 Task: Find connections with filter location Daye with filter topic #Leadershipfirstwith filter profile language Potuguese with filter current company Bristlecone with filter school PSIT Kanpur (Pranveer Singh Institute of Technology) with filter industry Golf Courses and Country Clubs with filter service category Life Insurance with filter keywords title Copywriter
Action: Mouse moved to (676, 54)
Screenshot: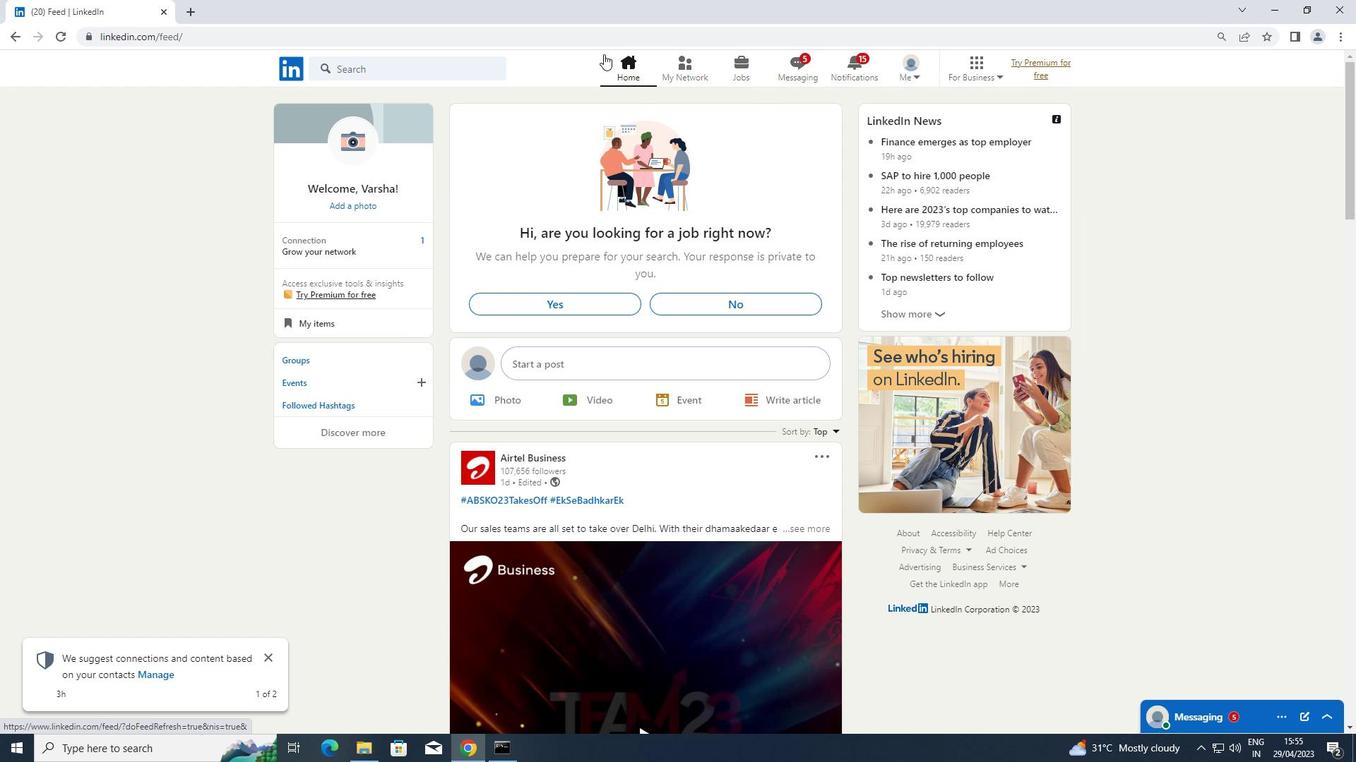 
Action: Mouse pressed left at (676, 54)
Screenshot: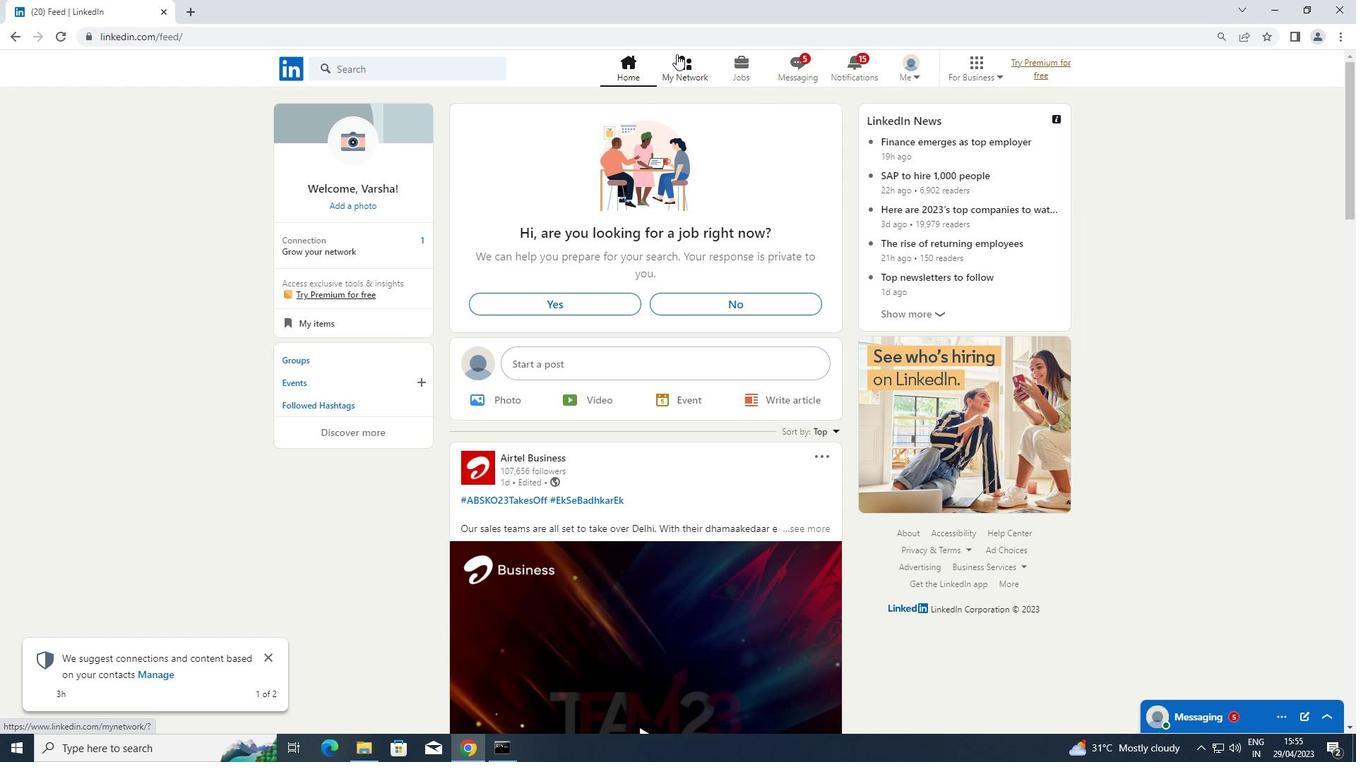 
Action: Mouse moved to (404, 143)
Screenshot: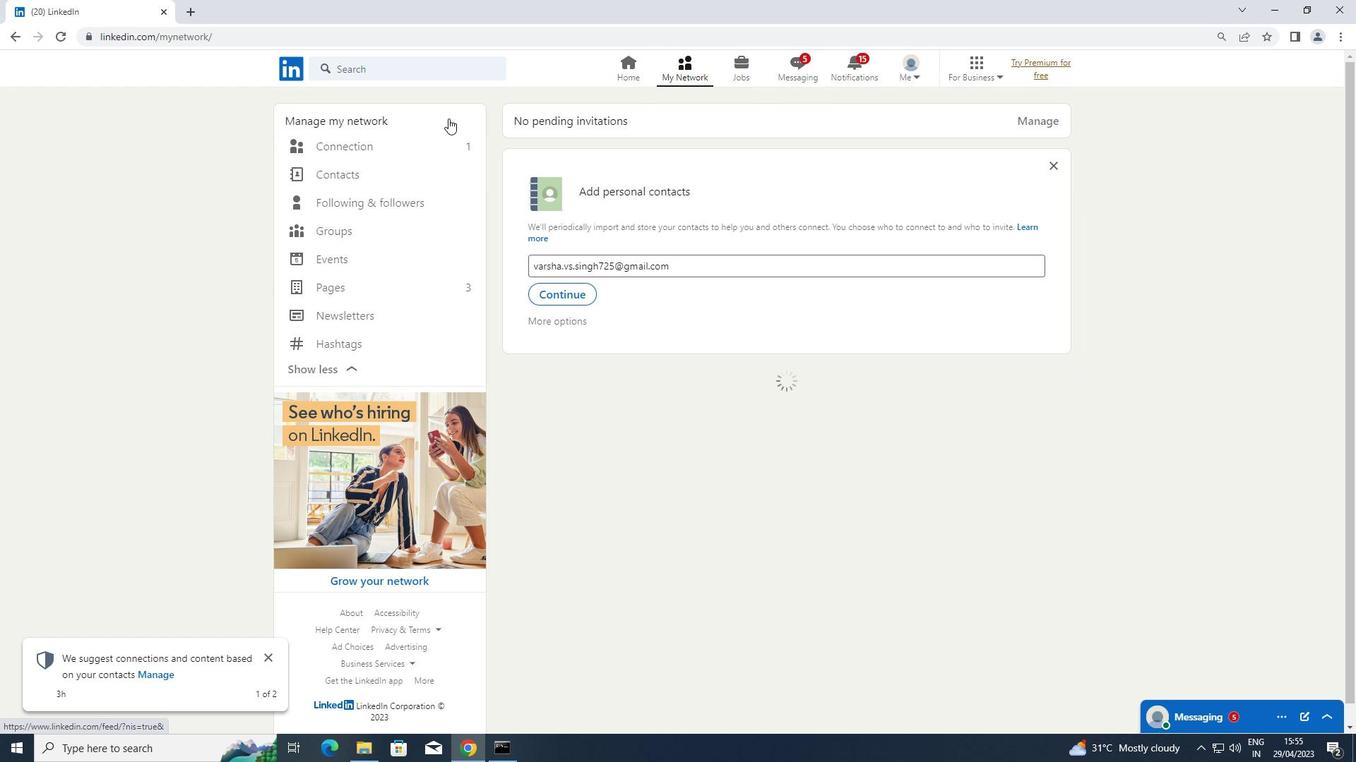 
Action: Mouse pressed left at (404, 143)
Screenshot: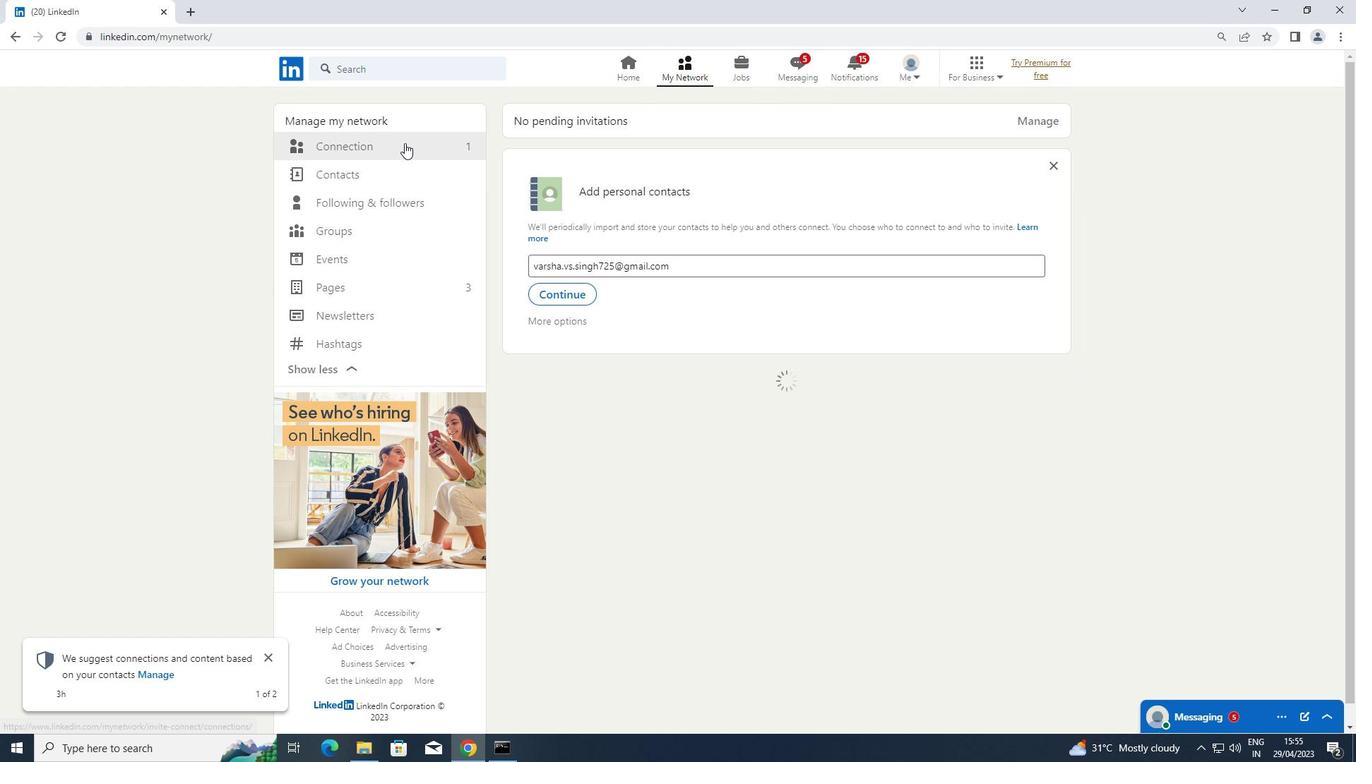 
Action: Mouse moved to (780, 149)
Screenshot: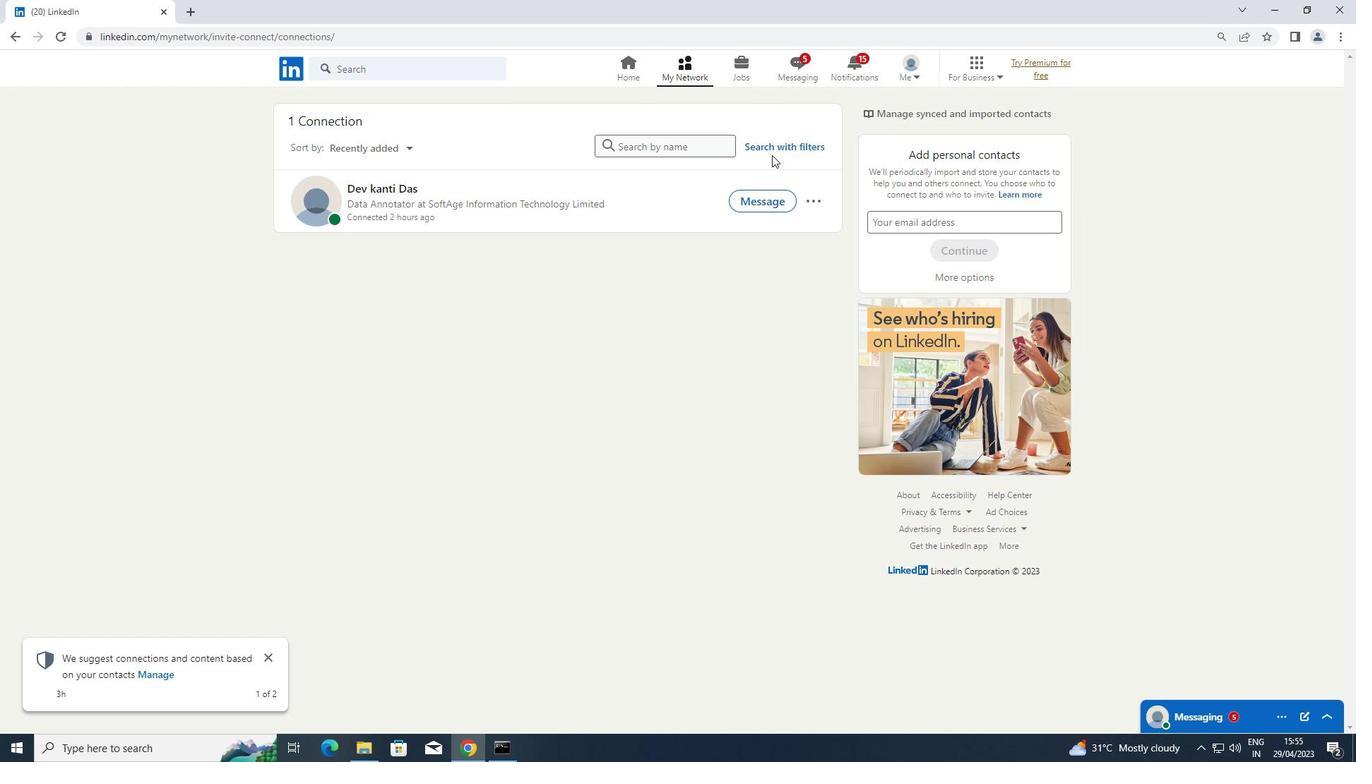 
Action: Mouse pressed left at (780, 149)
Screenshot: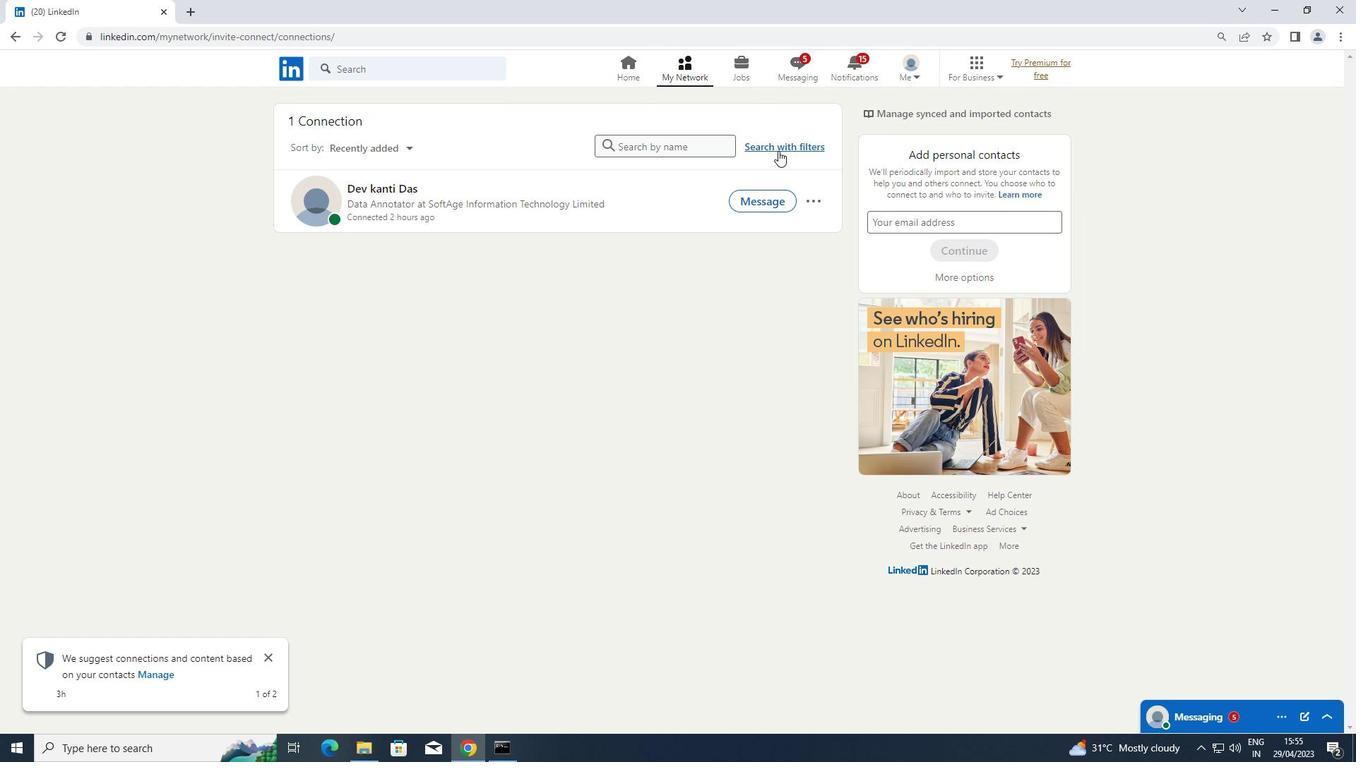 
Action: Mouse moved to (725, 110)
Screenshot: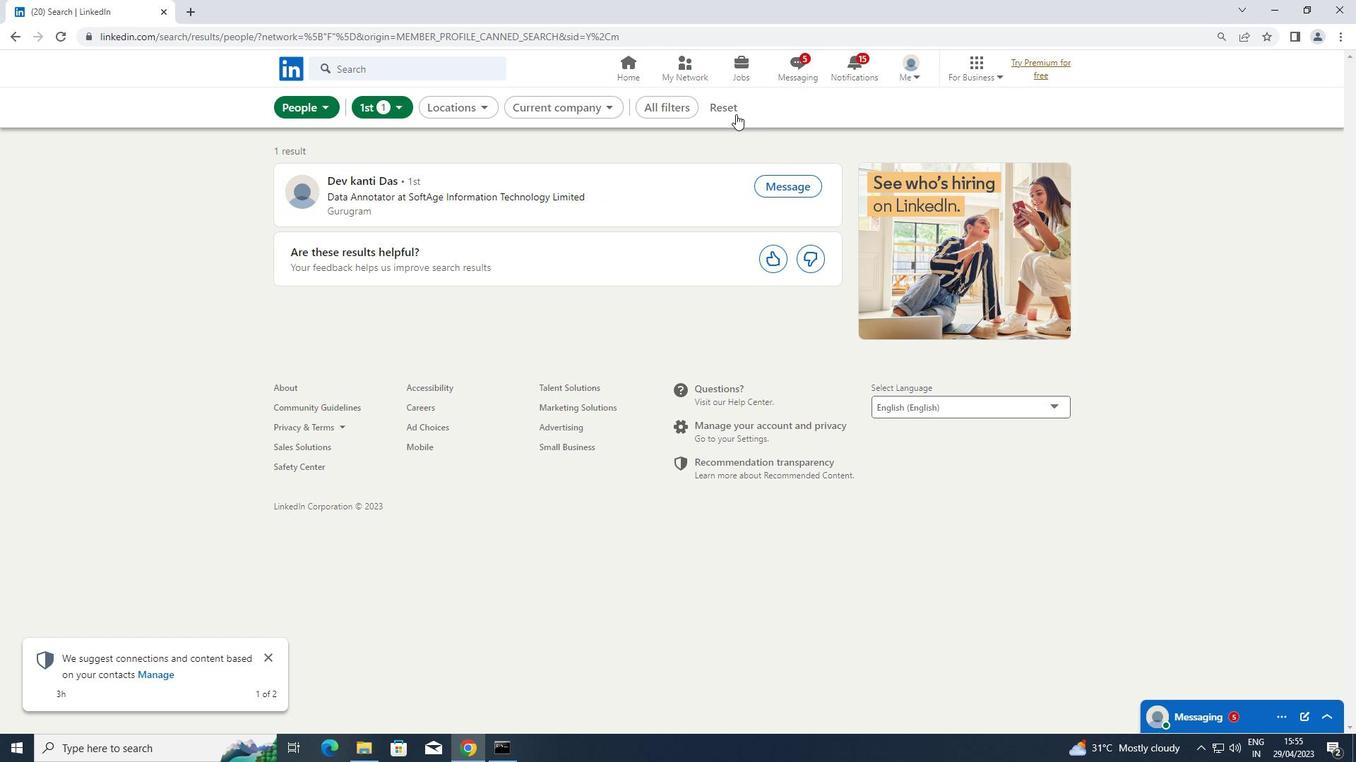 
Action: Mouse pressed left at (725, 110)
Screenshot: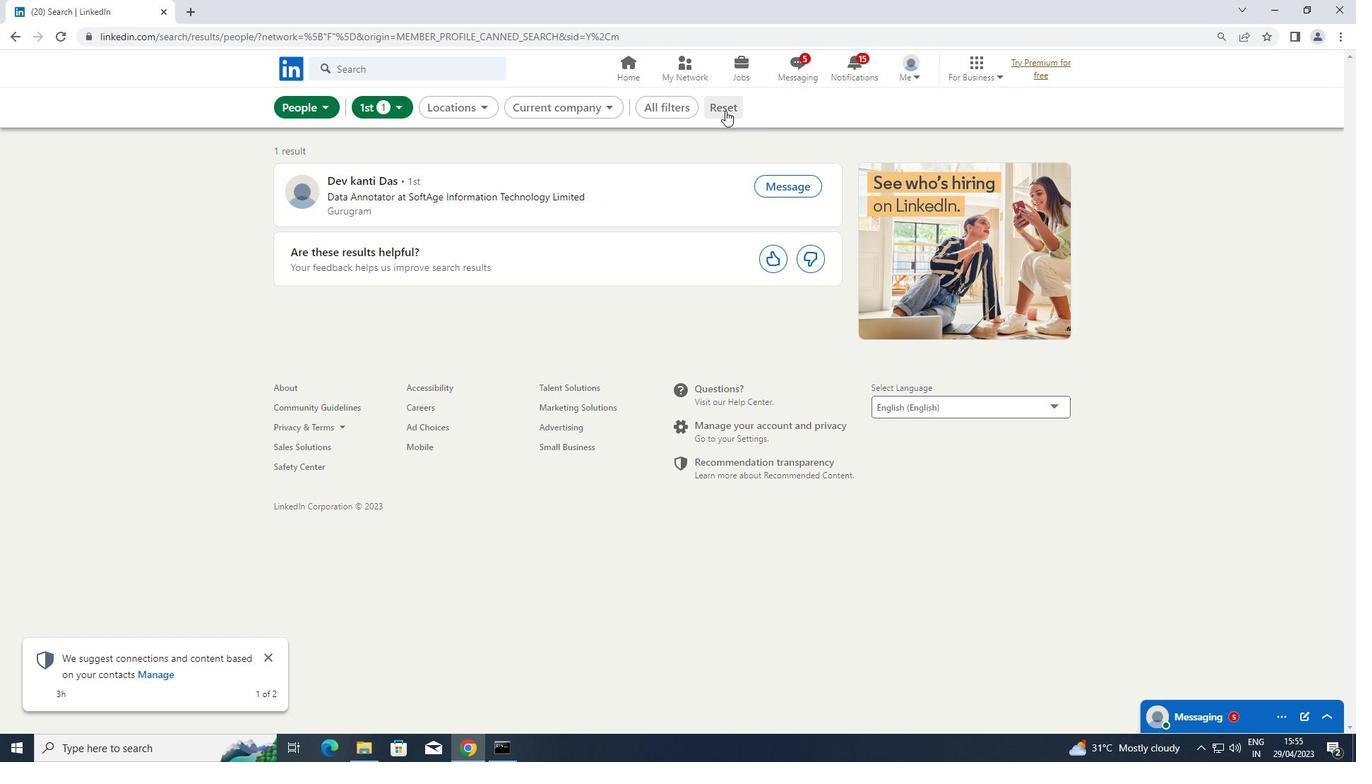 
Action: Mouse moved to (713, 110)
Screenshot: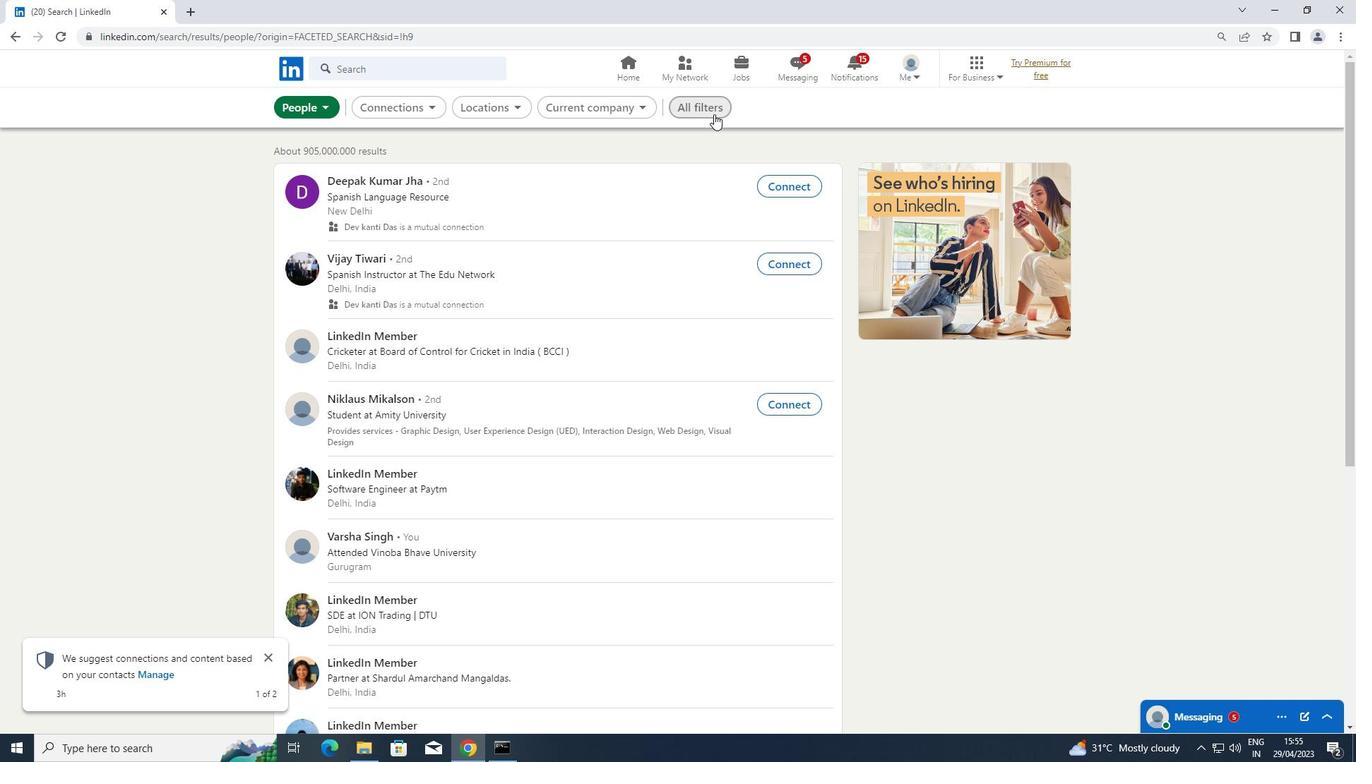 
Action: Mouse pressed left at (713, 110)
Screenshot: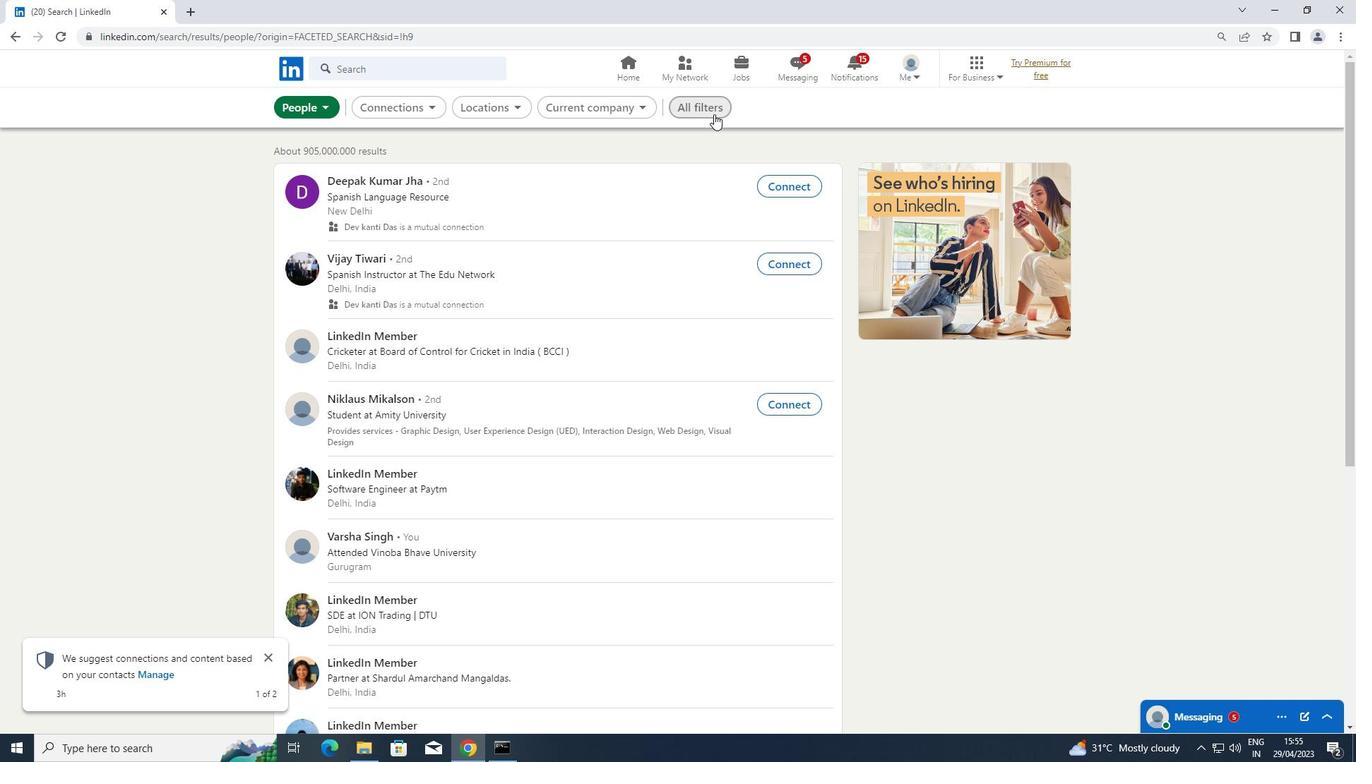 
Action: Mouse moved to (1057, 341)
Screenshot: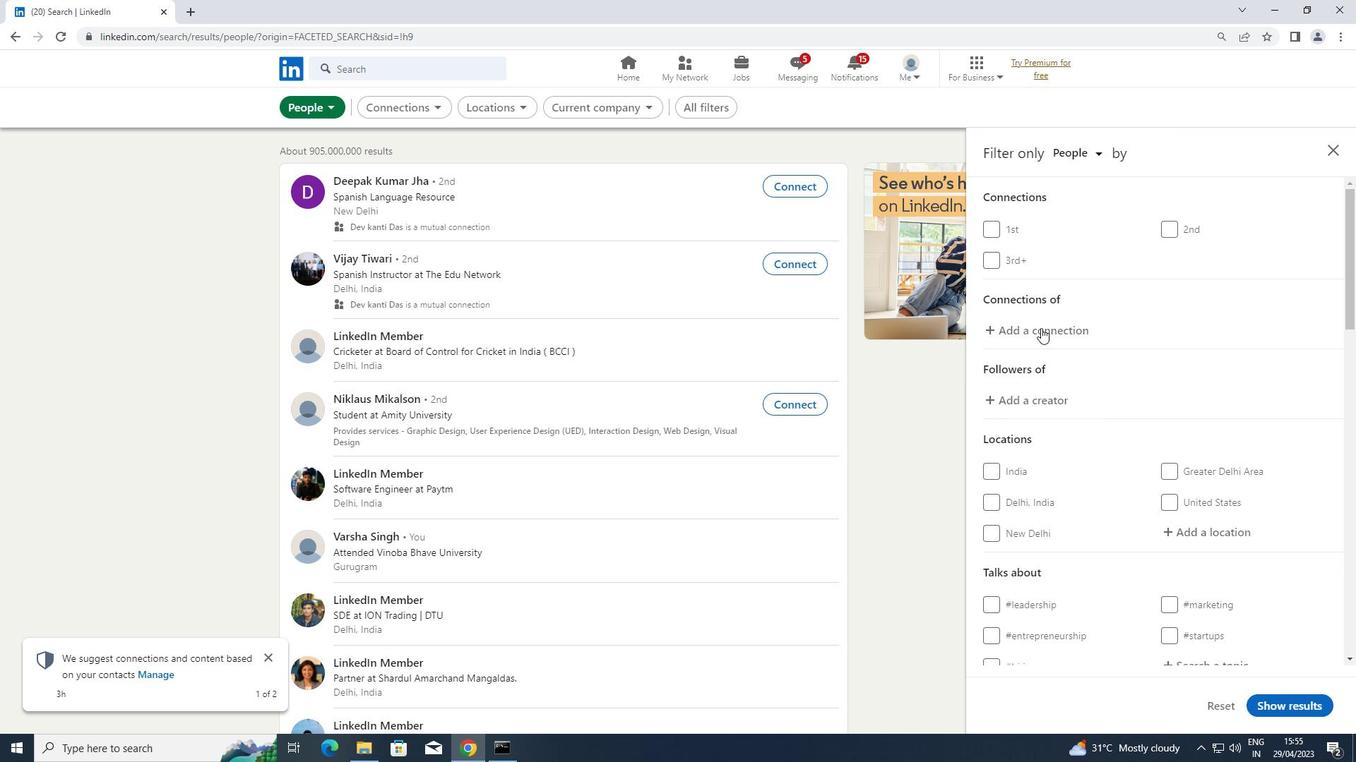 
Action: Mouse scrolled (1057, 341) with delta (0, 0)
Screenshot: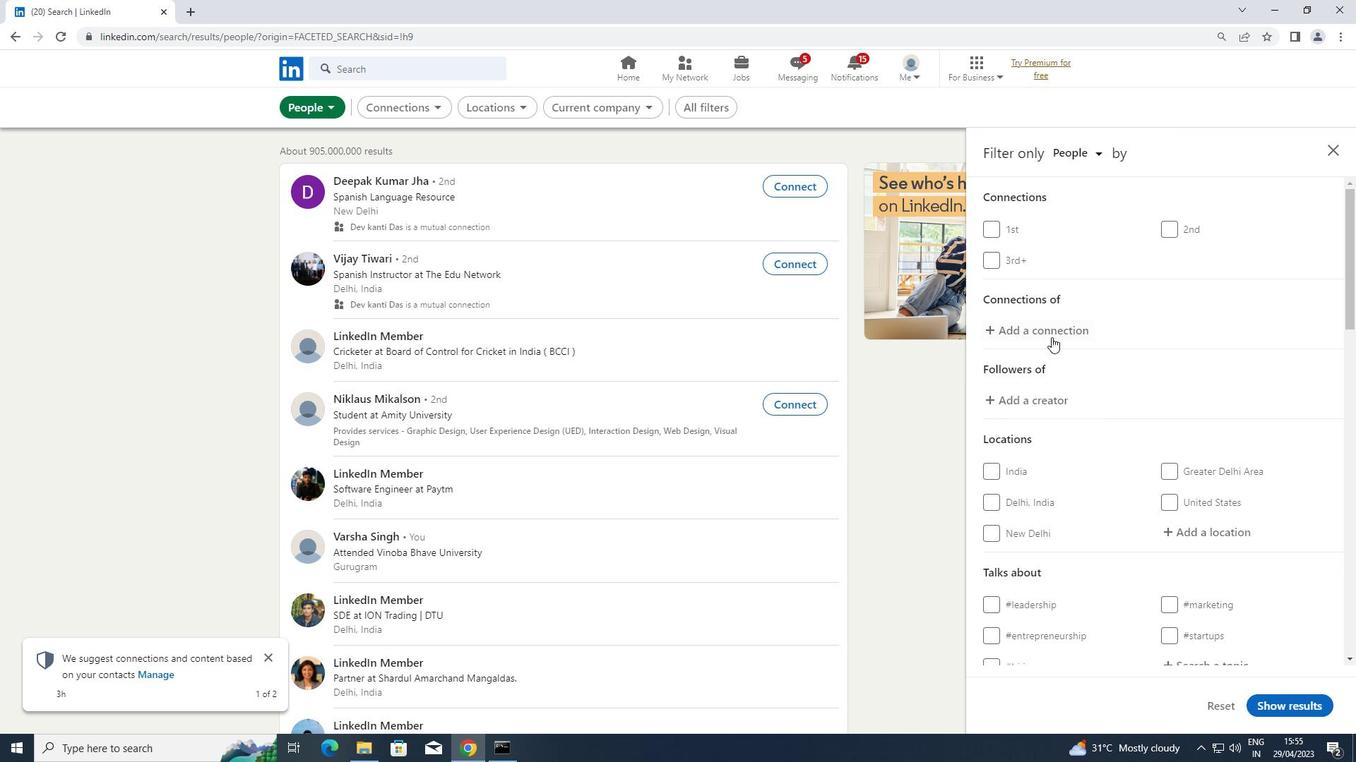 
Action: Mouse moved to (1058, 342)
Screenshot: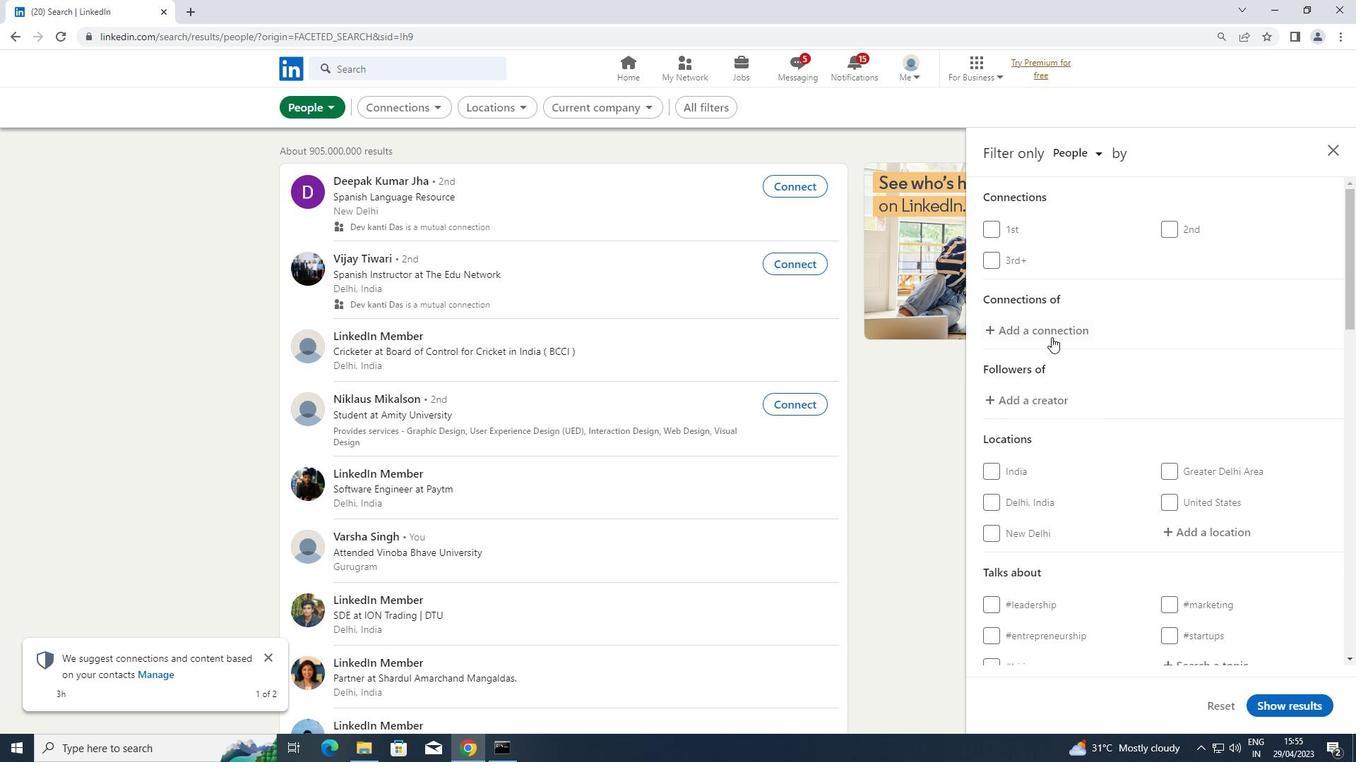 
Action: Mouse scrolled (1058, 341) with delta (0, 0)
Screenshot: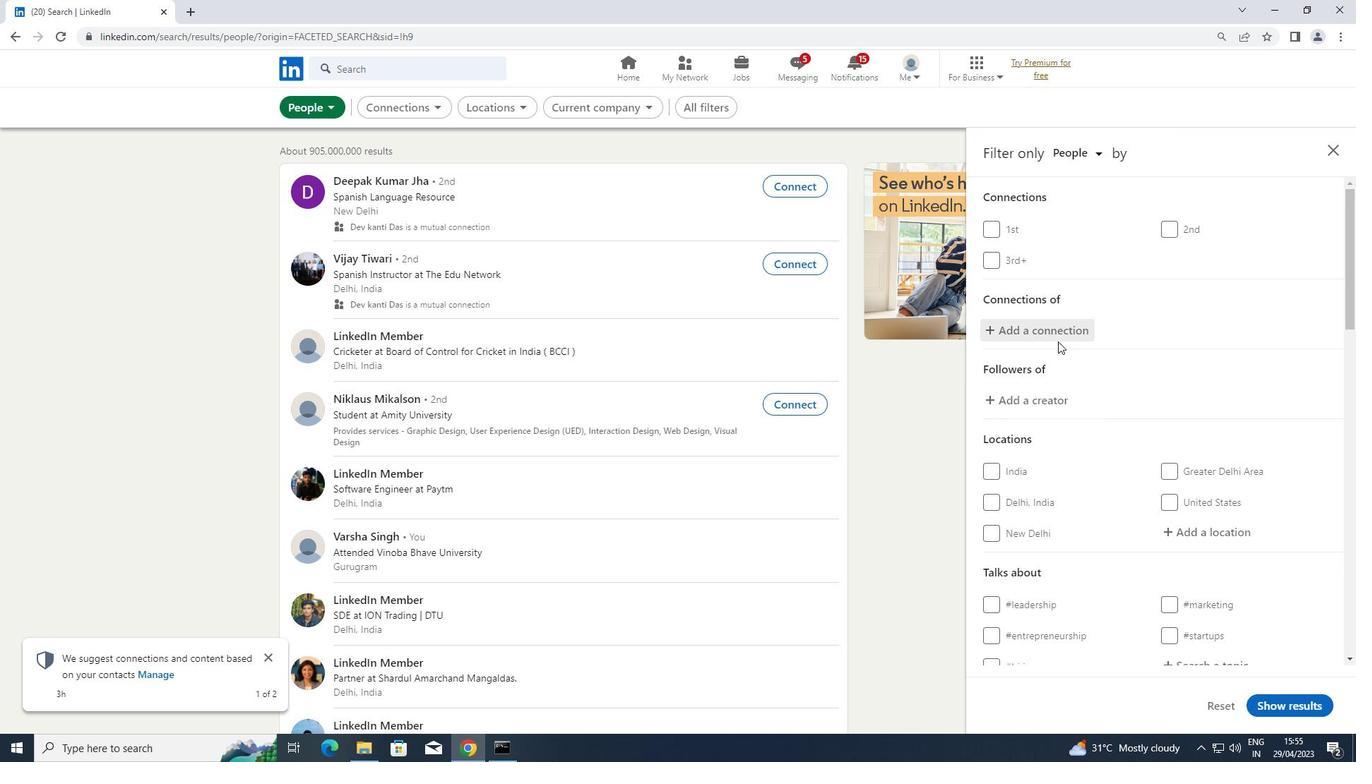 
Action: Mouse moved to (1168, 398)
Screenshot: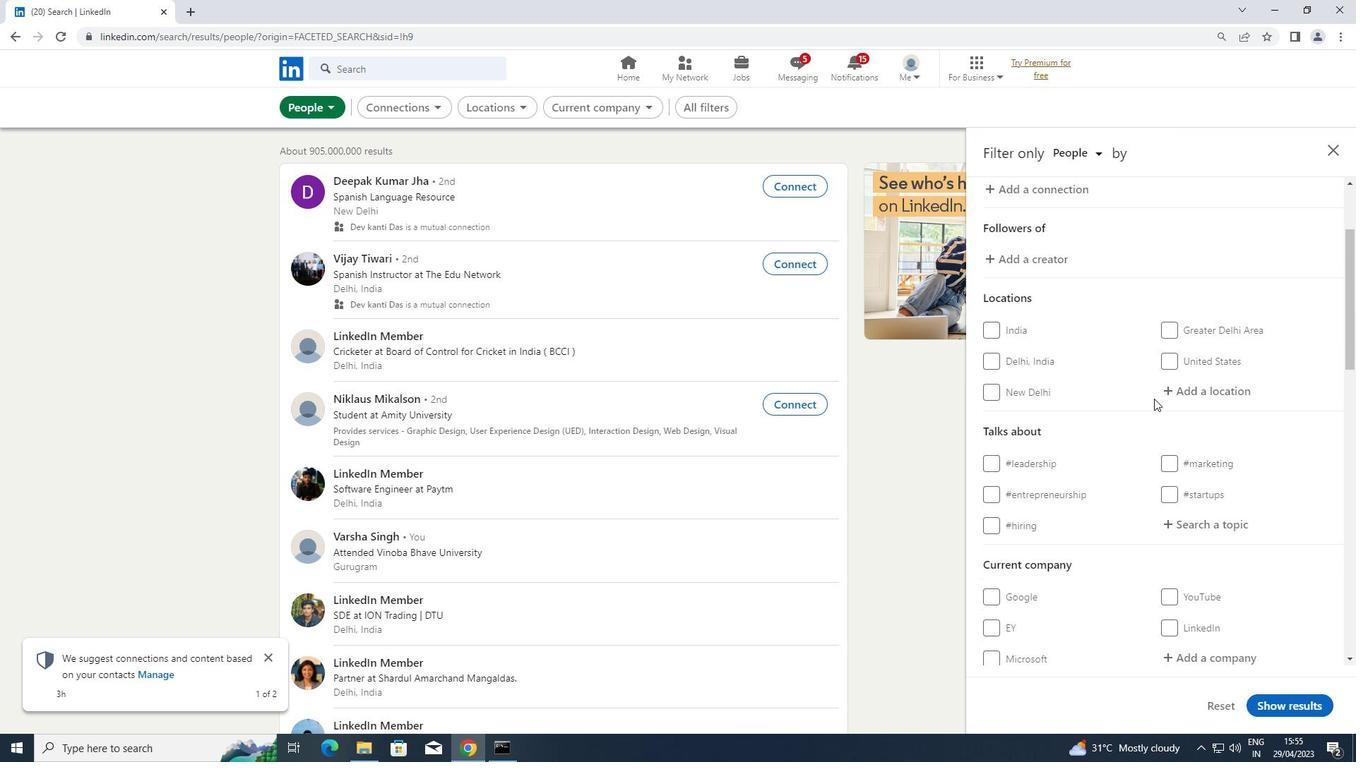 
Action: Mouse pressed left at (1168, 398)
Screenshot: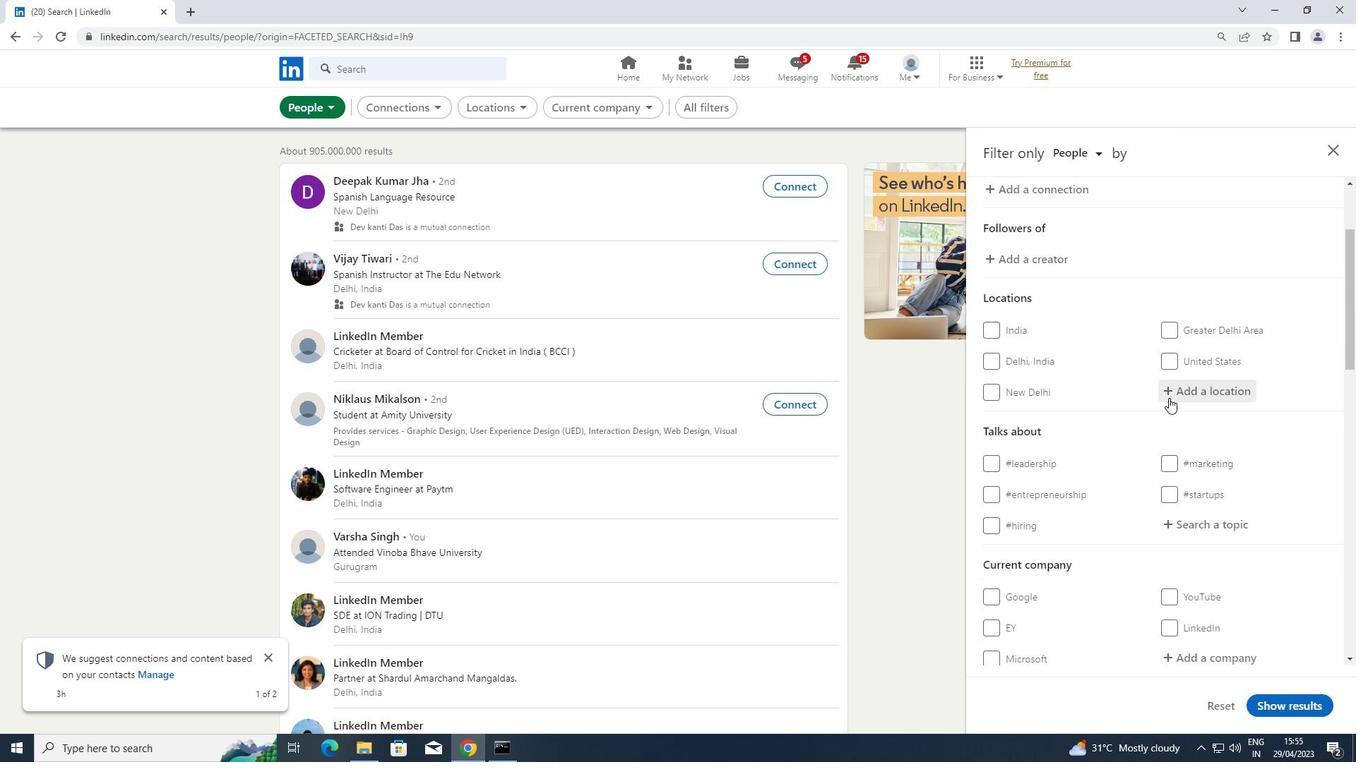 
Action: Key pressed <Key.shift>DAYE
Screenshot: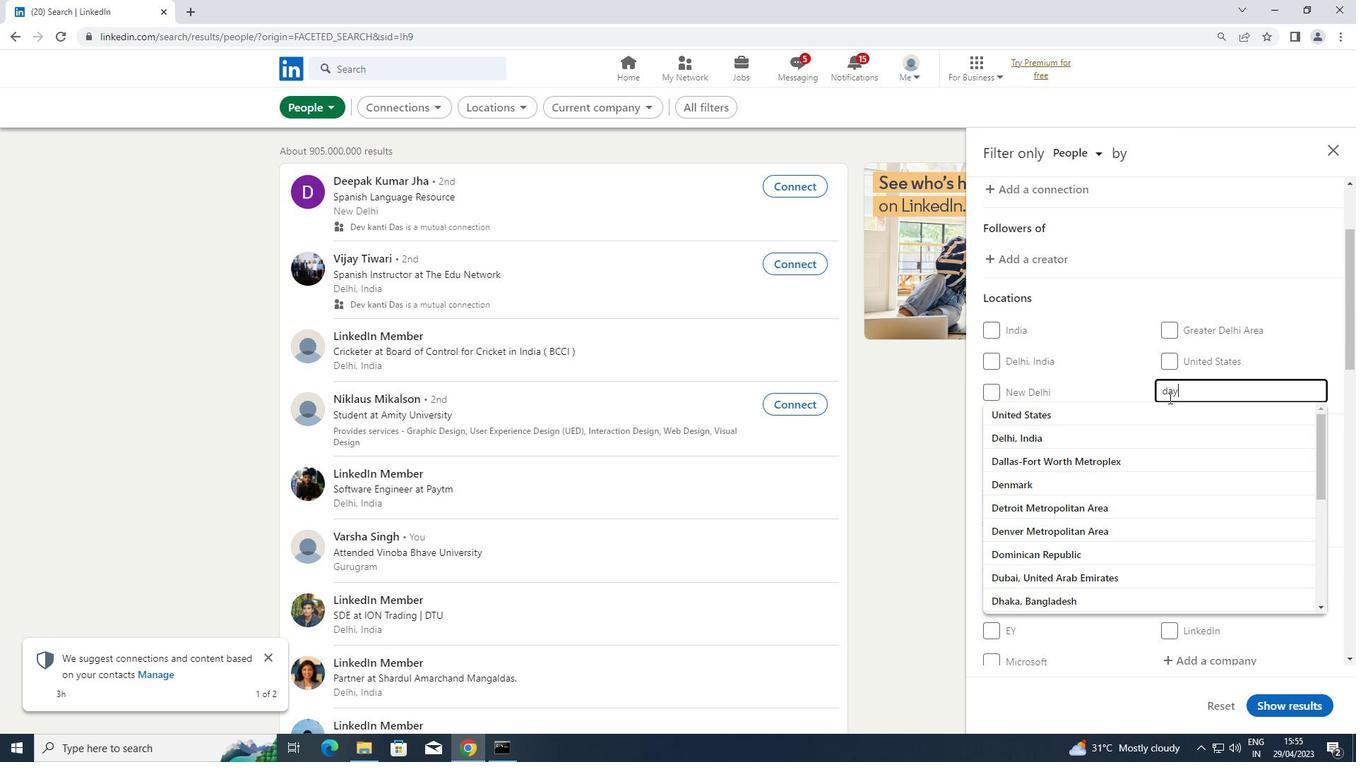 
Action: Mouse moved to (1170, 399)
Screenshot: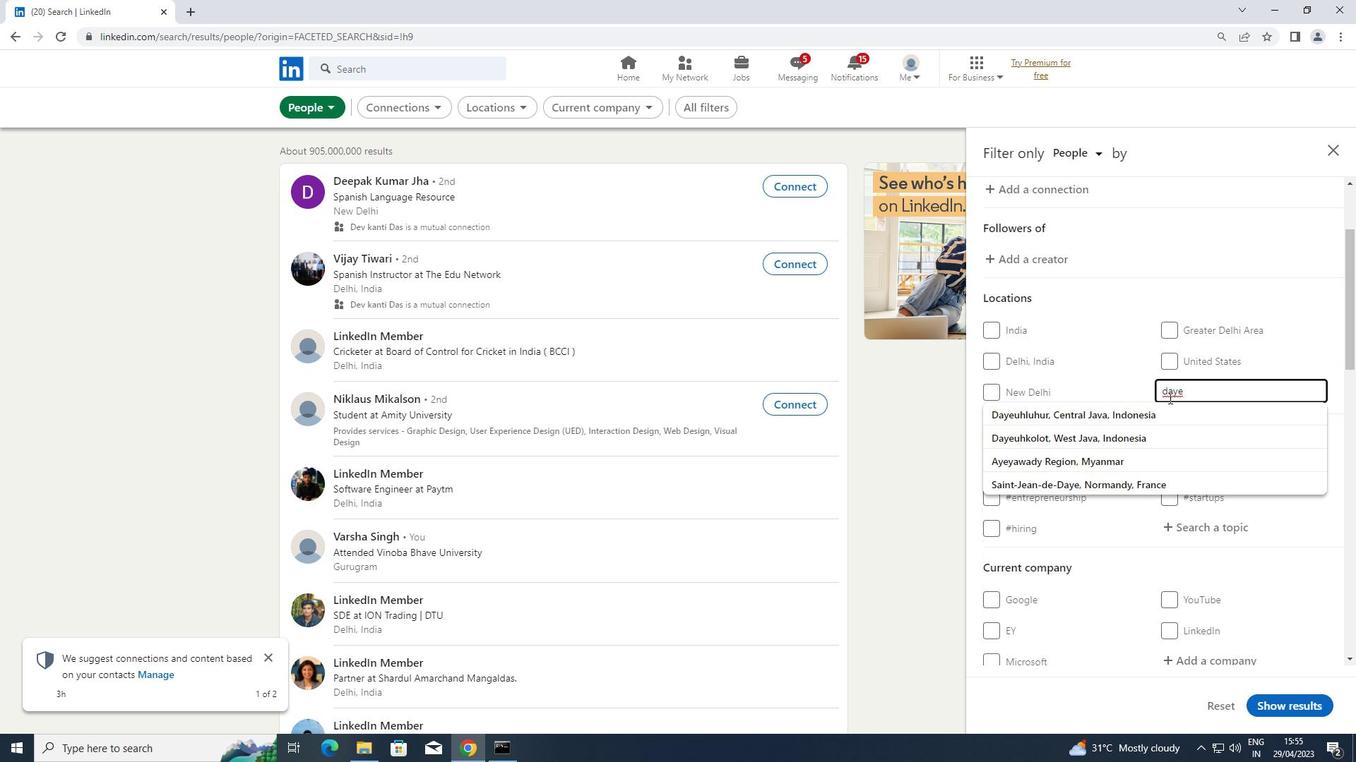 
Action: Mouse scrolled (1170, 399) with delta (0, 0)
Screenshot: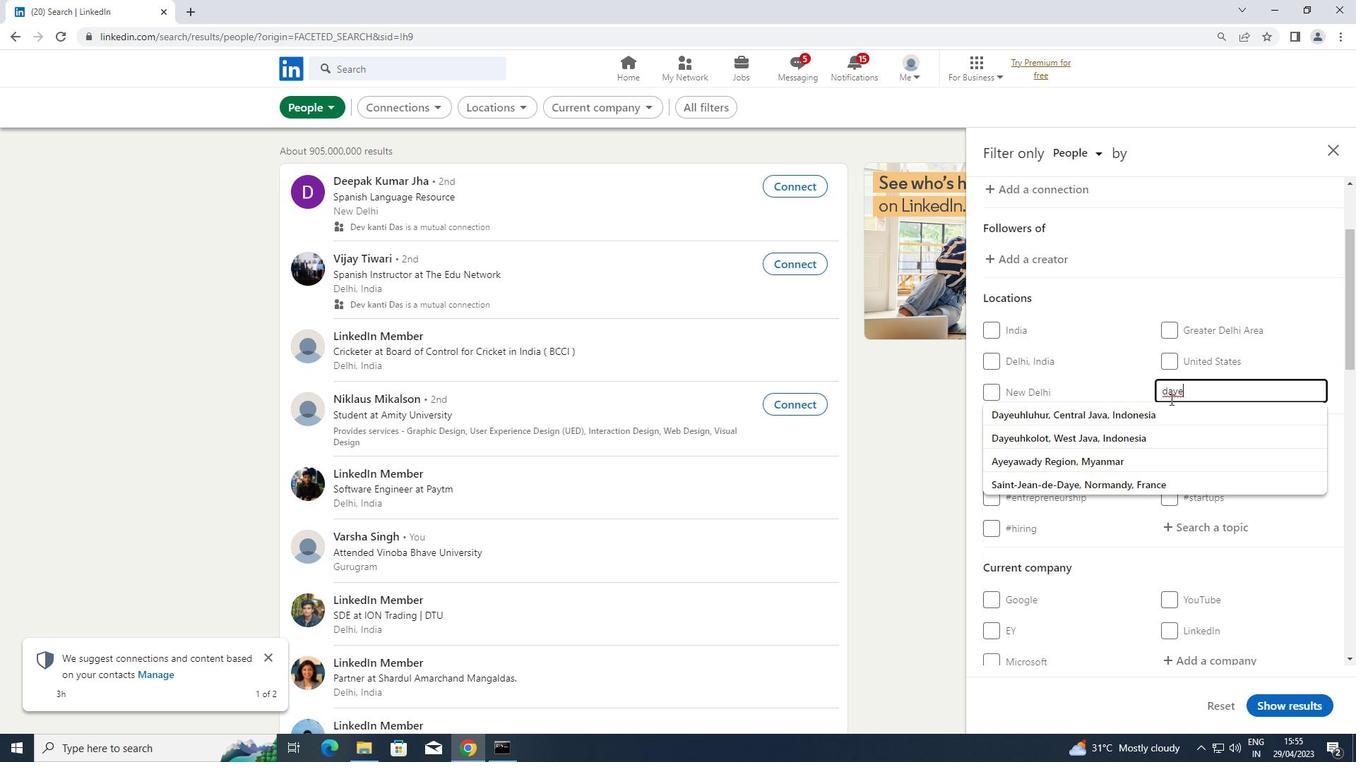 
Action: Mouse scrolled (1170, 399) with delta (0, 0)
Screenshot: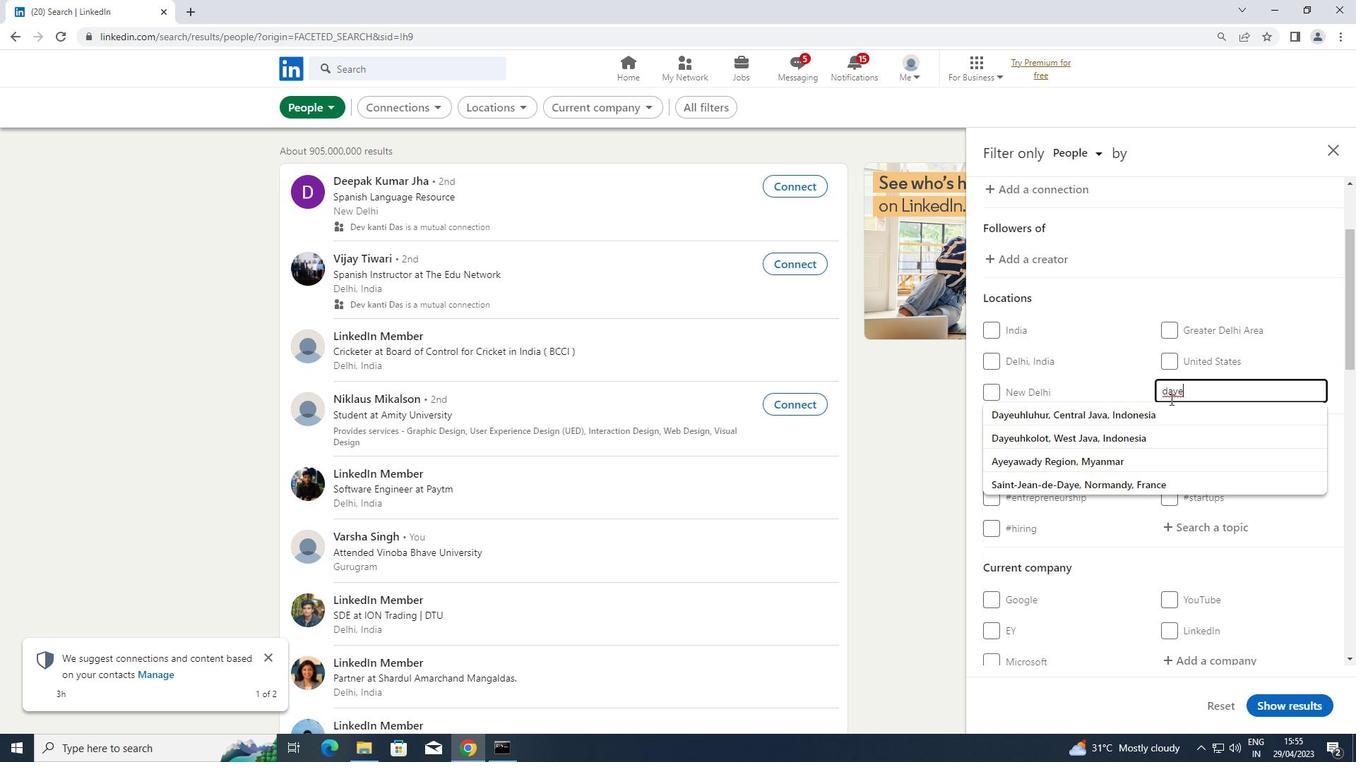 
Action: Mouse moved to (1189, 390)
Screenshot: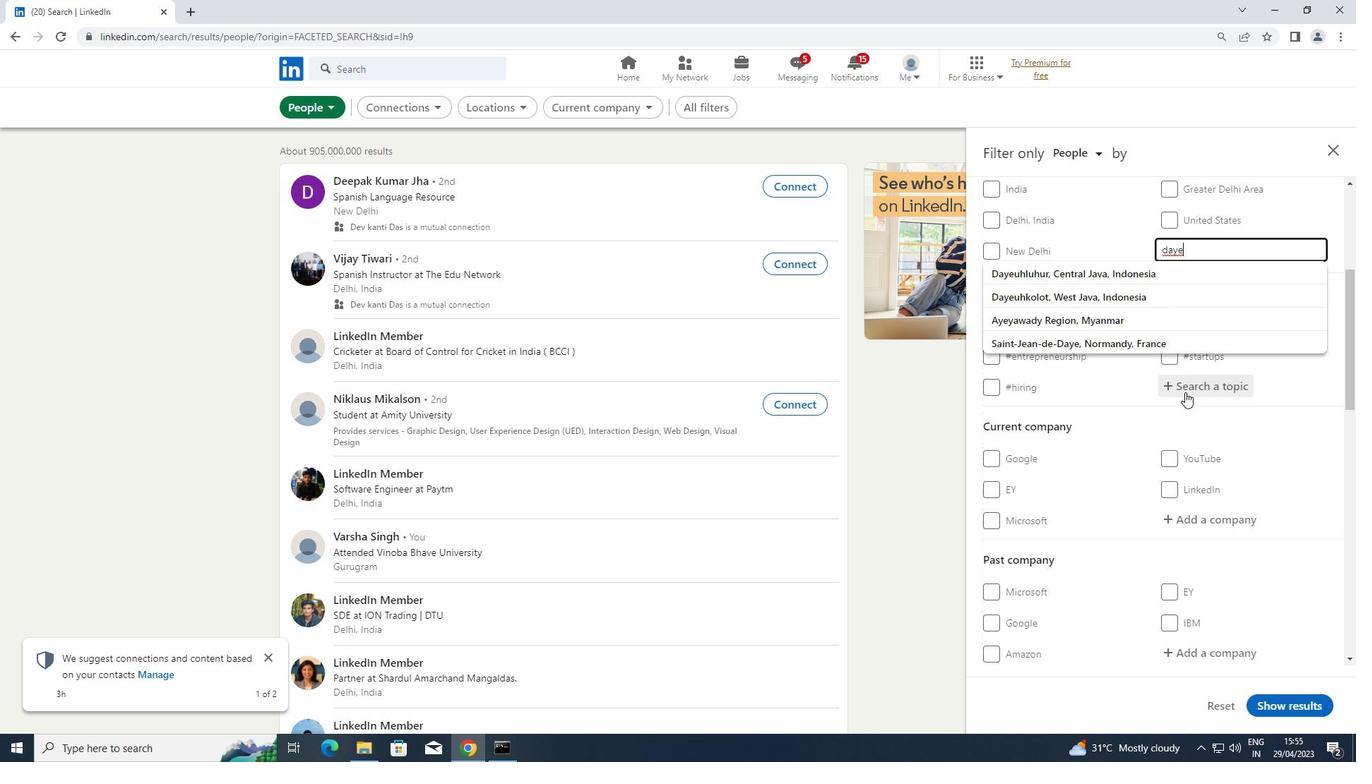 
Action: Mouse pressed left at (1189, 390)
Screenshot: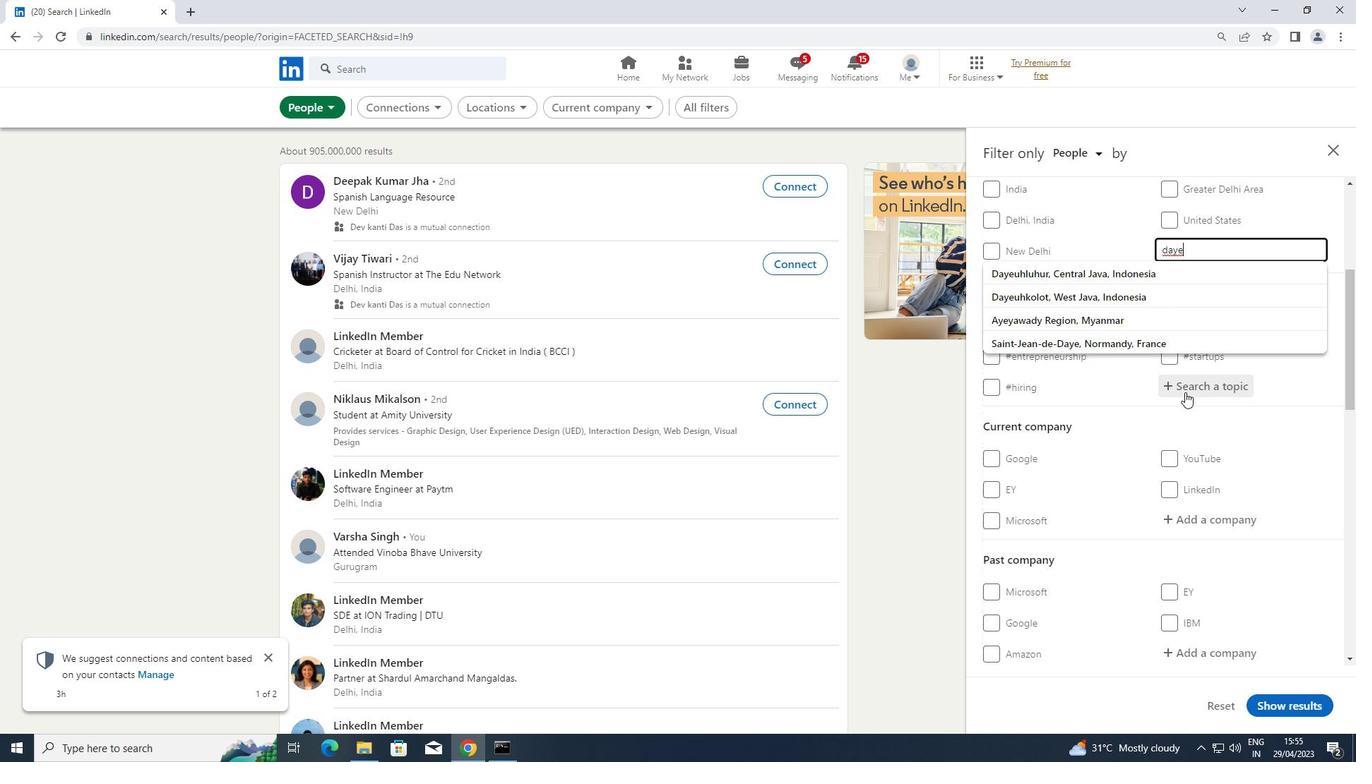 
Action: Key pressed <Key.shift><Key.shift><Key.shift><Key.shift><Key.shift><Key.shift><Key.shift><Key.shift><Key.shift><Key.shift><Key.shift><Key.shift><Key.shift><Key.shift><Key.shift><Key.shift><Key.shift><Key.shift><Key.shift>#<Key.shift>LEADERSHIPFIRST
Screenshot: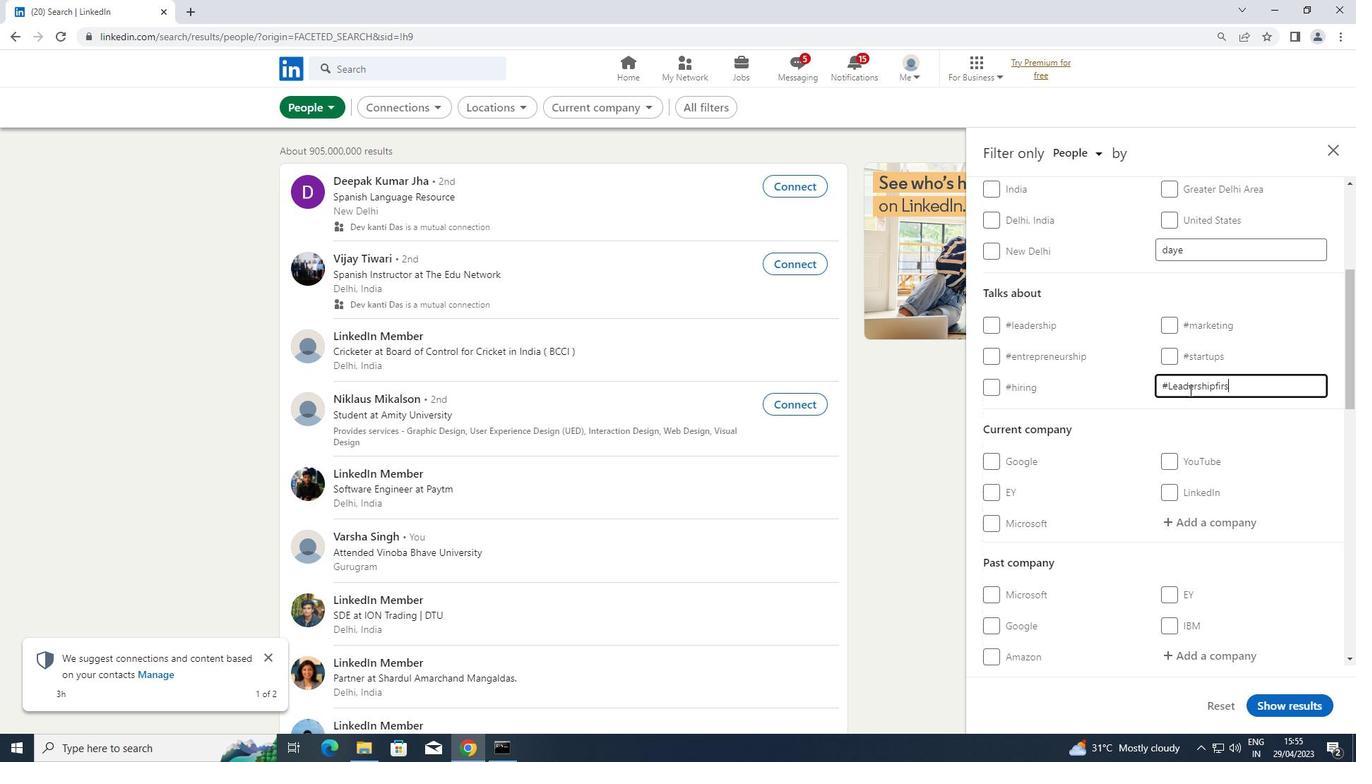 
Action: Mouse moved to (1058, 447)
Screenshot: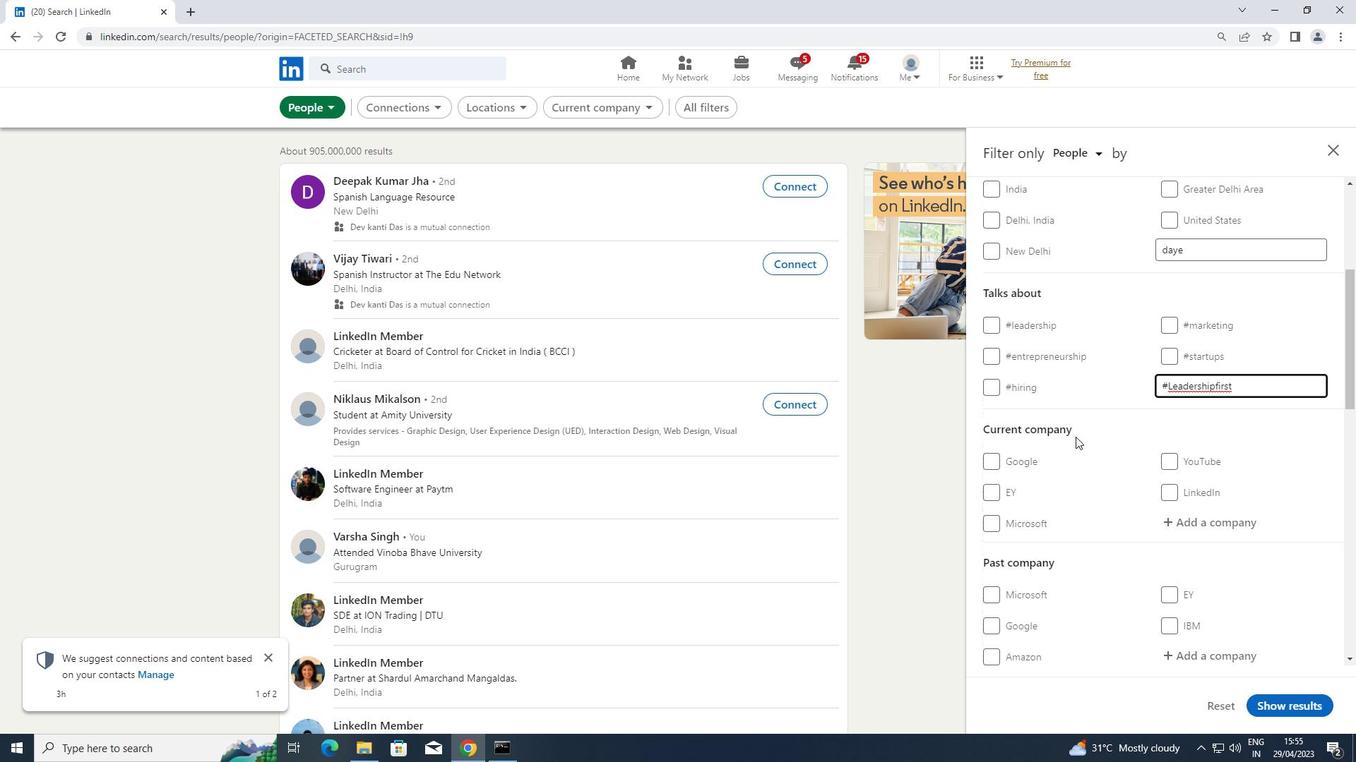 
Action: Mouse scrolled (1058, 446) with delta (0, 0)
Screenshot: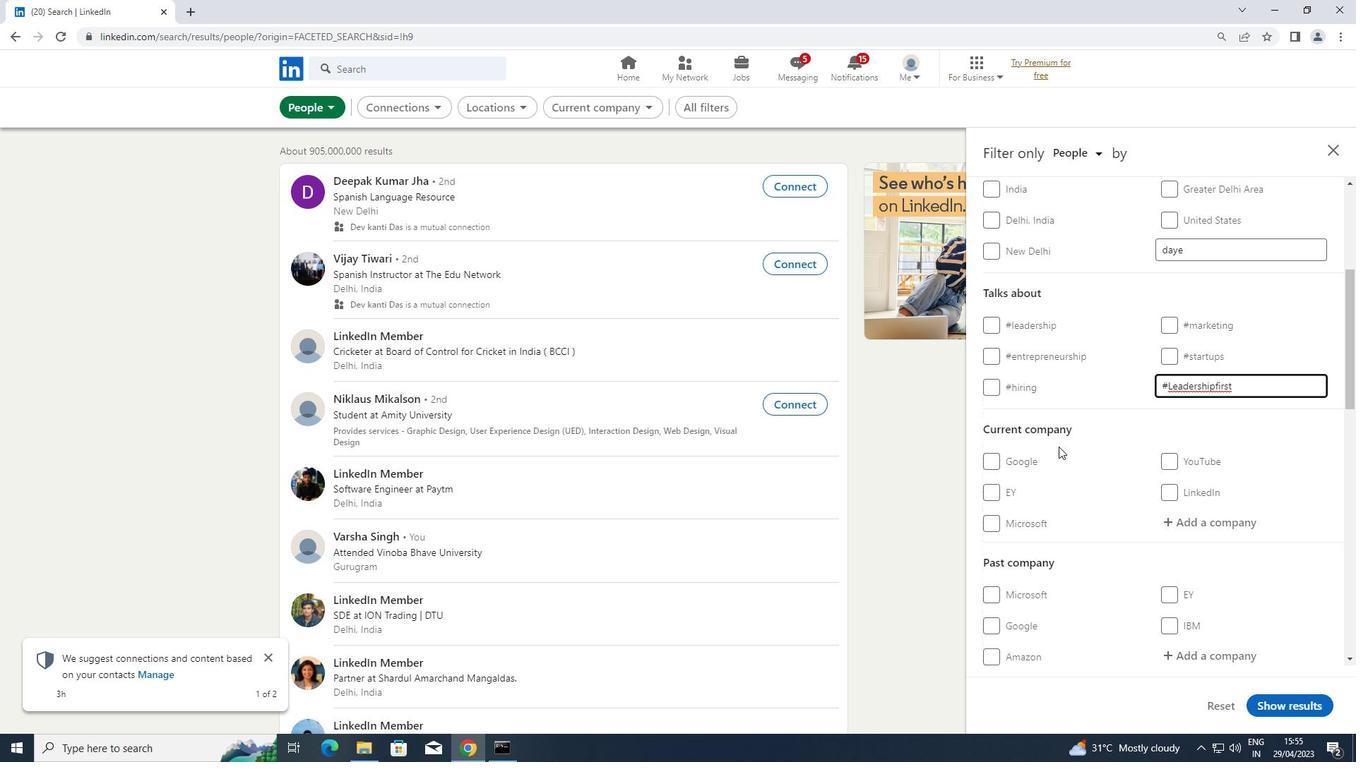 
Action: Mouse scrolled (1058, 446) with delta (0, 0)
Screenshot: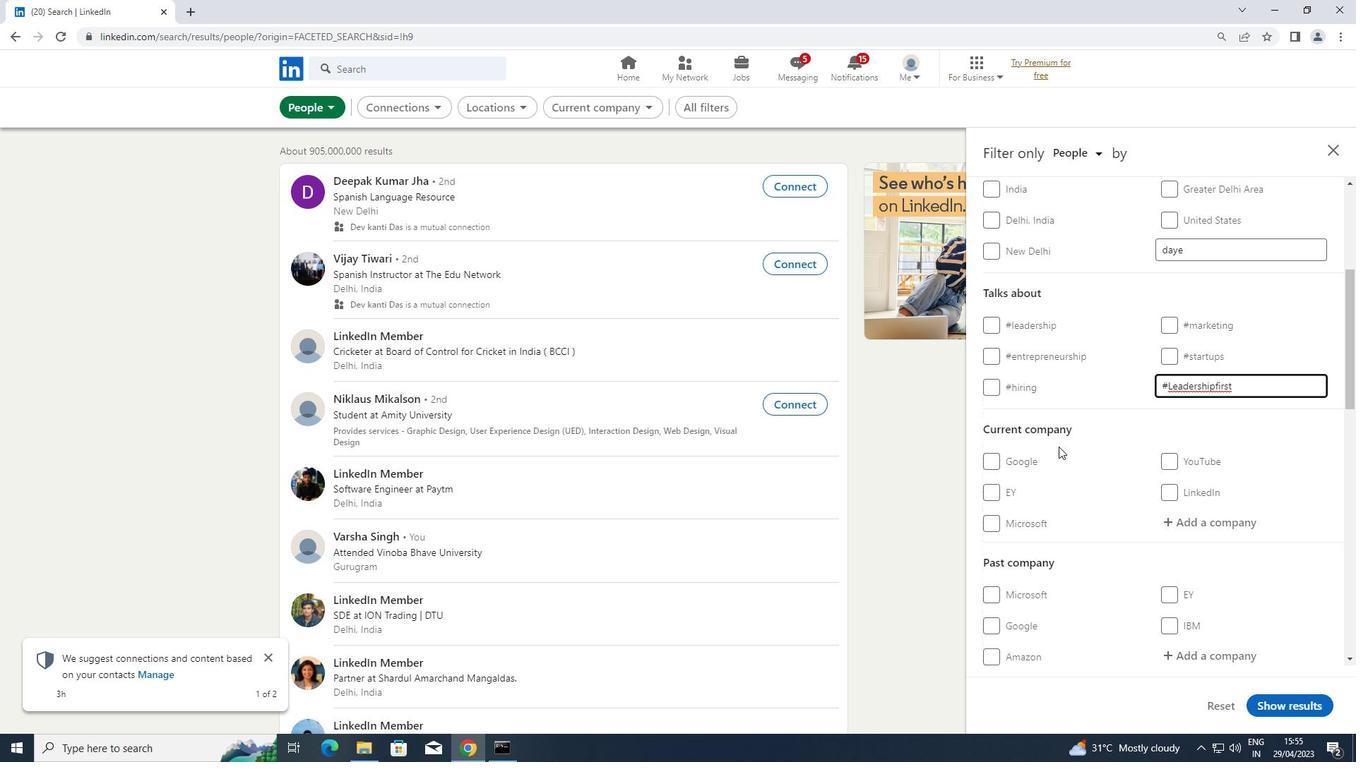 
Action: Mouse scrolled (1058, 446) with delta (0, 0)
Screenshot: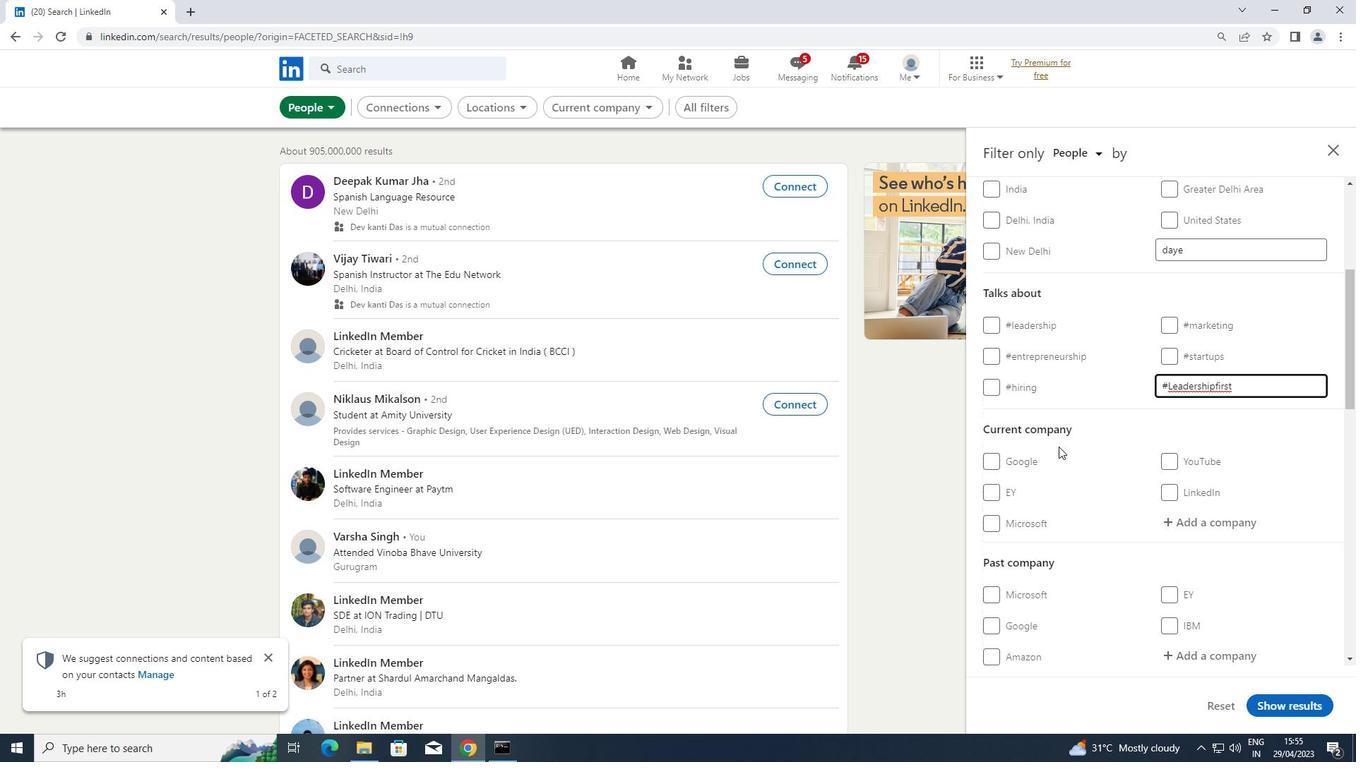 
Action: Mouse scrolled (1058, 446) with delta (0, 0)
Screenshot: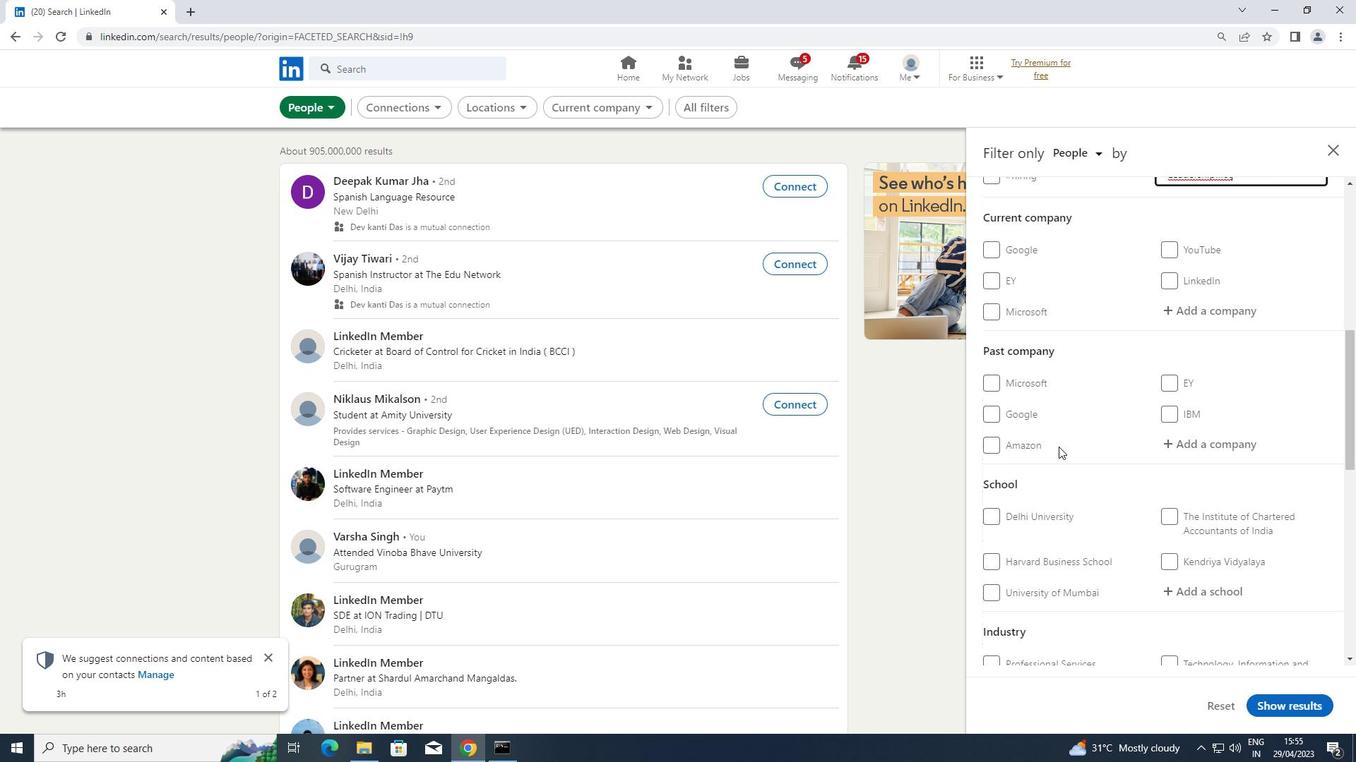 
Action: Mouse scrolled (1058, 446) with delta (0, 0)
Screenshot: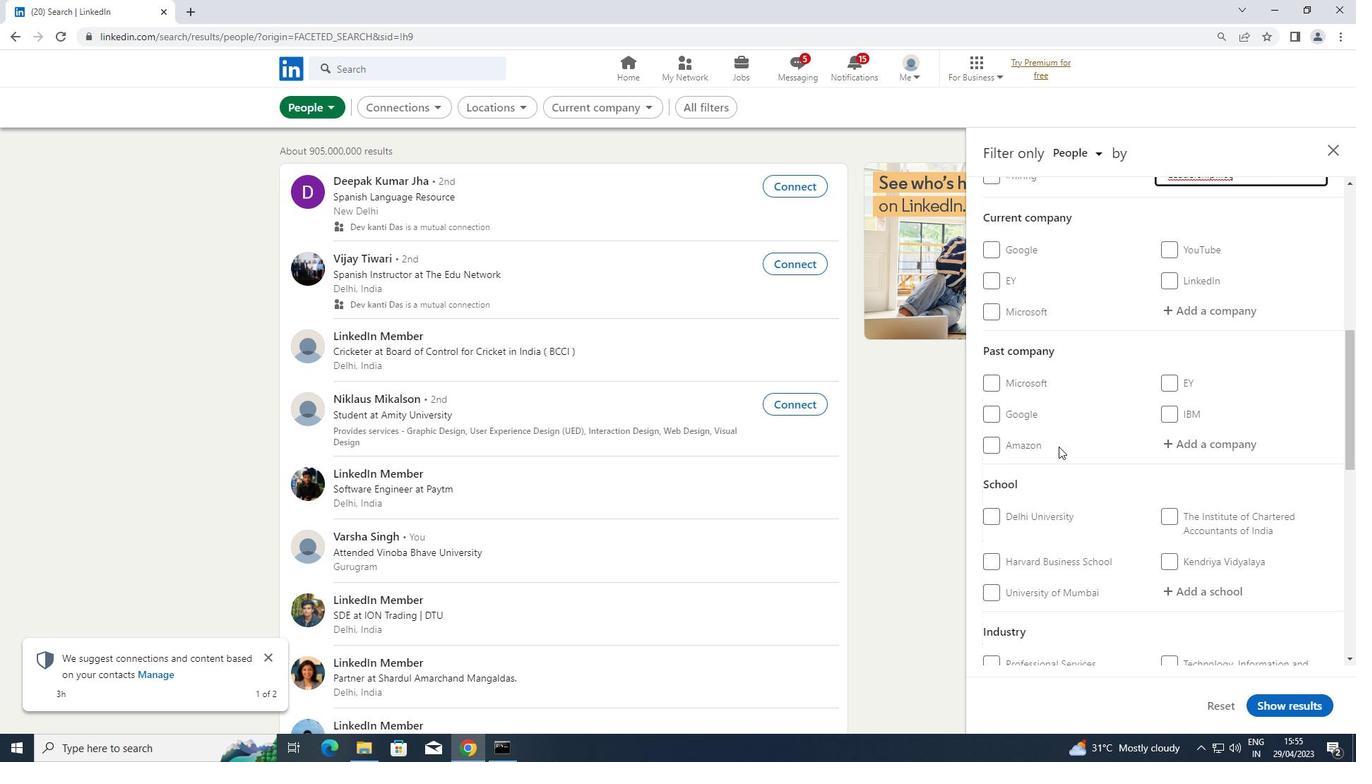 
Action: Mouse scrolled (1058, 446) with delta (0, 0)
Screenshot: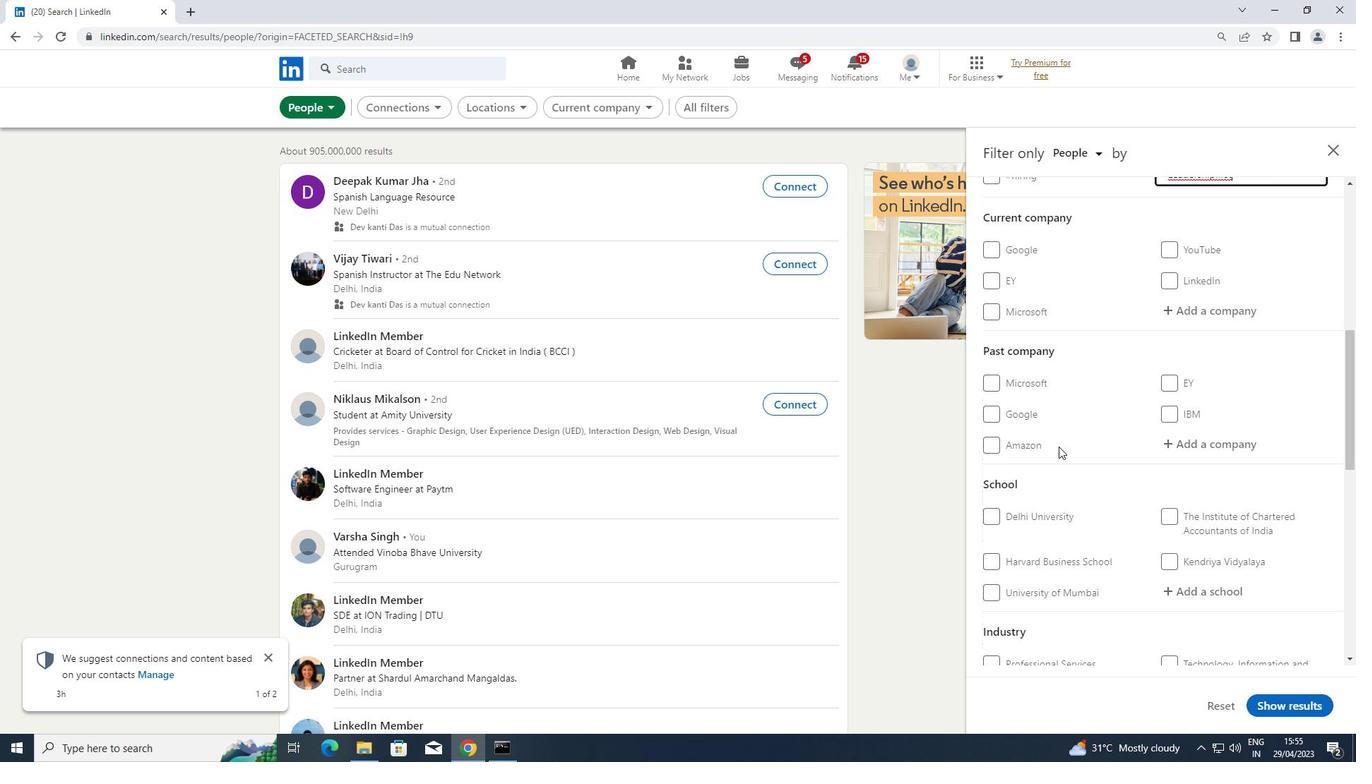 
Action: Mouse scrolled (1058, 446) with delta (0, 0)
Screenshot: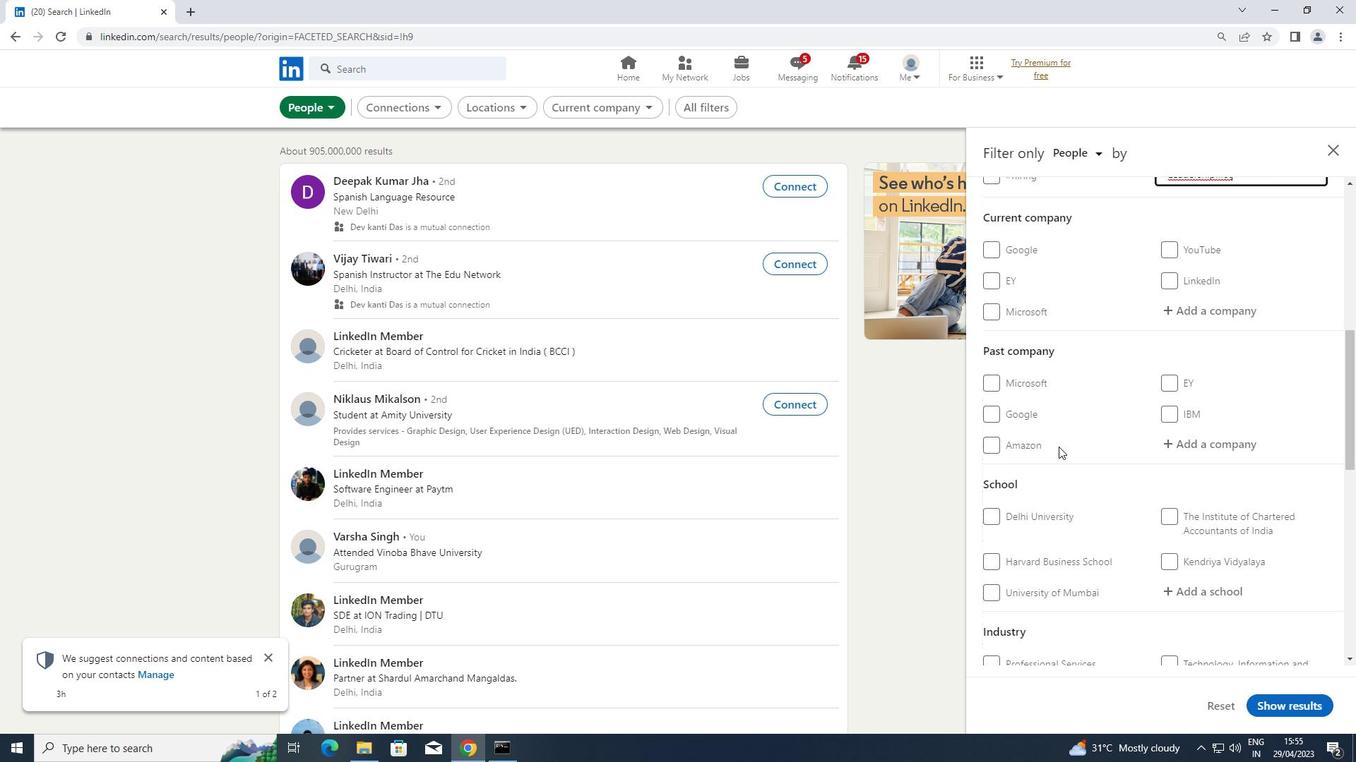 
Action: Mouse moved to (1170, 572)
Screenshot: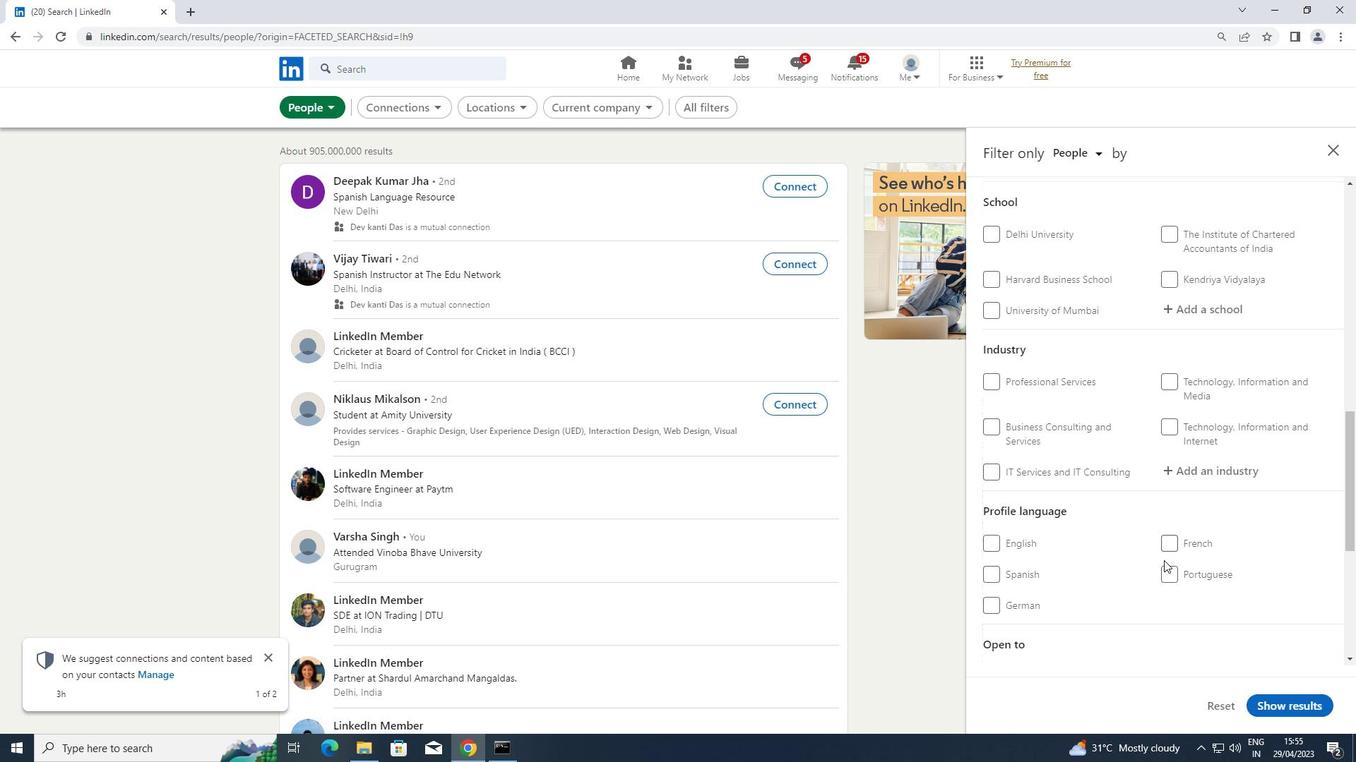 
Action: Mouse pressed left at (1170, 572)
Screenshot: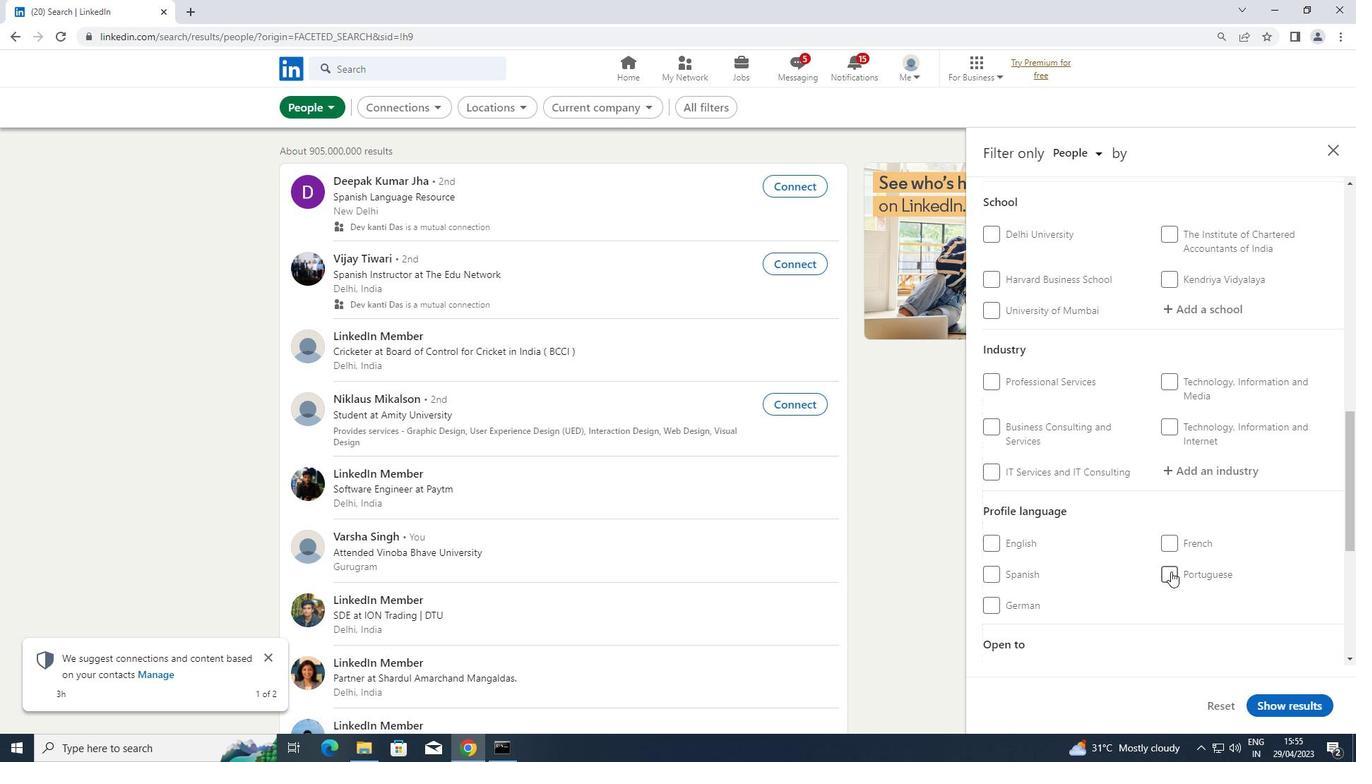 
Action: Mouse moved to (1173, 548)
Screenshot: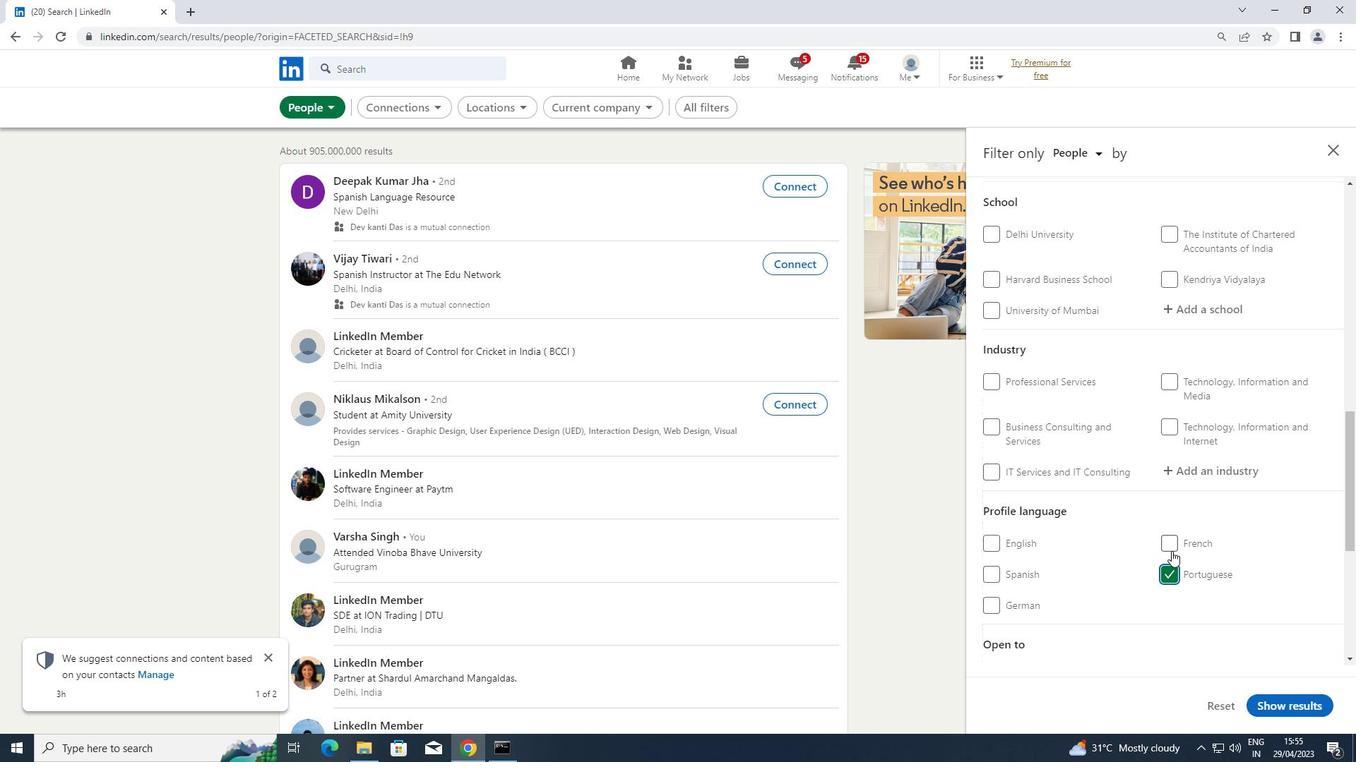 
Action: Mouse scrolled (1173, 548) with delta (0, 0)
Screenshot: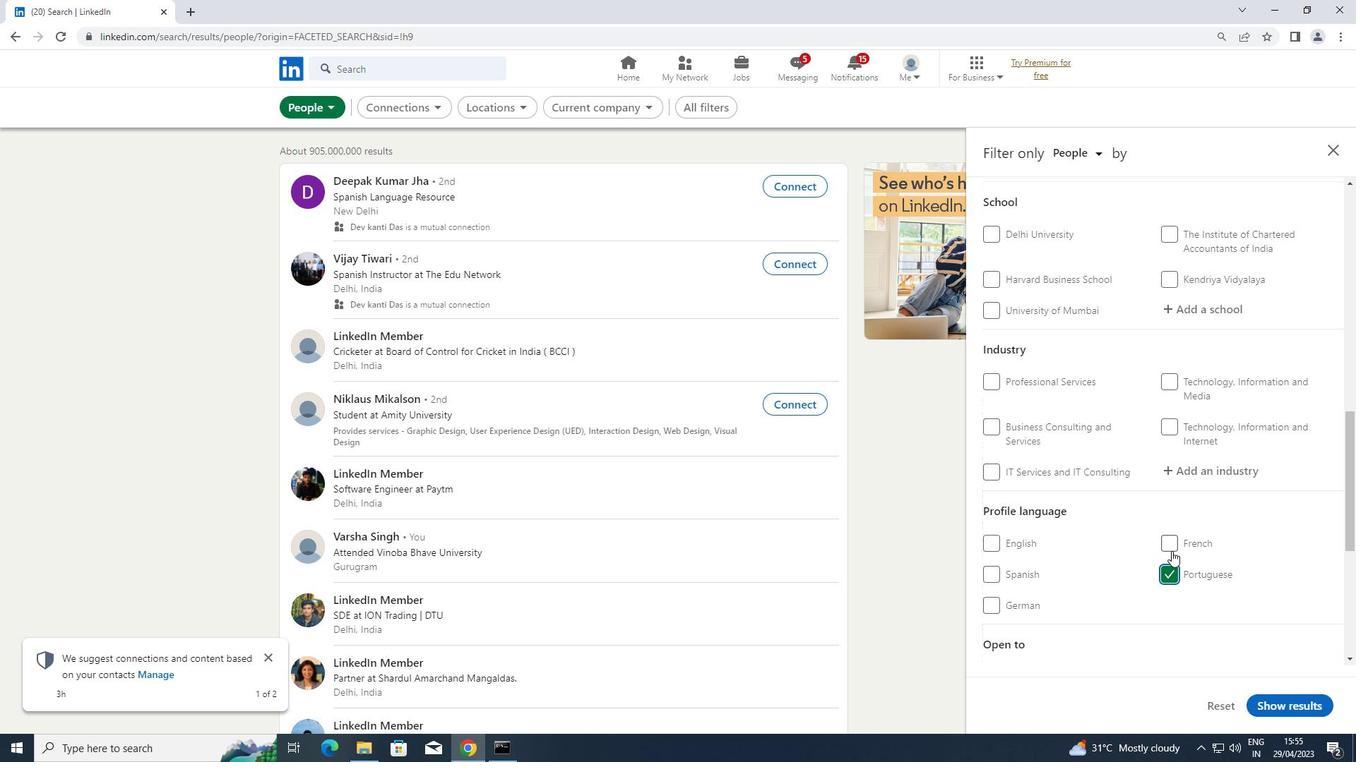 
Action: Mouse moved to (1173, 548)
Screenshot: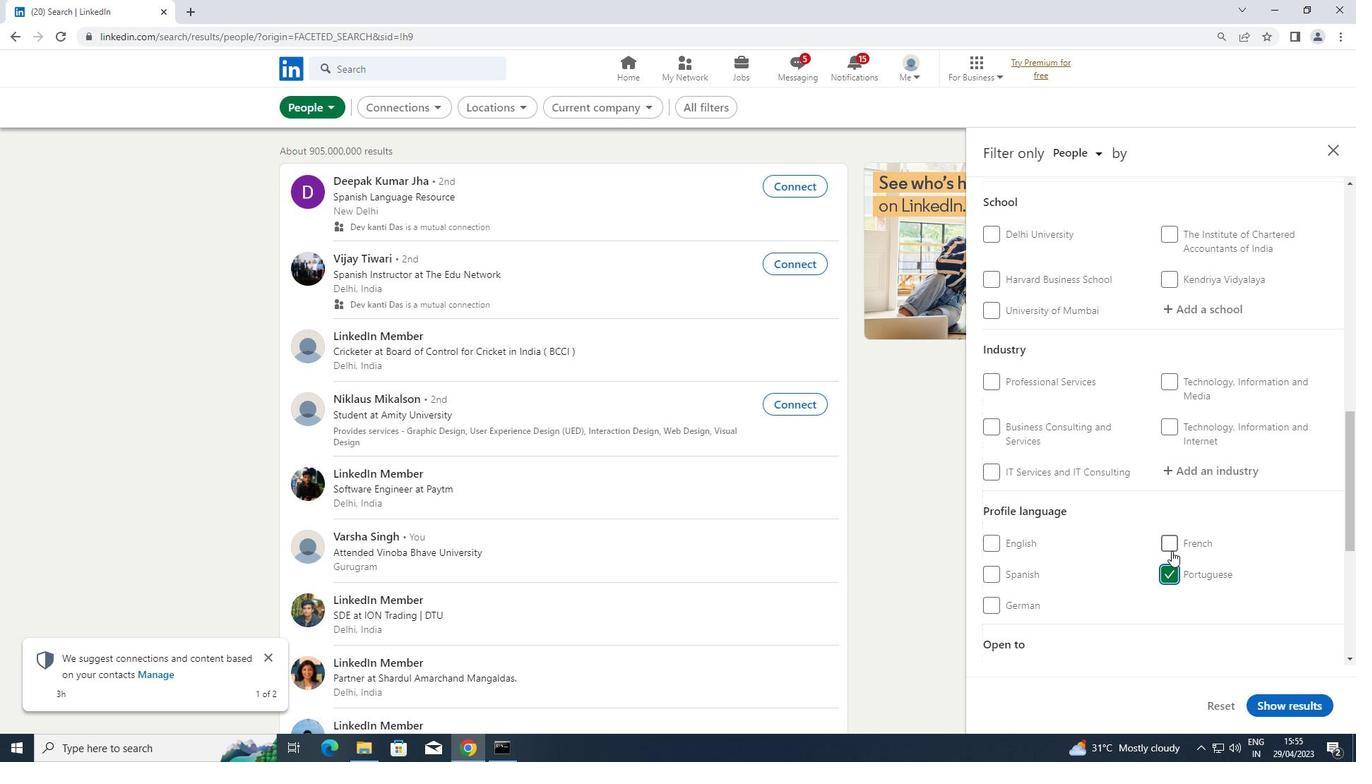 
Action: Mouse scrolled (1173, 548) with delta (0, 0)
Screenshot: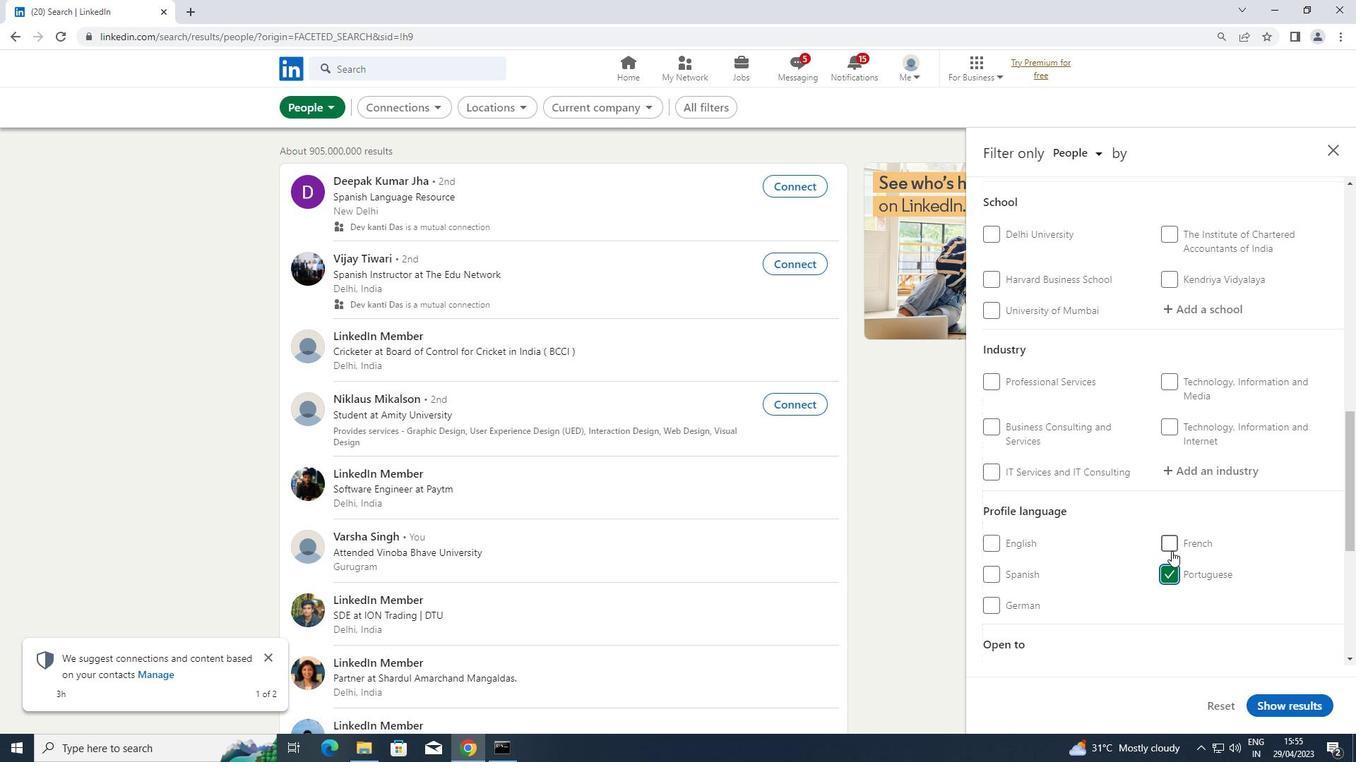 
Action: Mouse scrolled (1173, 548) with delta (0, 0)
Screenshot: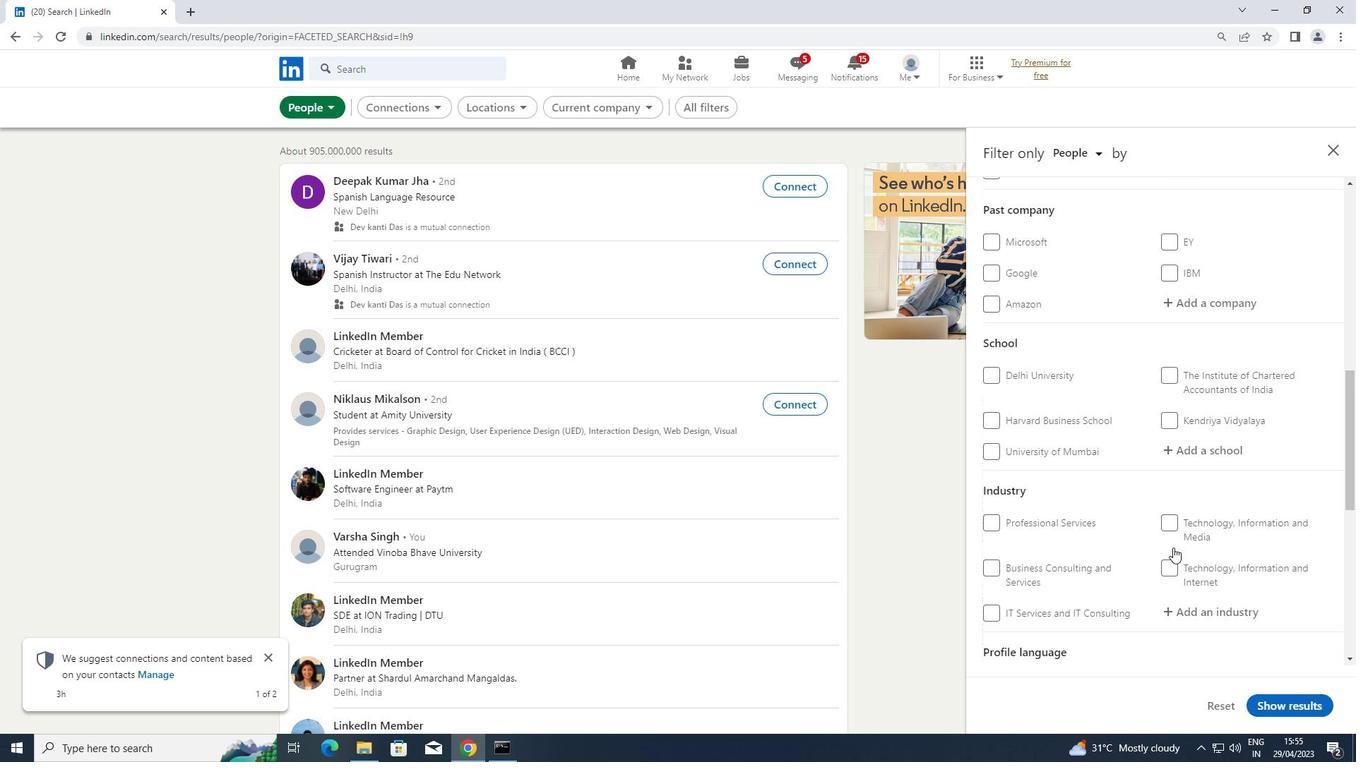 
Action: Mouse scrolled (1173, 548) with delta (0, 0)
Screenshot: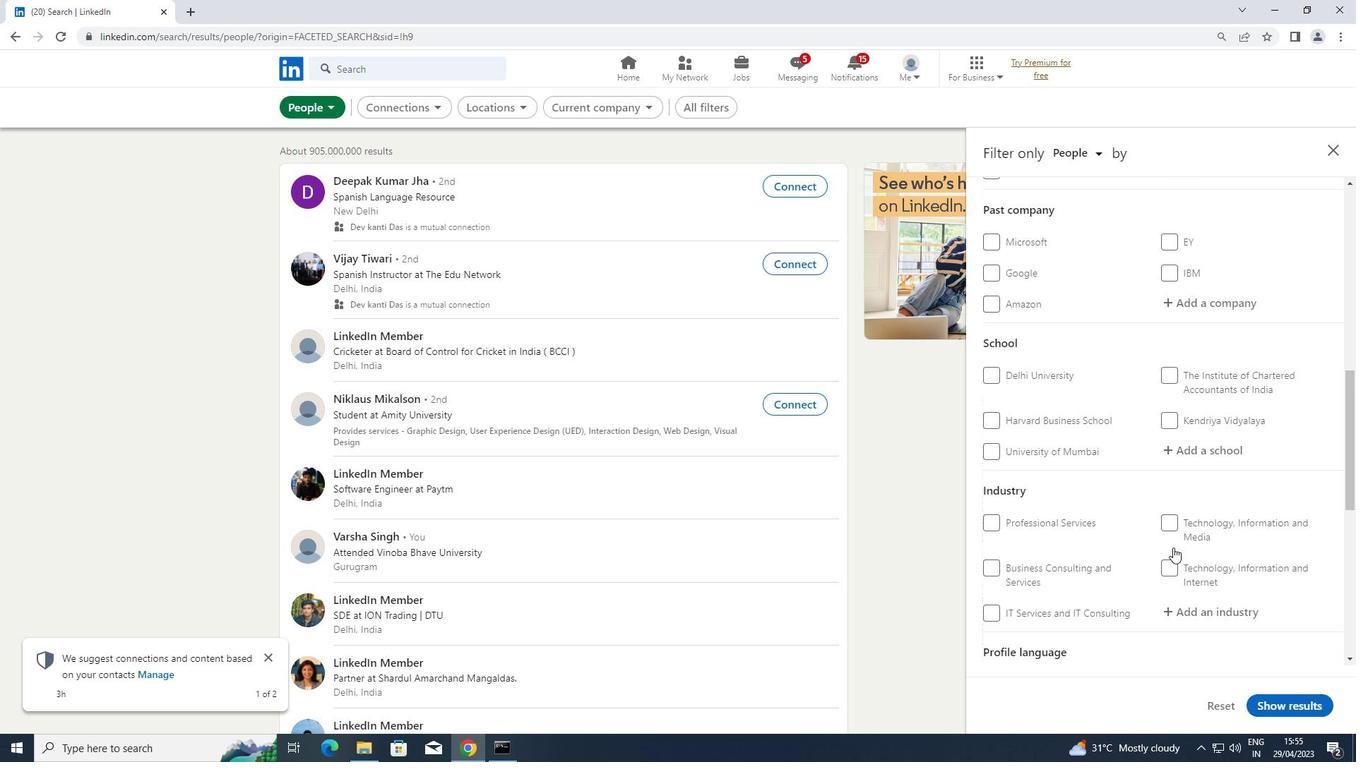 
Action: Mouse moved to (1235, 322)
Screenshot: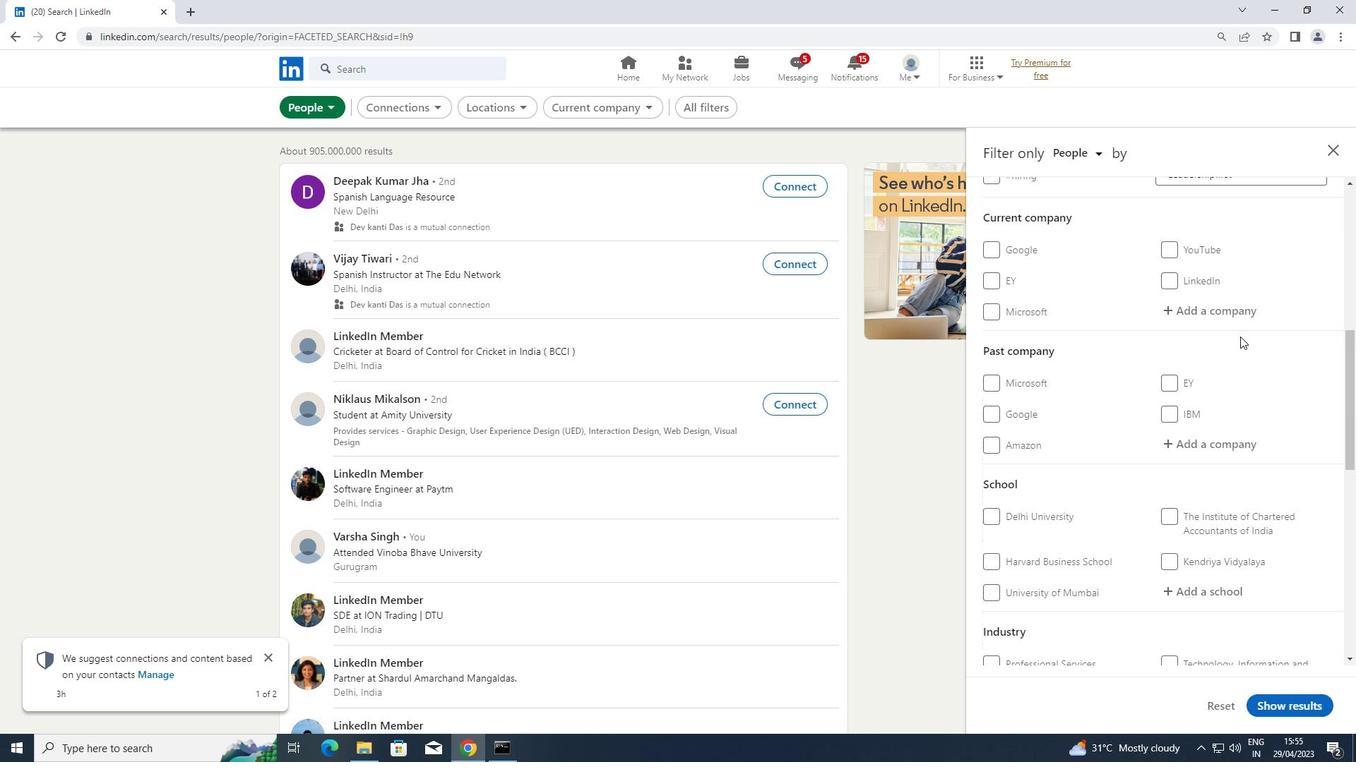 
Action: Mouse pressed left at (1235, 322)
Screenshot: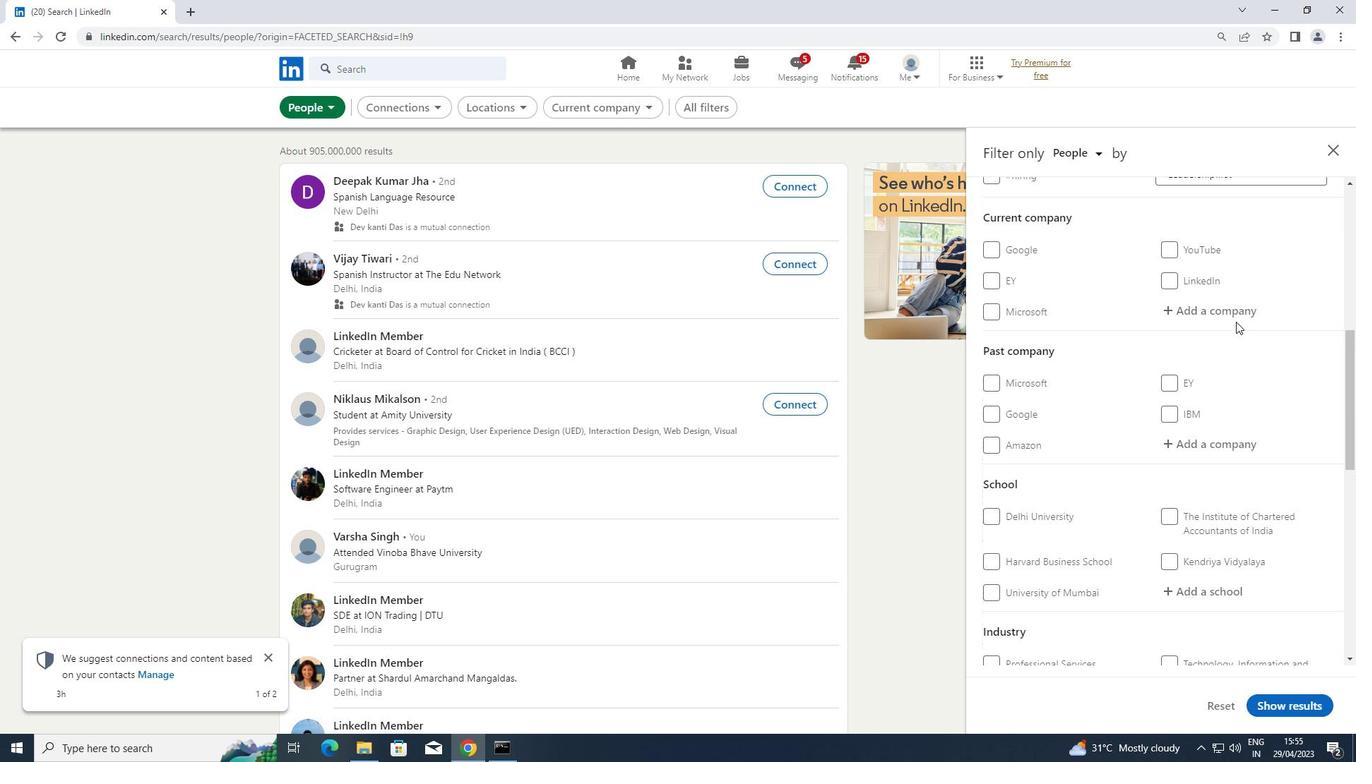 
Action: Mouse moved to (1222, 312)
Screenshot: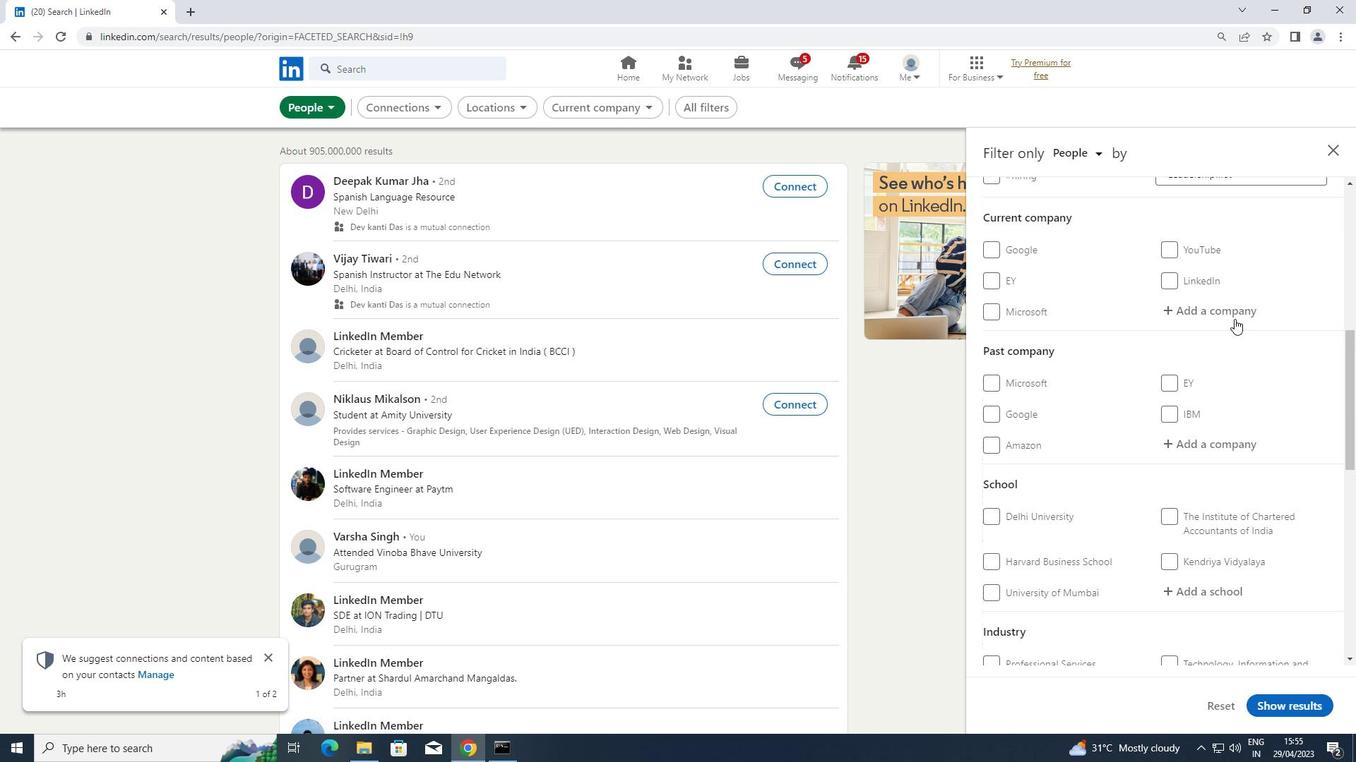 
Action: Mouse pressed left at (1222, 312)
Screenshot: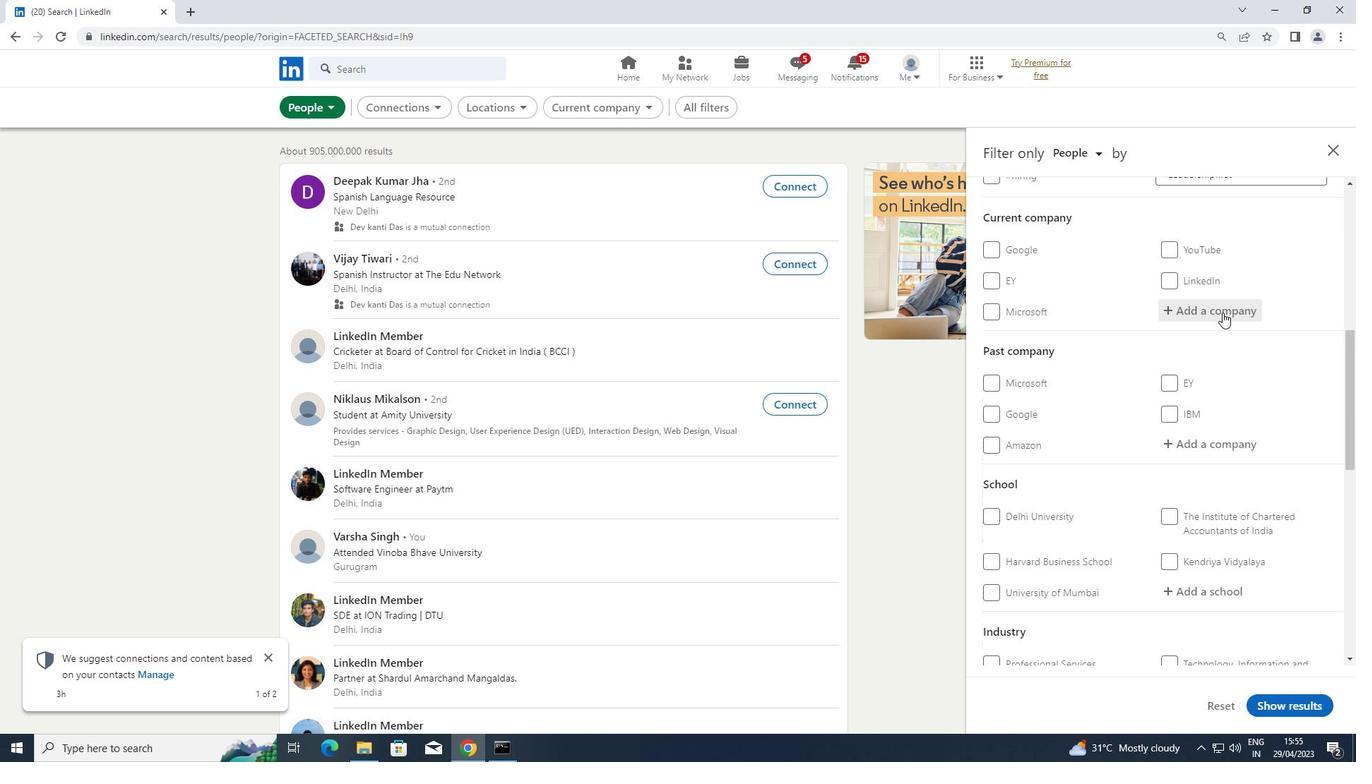 
Action: Key pressed <Key.shift>BRISTLE
Screenshot: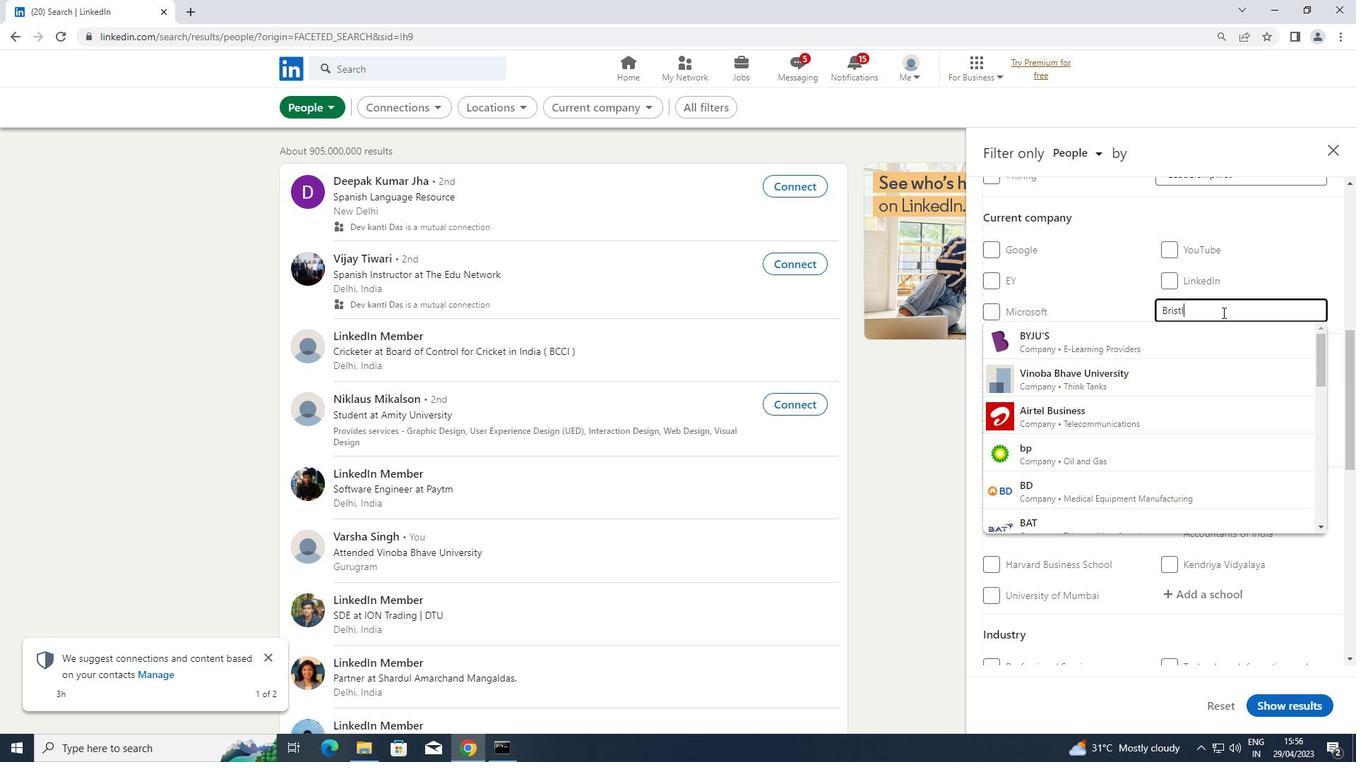 
Action: Mouse moved to (1156, 346)
Screenshot: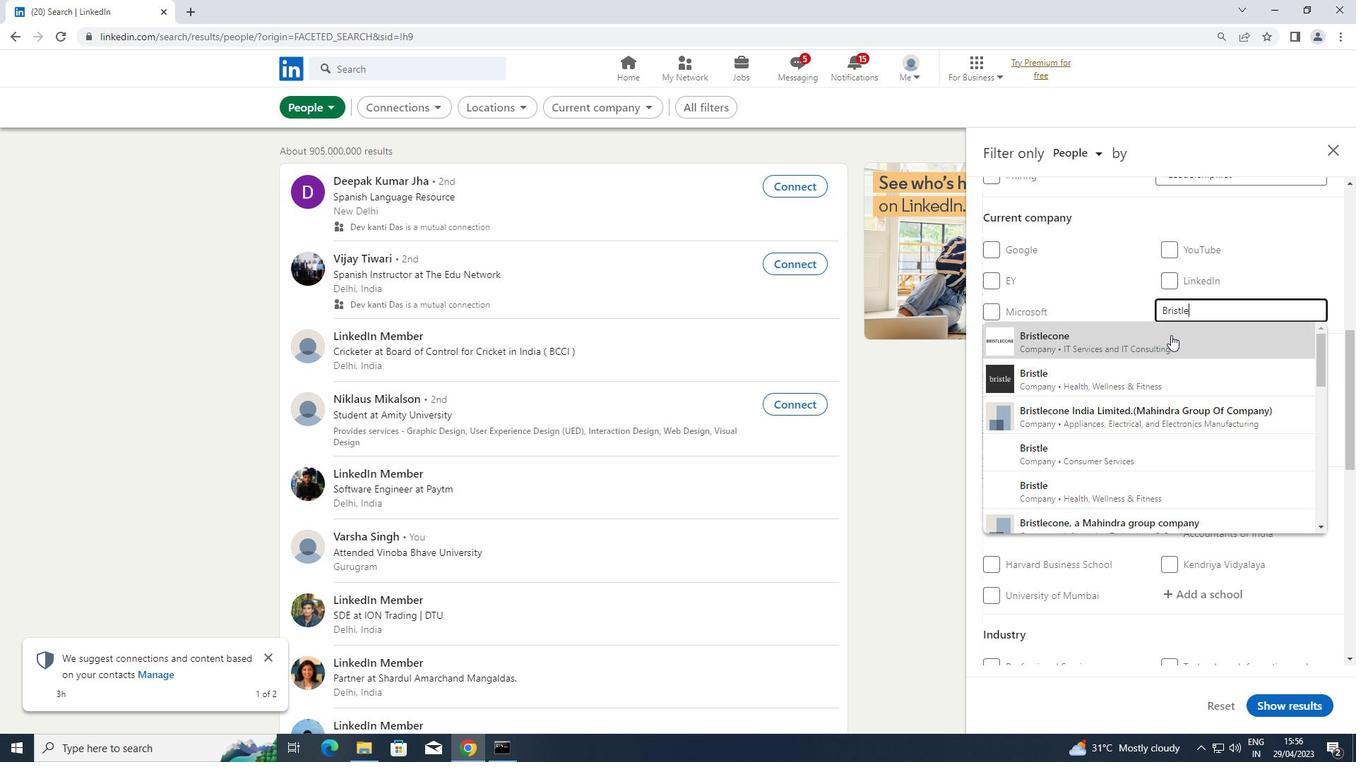 
Action: Mouse pressed left at (1156, 346)
Screenshot: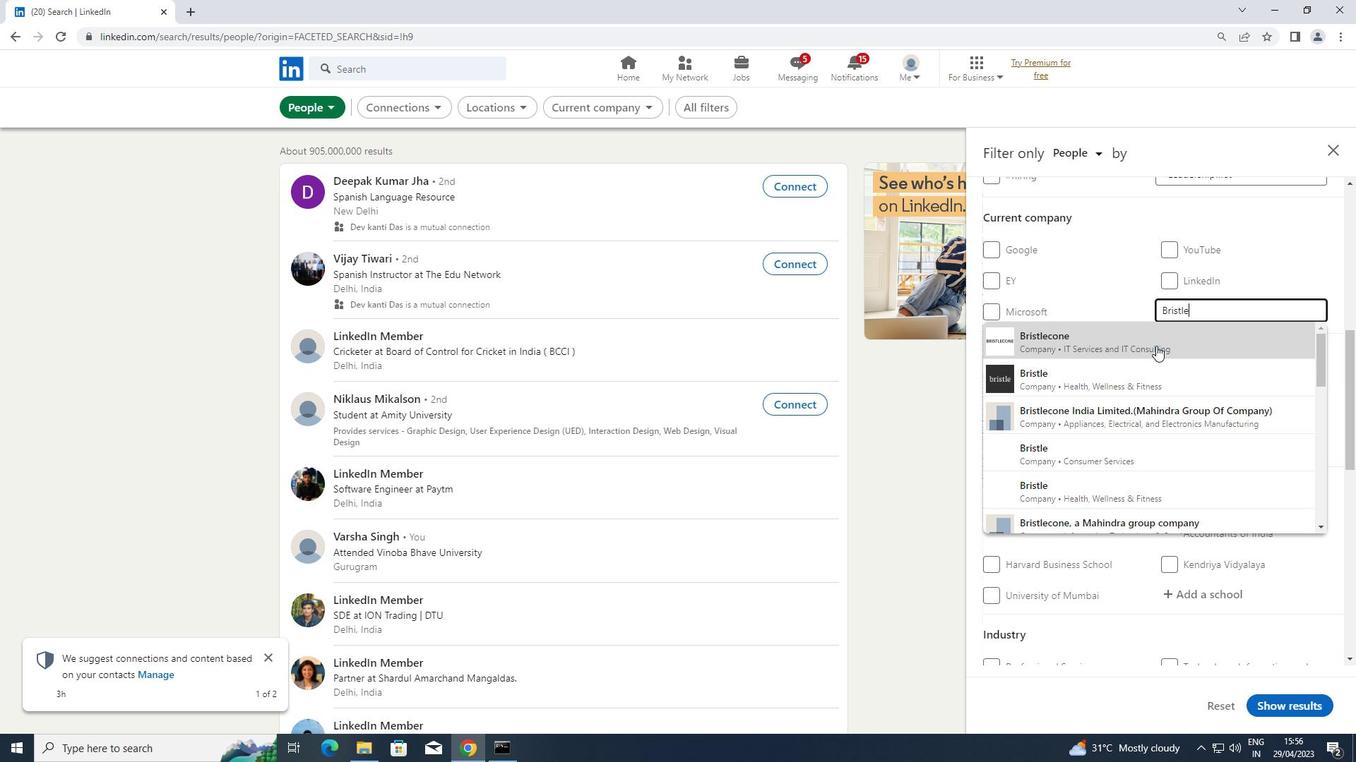 
Action: Mouse moved to (1142, 367)
Screenshot: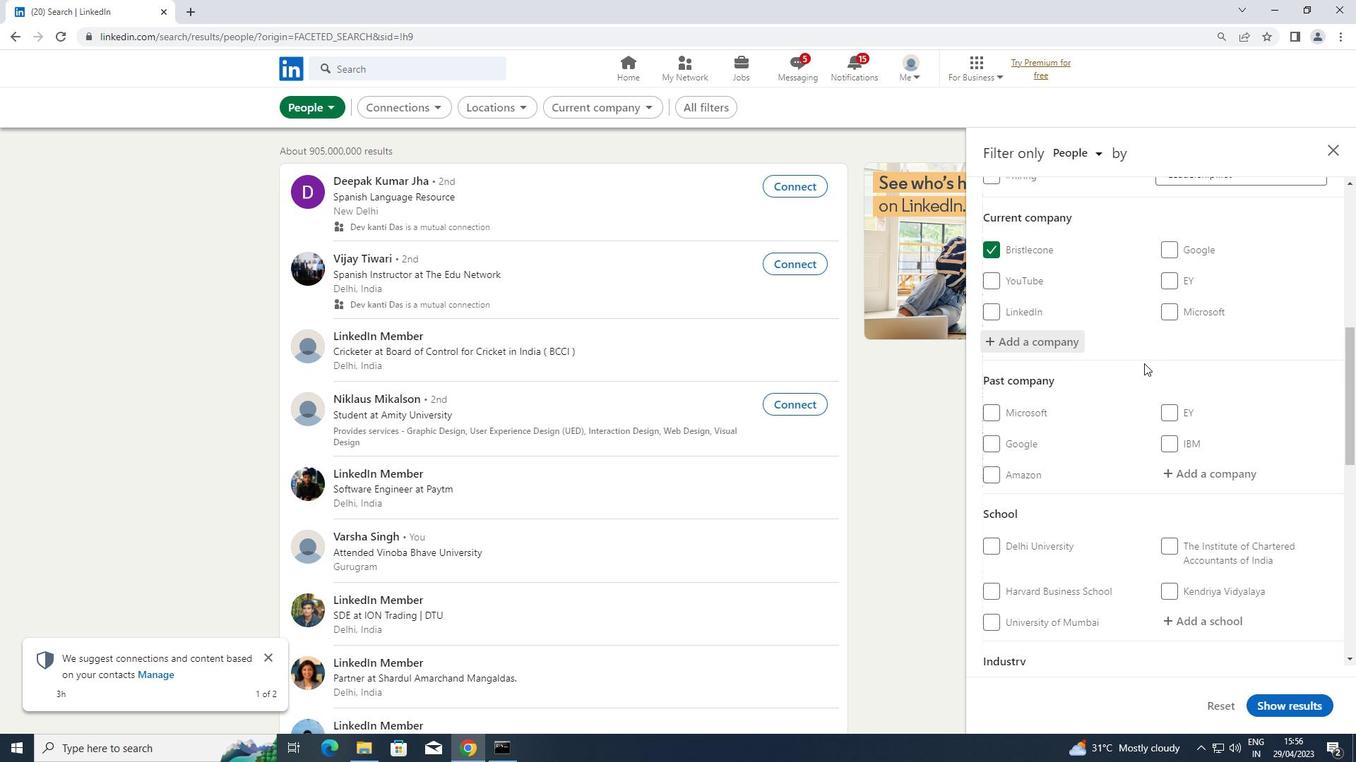 
Action: Mouse scrolled (1142, 366) with delta (0, 0)
Screenshot: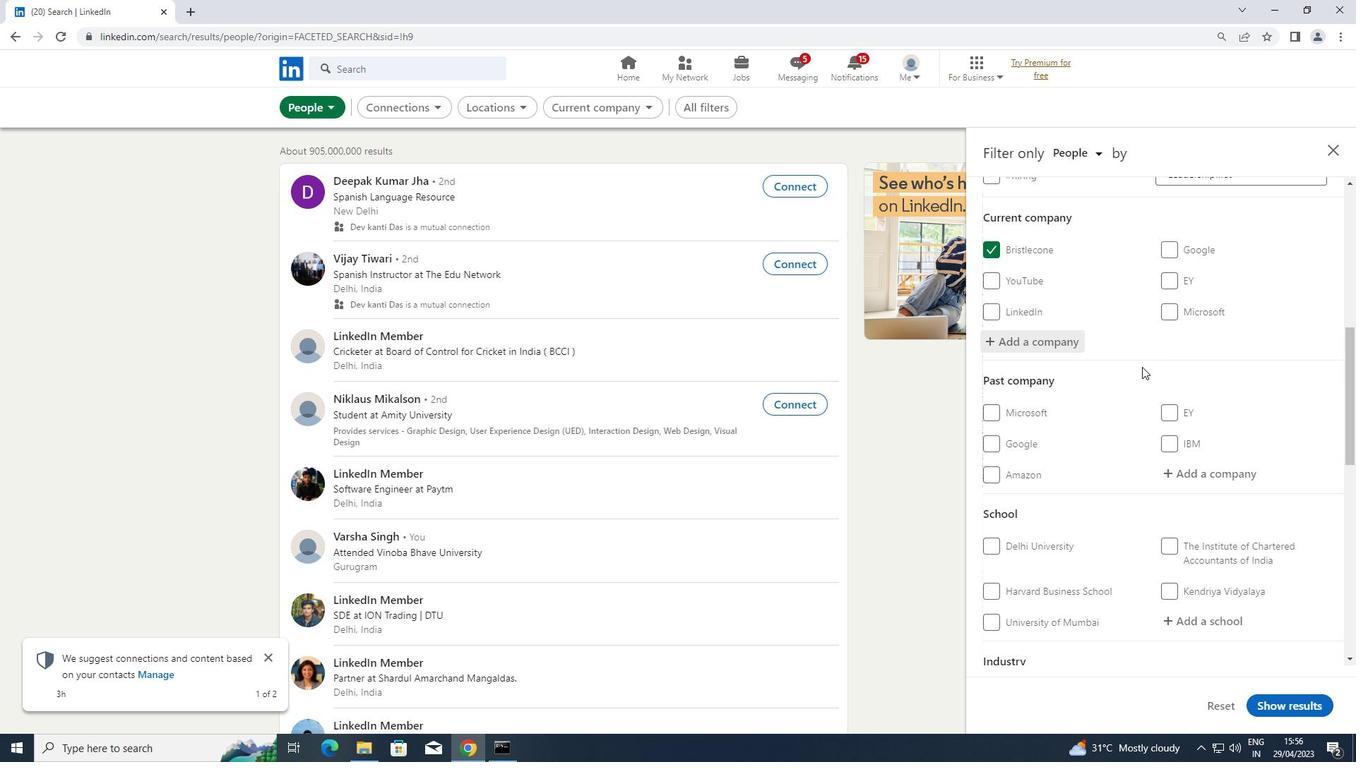 
Action: Mouse scrolled (1142, 366) with delta (0, 0)
Screenshot: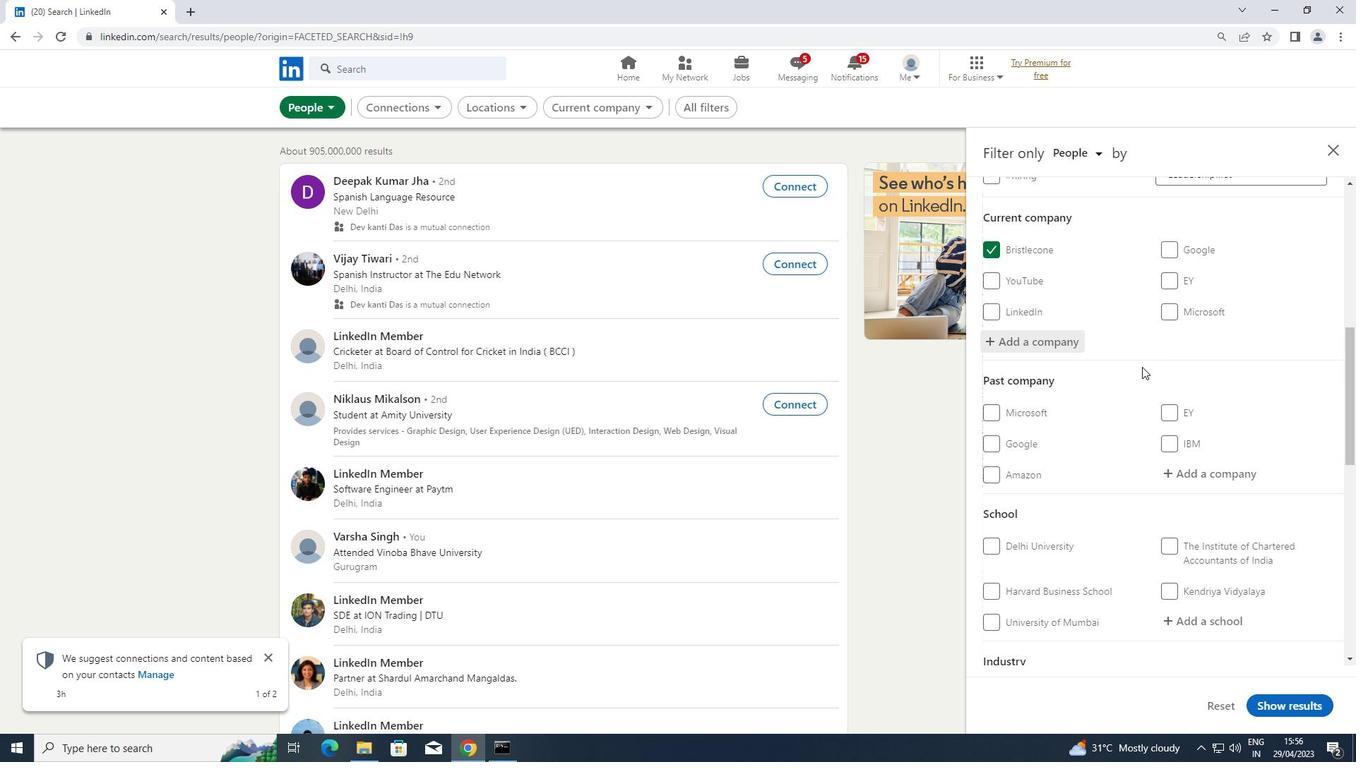 
Action: Mouse scrolled (1142, 366) with delta (0, 0)
Screenshot: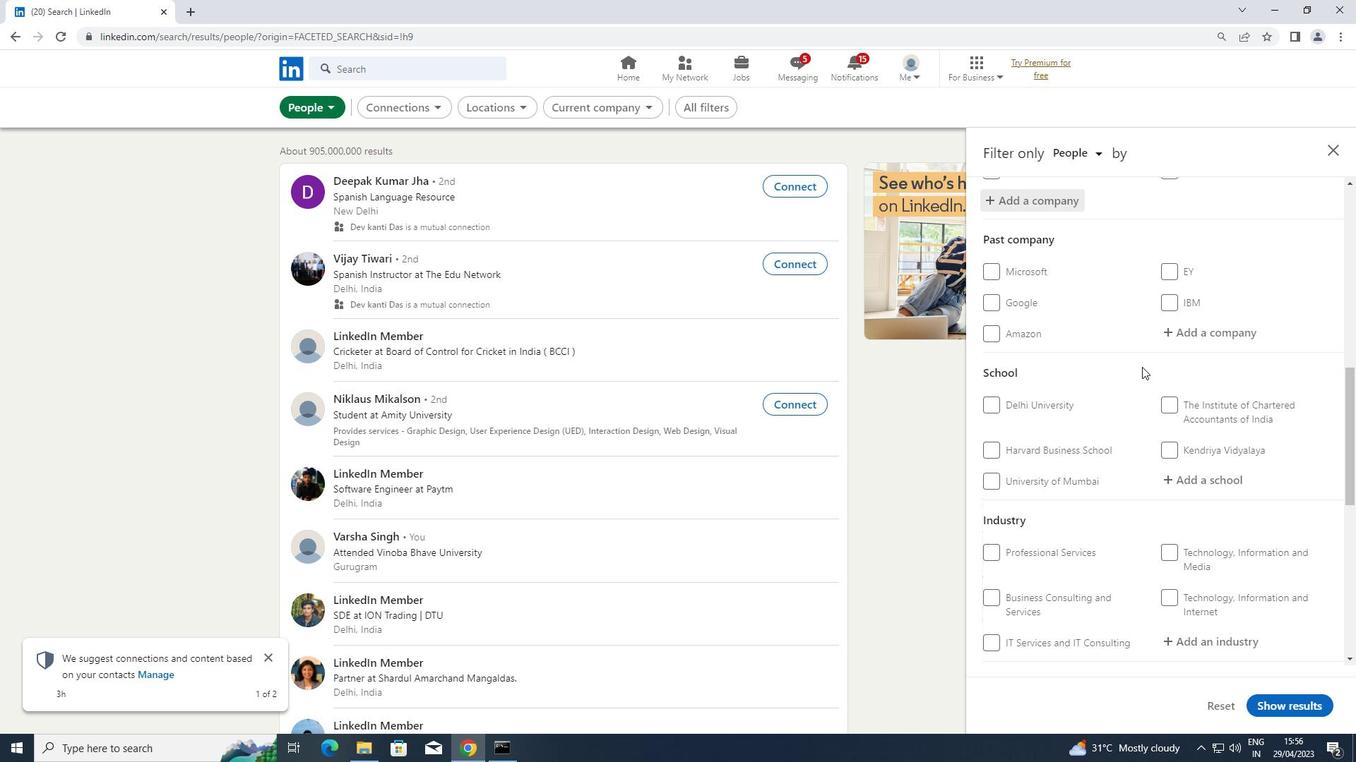 
Action: Mouse moved to (1165, 406)
Screenshot: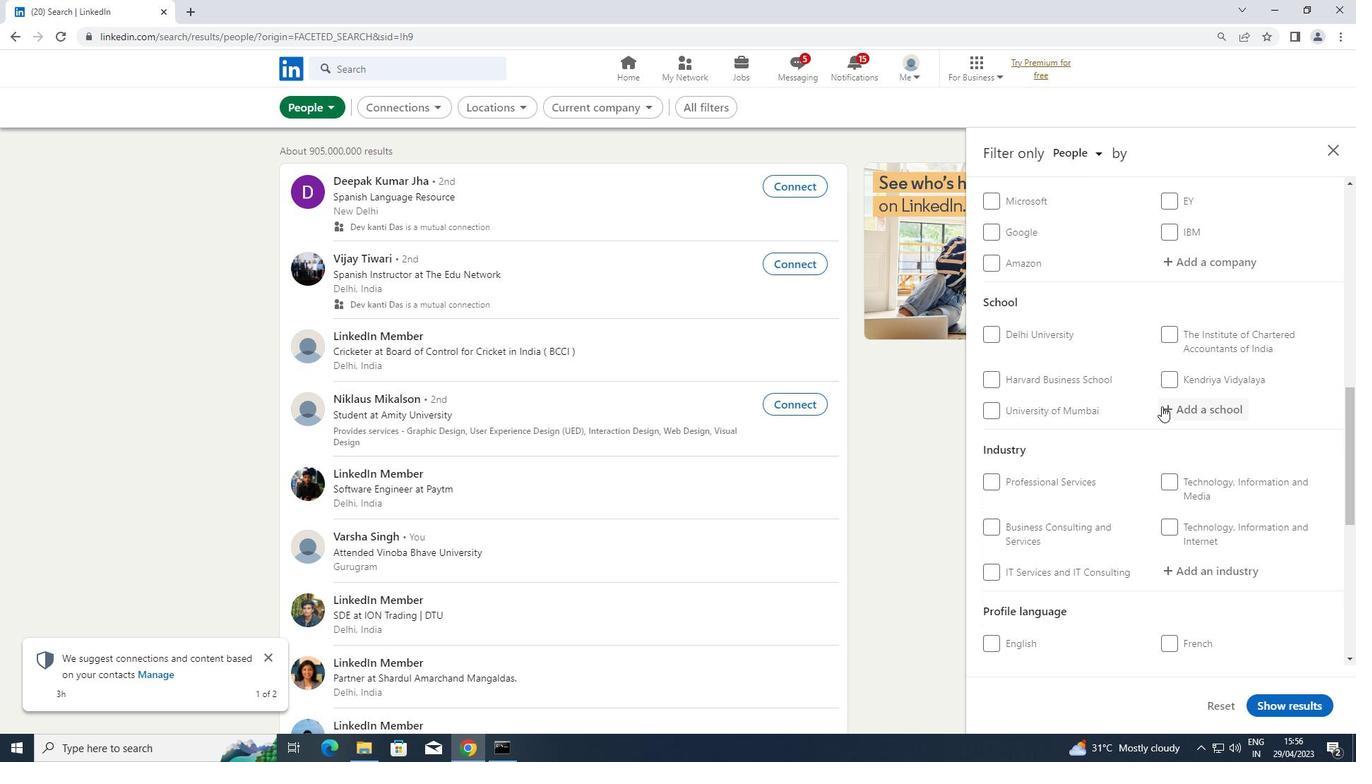 
Action: Mouse pressed left at (1165, 406)
Screenshot: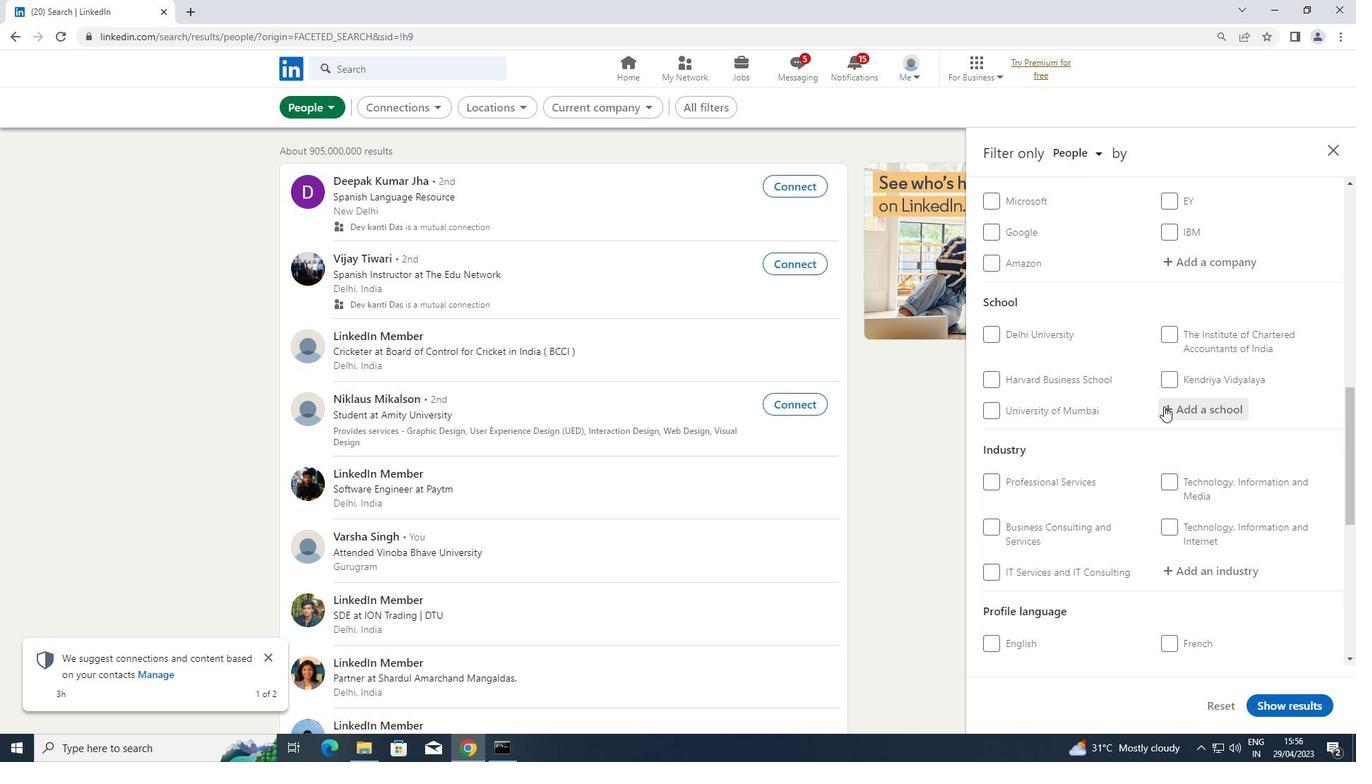 
Action: Key pressed <Key.shift>PSIT
Screenshot: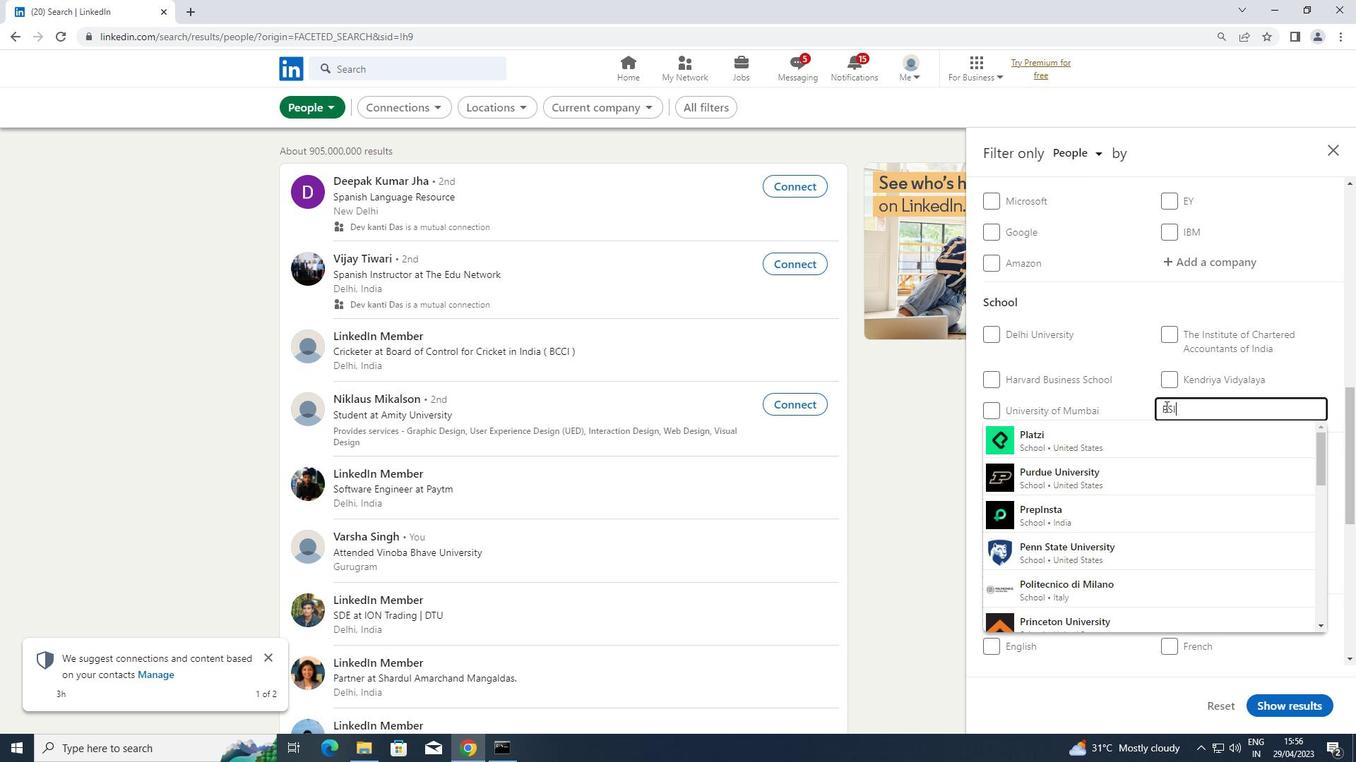 
Action: Mouse moved to (1122, 435)
Screenshot: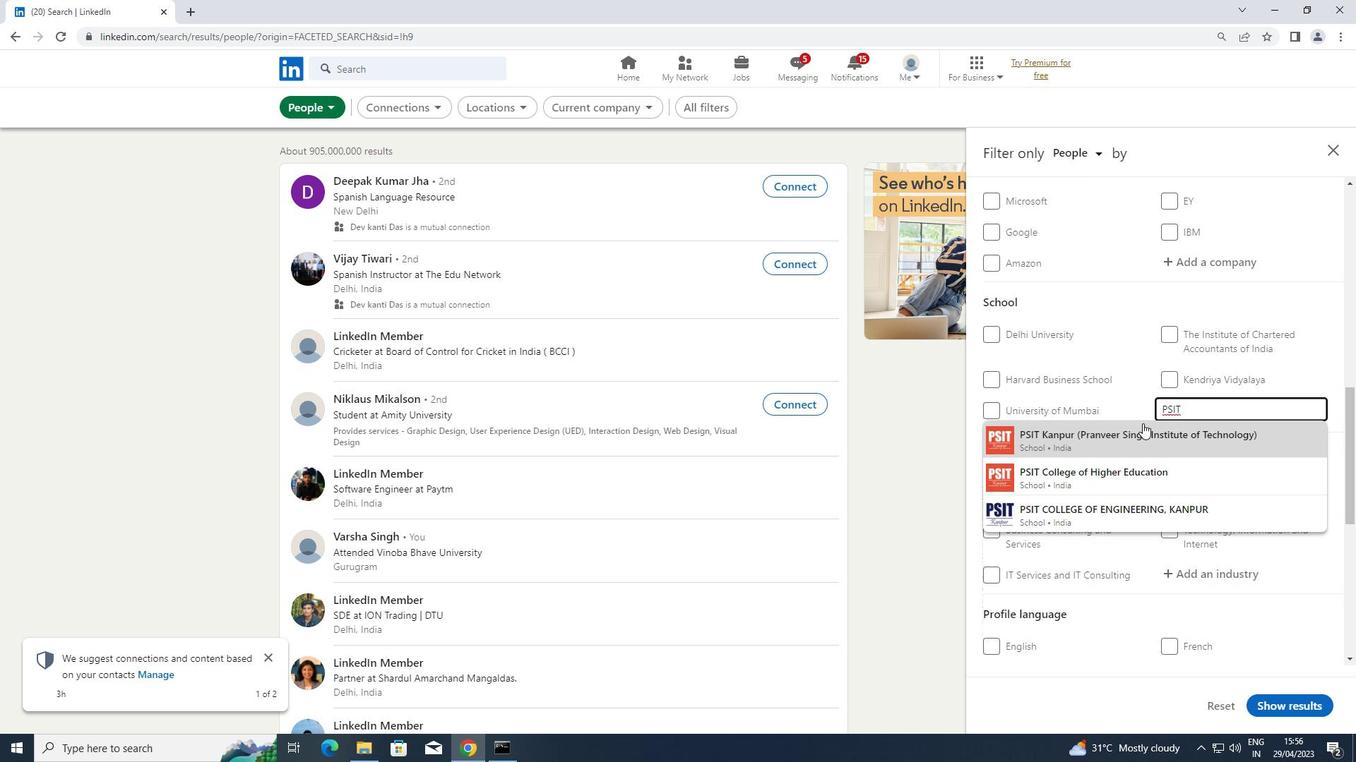 
Action: Mouse pressed left at (1122, 435)
Screenshot: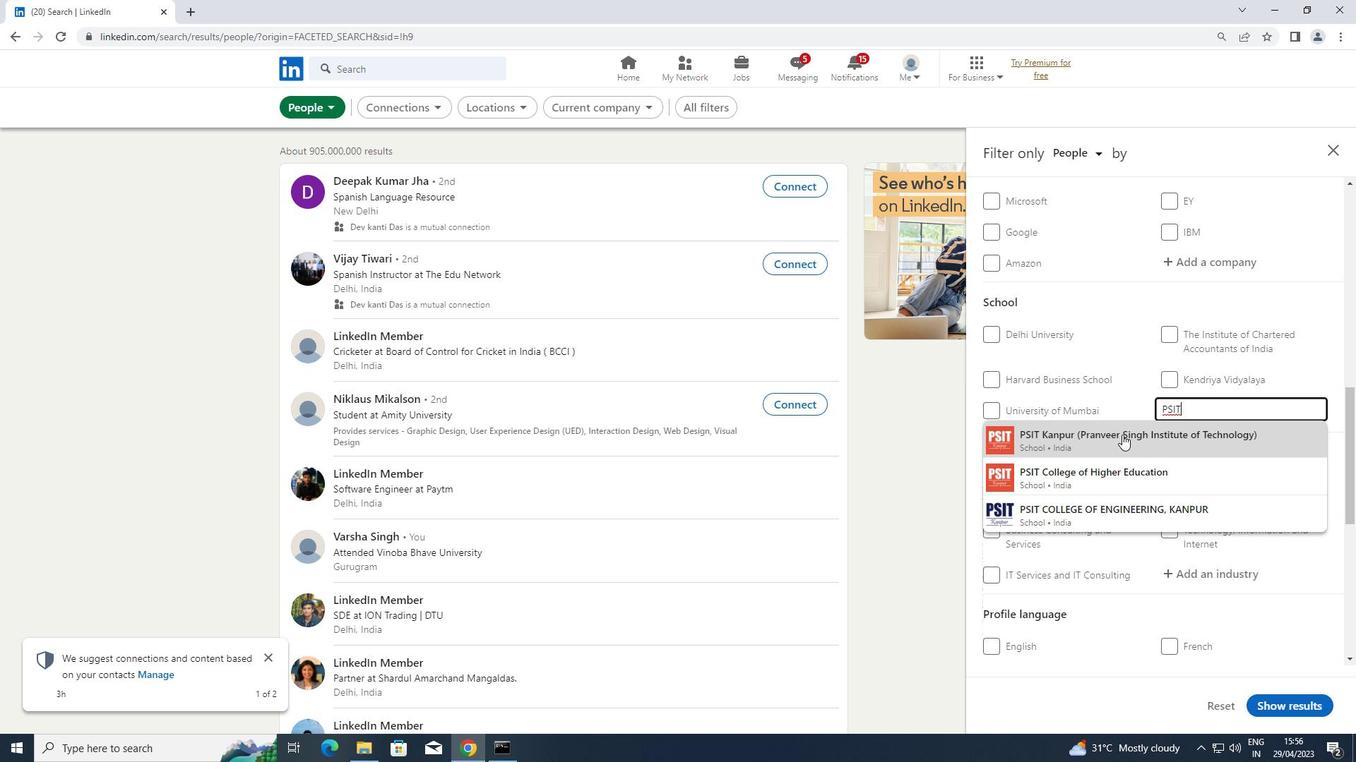 
Action: Mouse scrolled (1122, 434) with delta (0, 0)
Screenshot: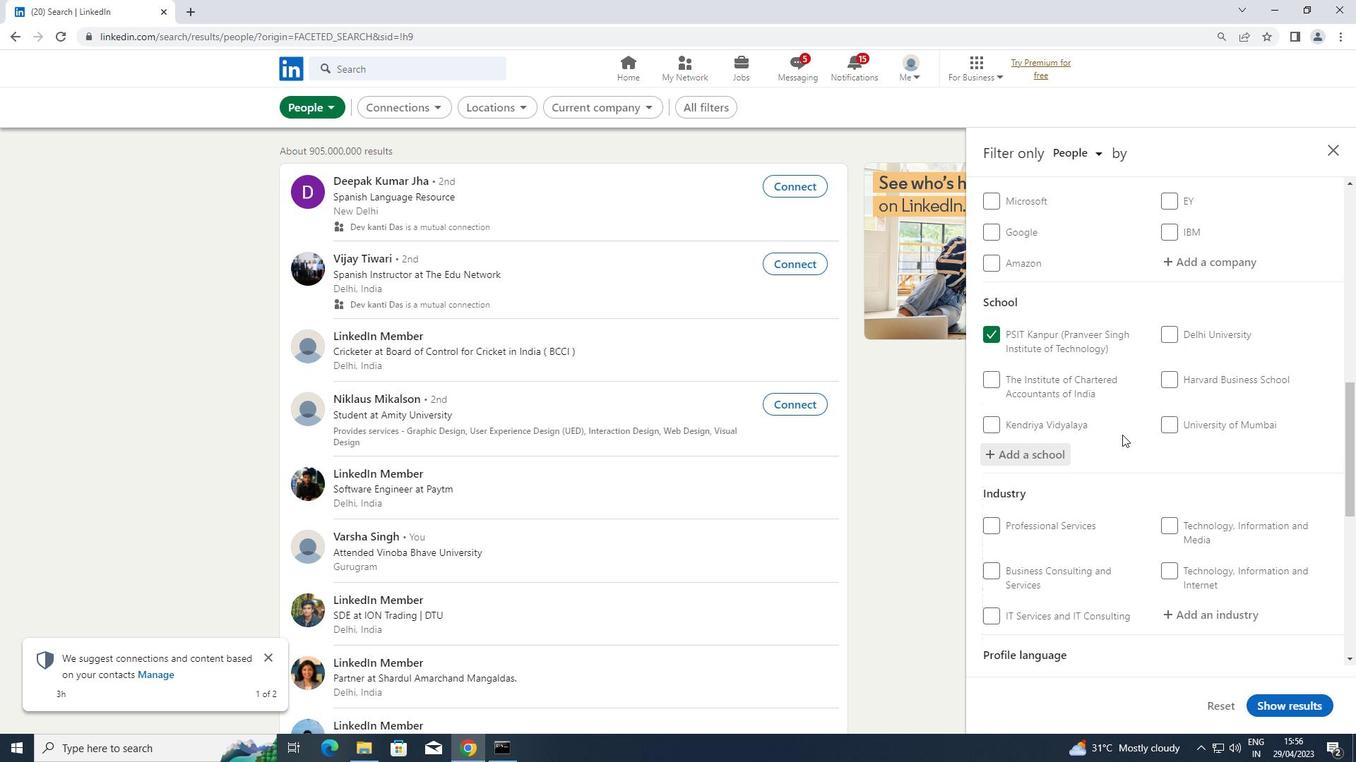 
Action: Mouse scrolled (1122, 434) with delta (0, 0)
Screenshot: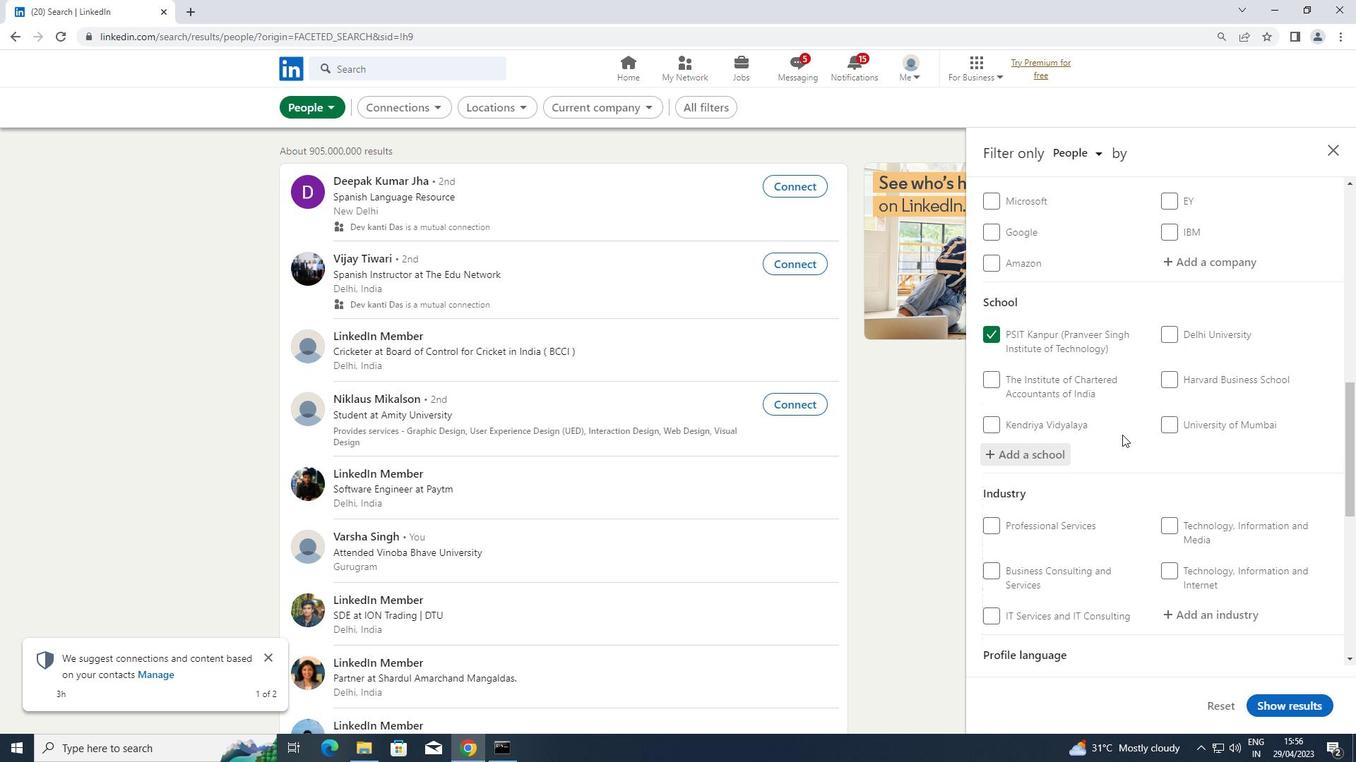 
Action: Mouse scrolled (1122, 434) with delta (0, 0)
Screenshot: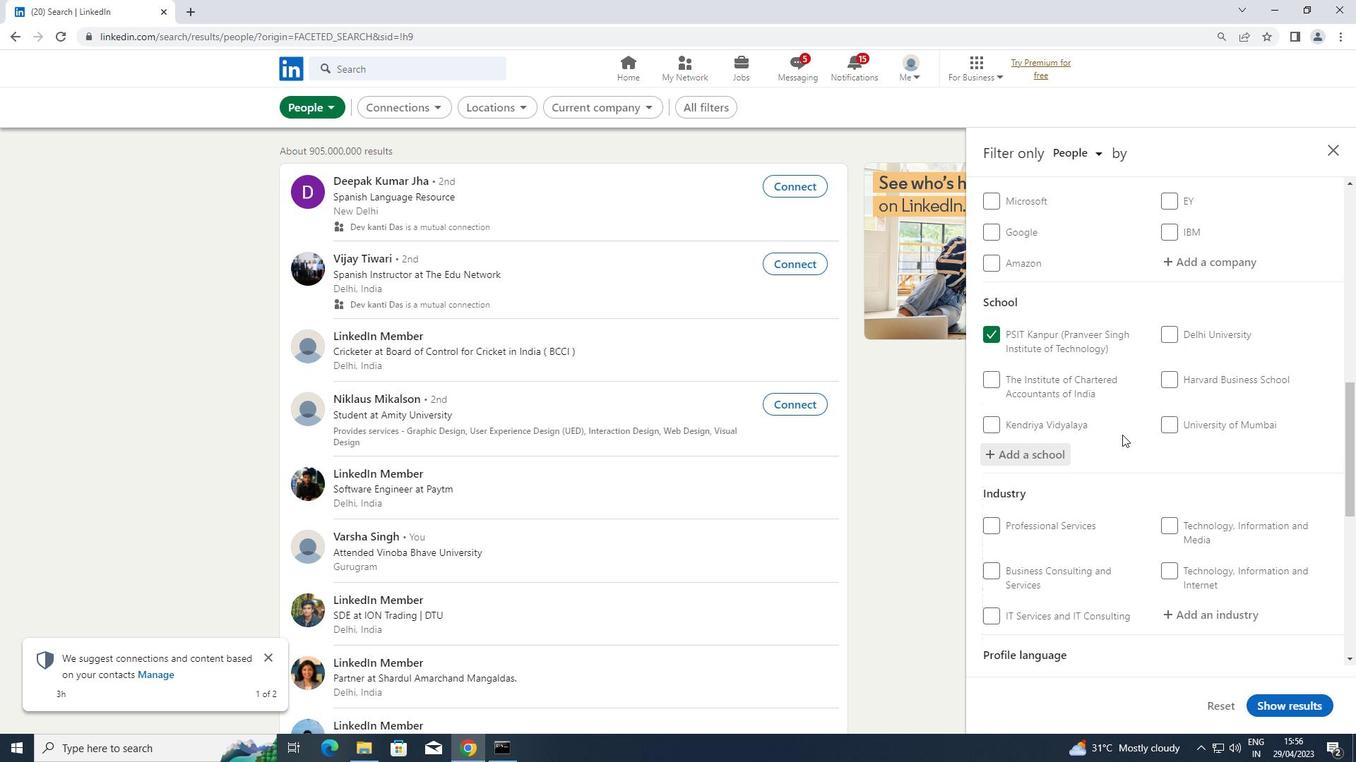 
Action: Mouse moved to (1174, 401)
Screenshot: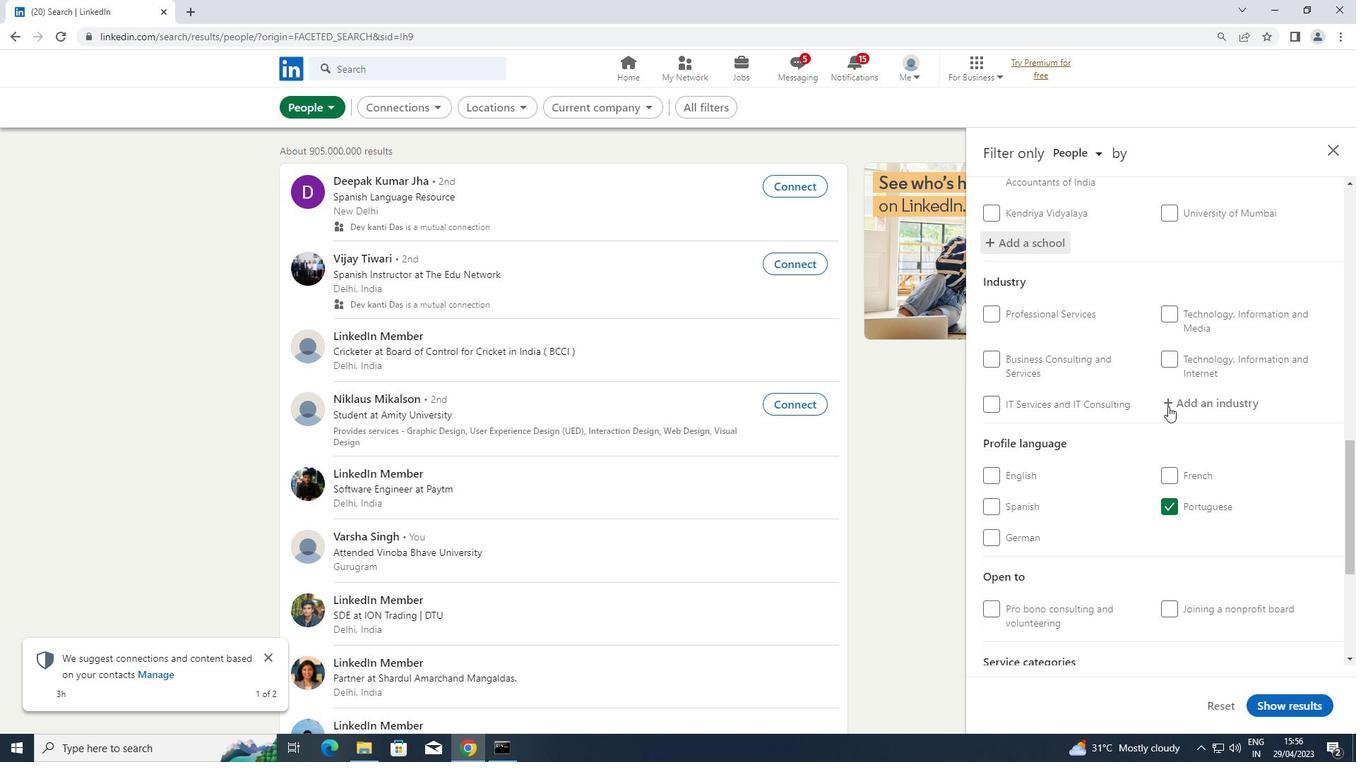 
Action: Mouse pressed left at (1174, 401)
Screenshot: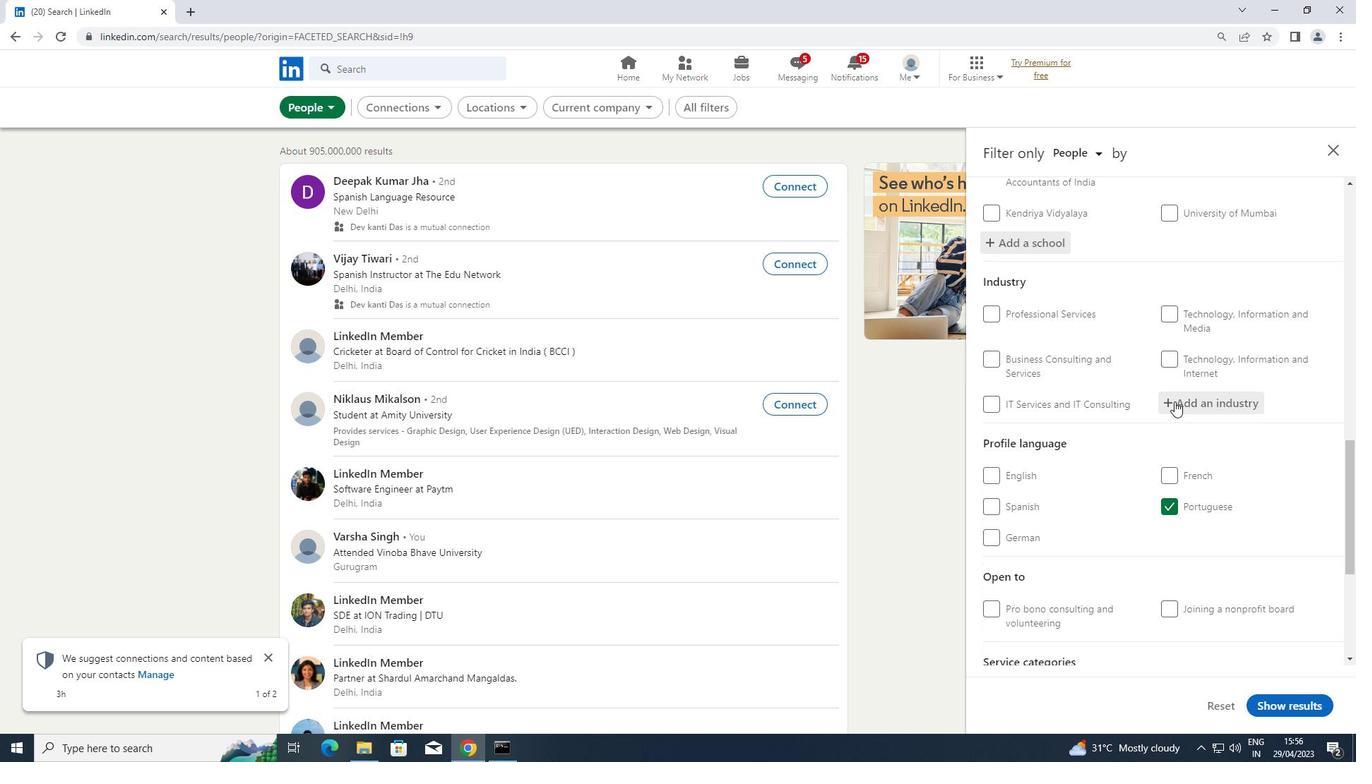 
Action: Key pressed <Key.shift>GOLF
Screenshot: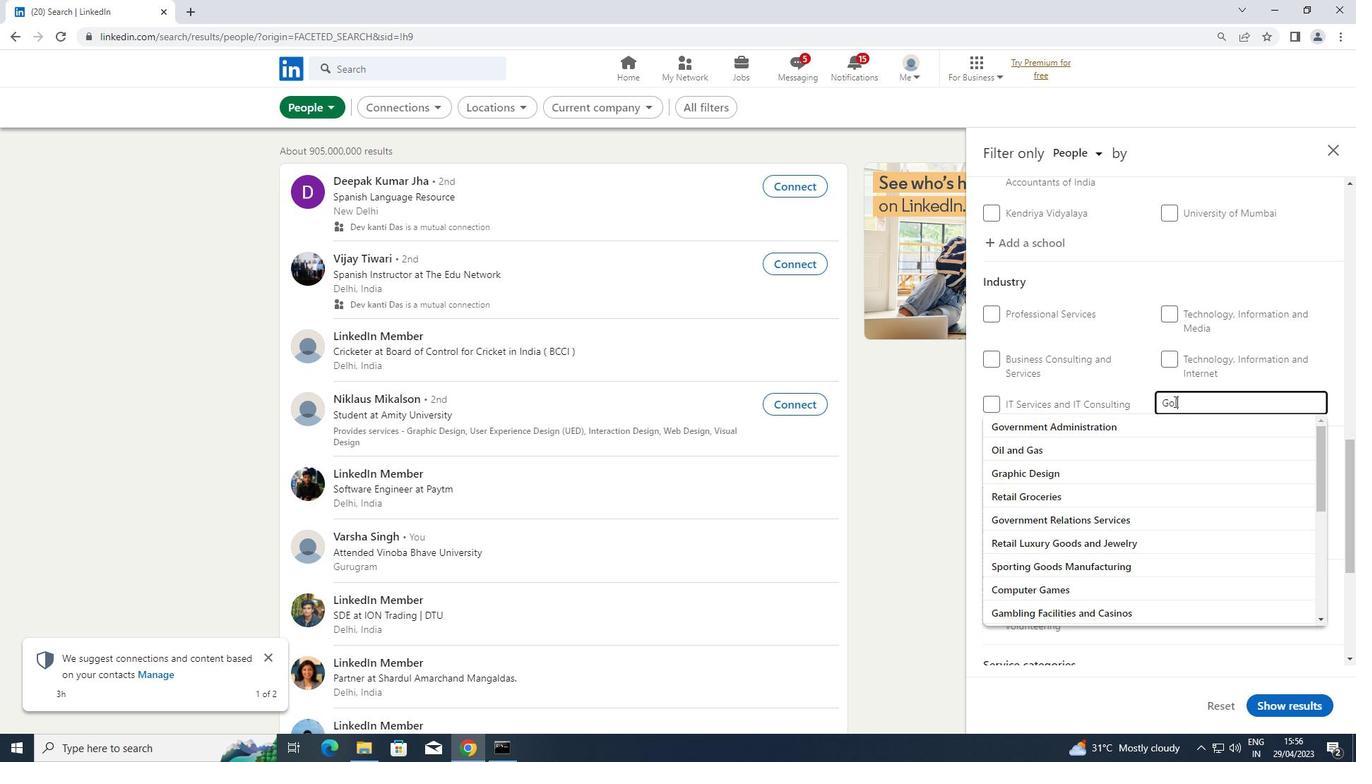
Action: Mouse moved to (1109, 431)
Screenshot: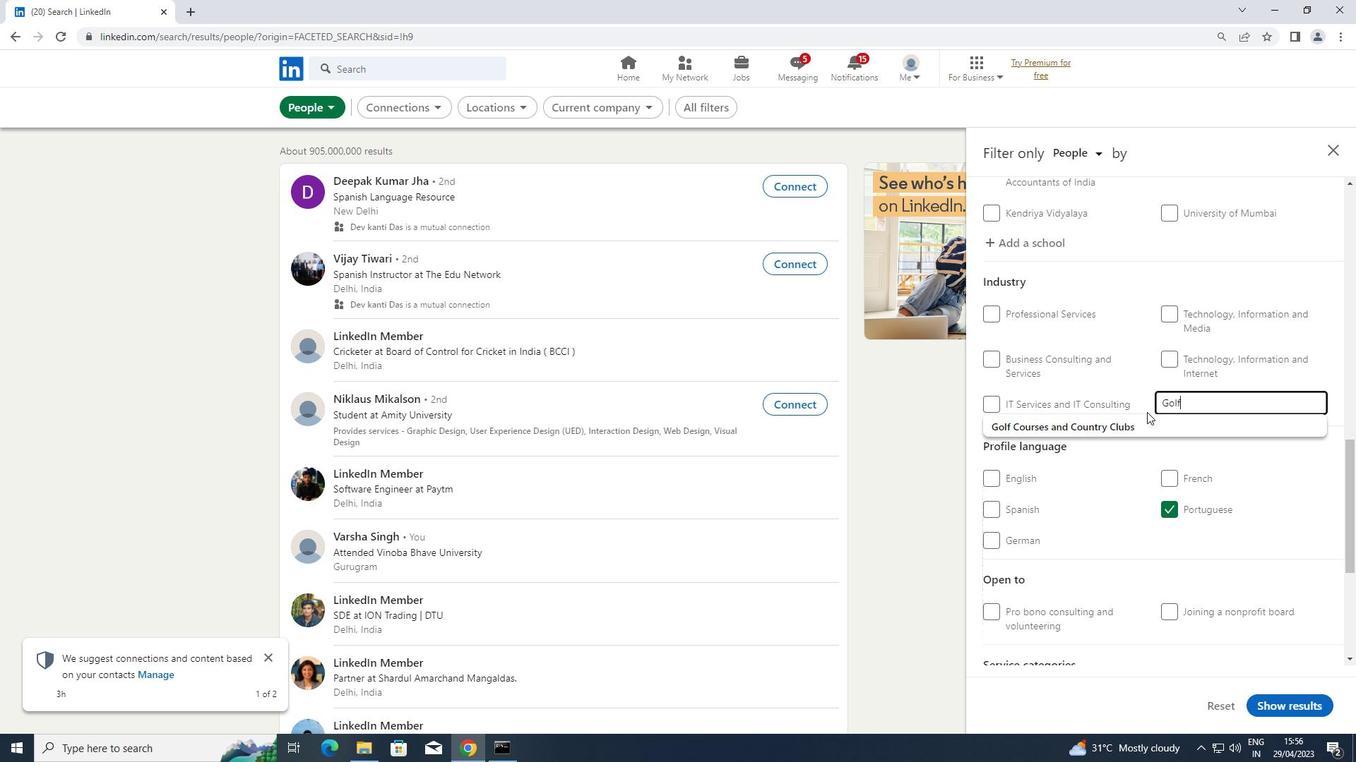 
Action: Mouse pressed left at (1109, 431)
Screenshot: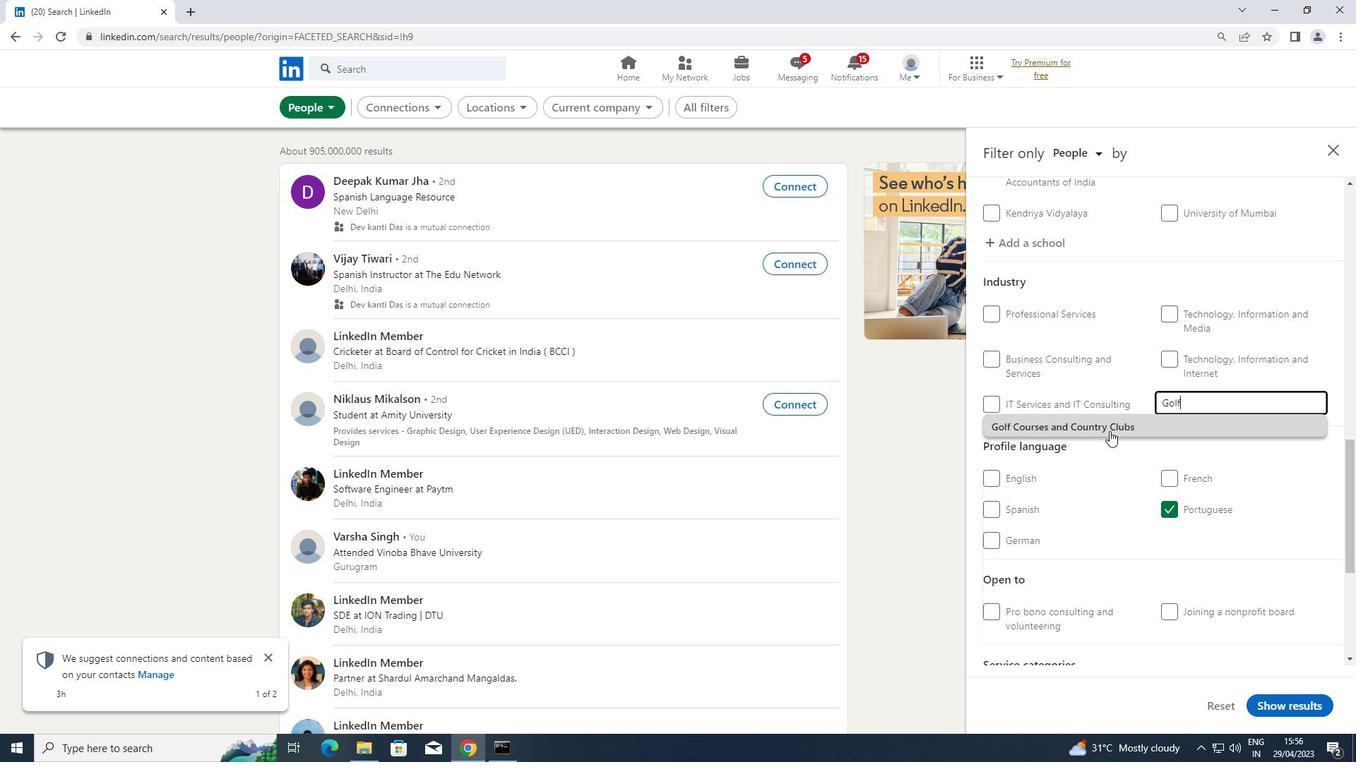 
Action: Mouse moved to (1111, 454)
Screenshot: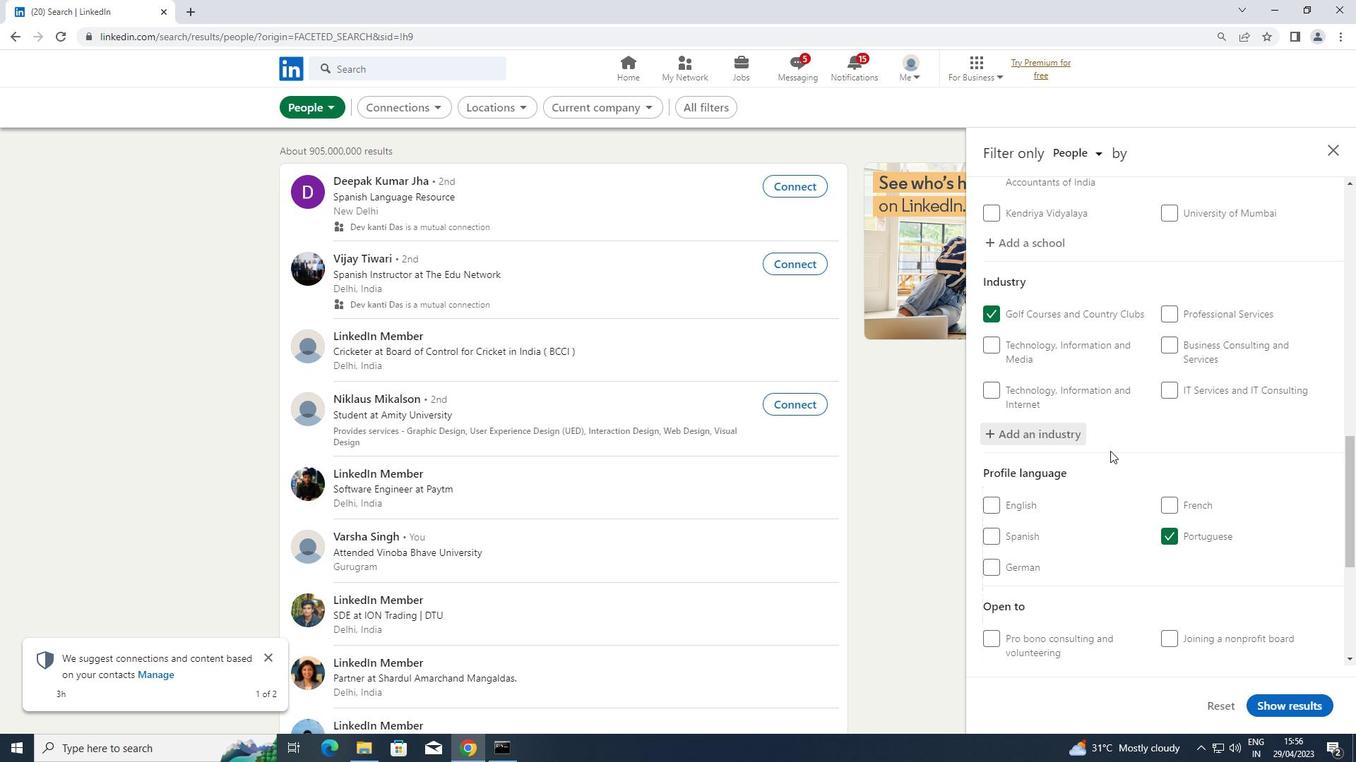 
Action: Mouse scrolled (1111, 453) with delta (0, 0)
Screenshot: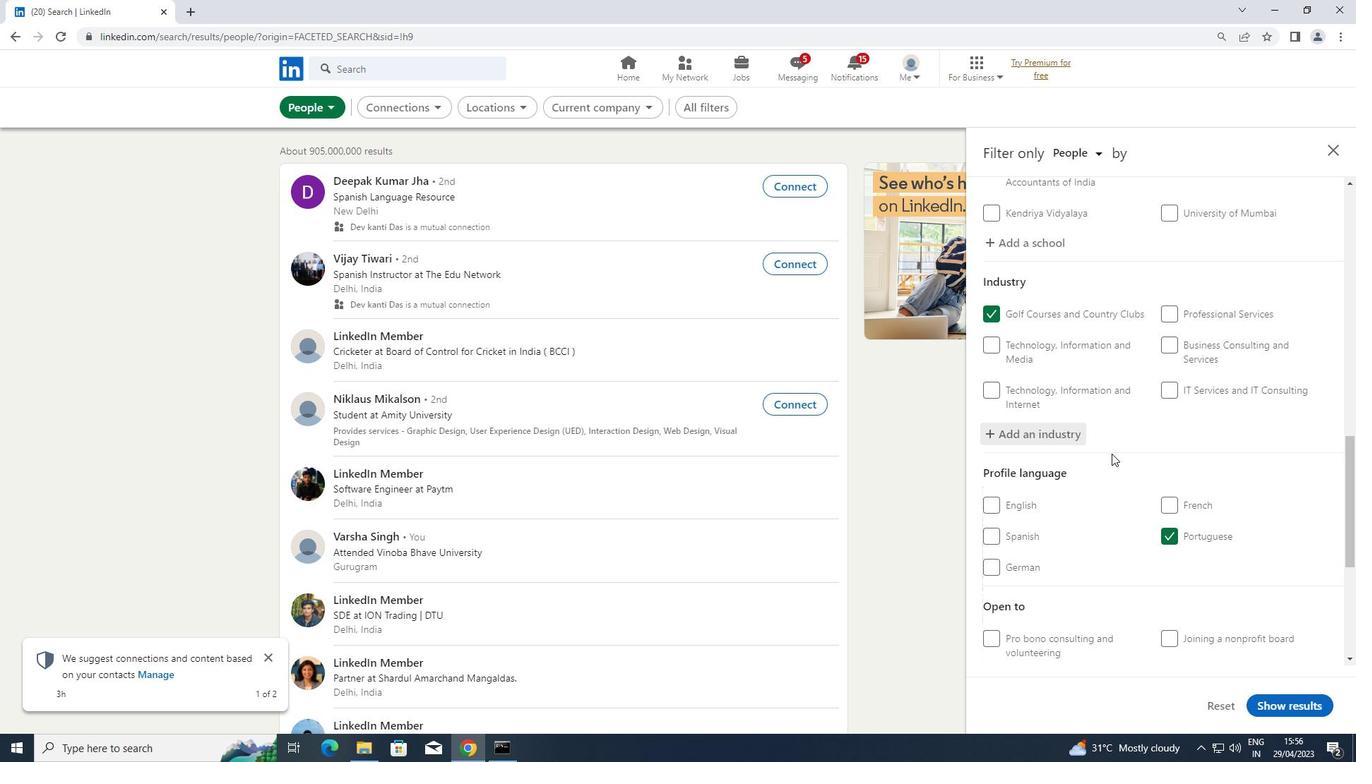 
Action: Mouse scrolled (1111, 453) with delta (0, 0)
Screenshot: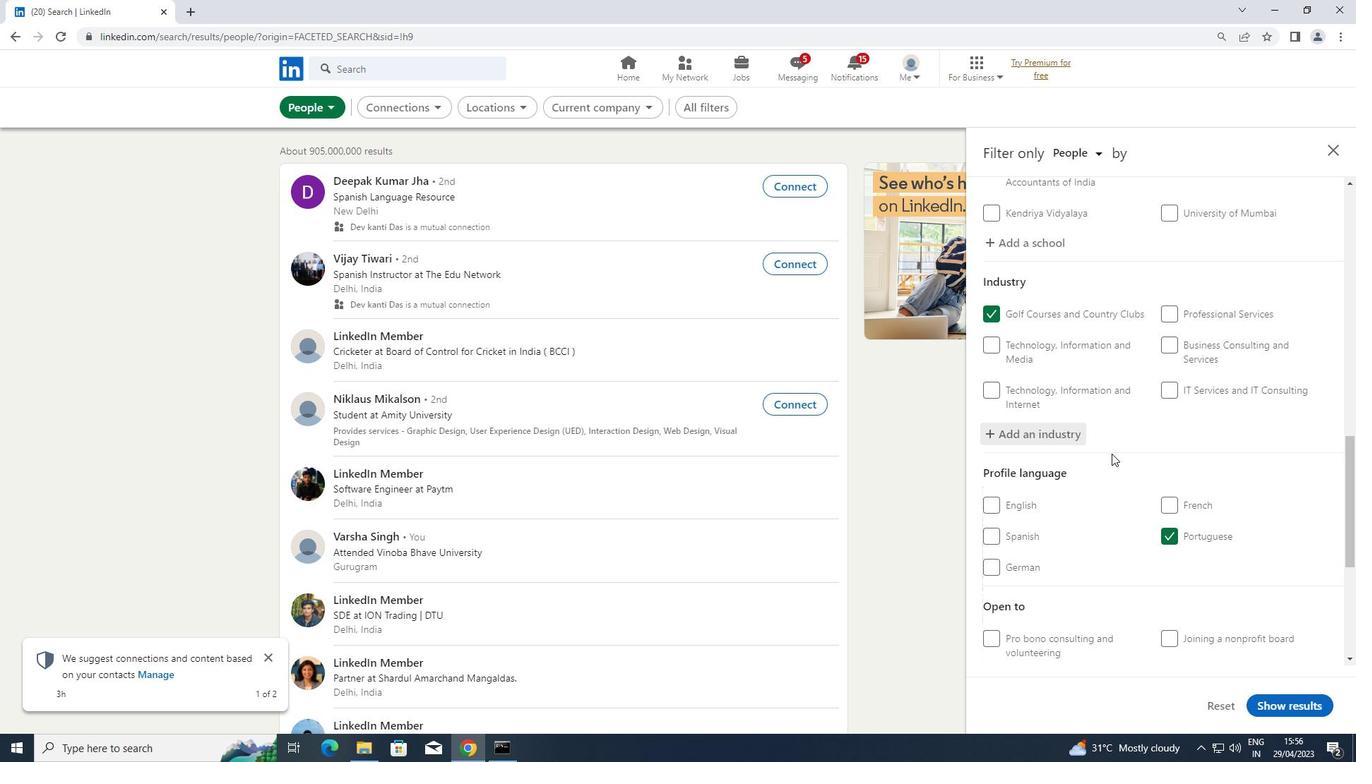 
Action: Mouse scrolled (1111, 453) with delta (0, 0)
Screenshot: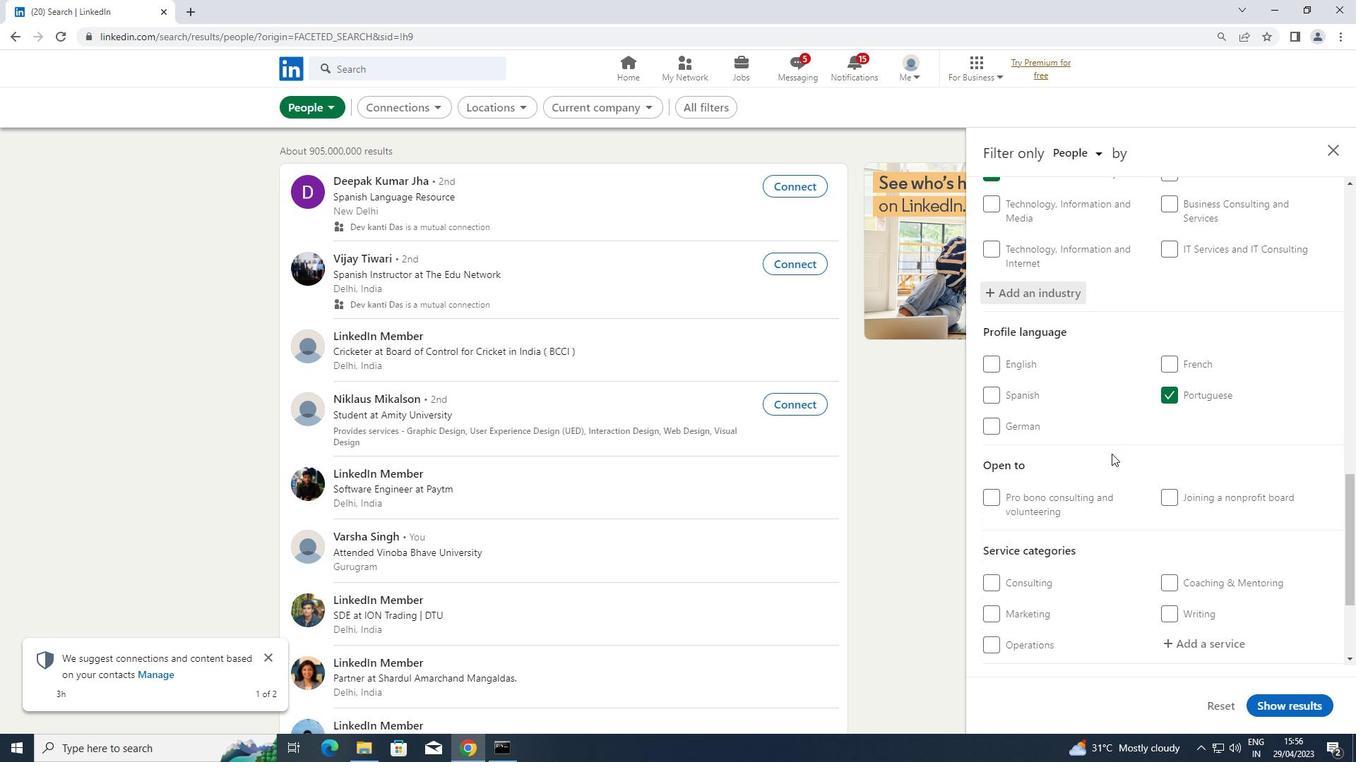 
Action: Mouse moved to (1112, 455)
Screenshot: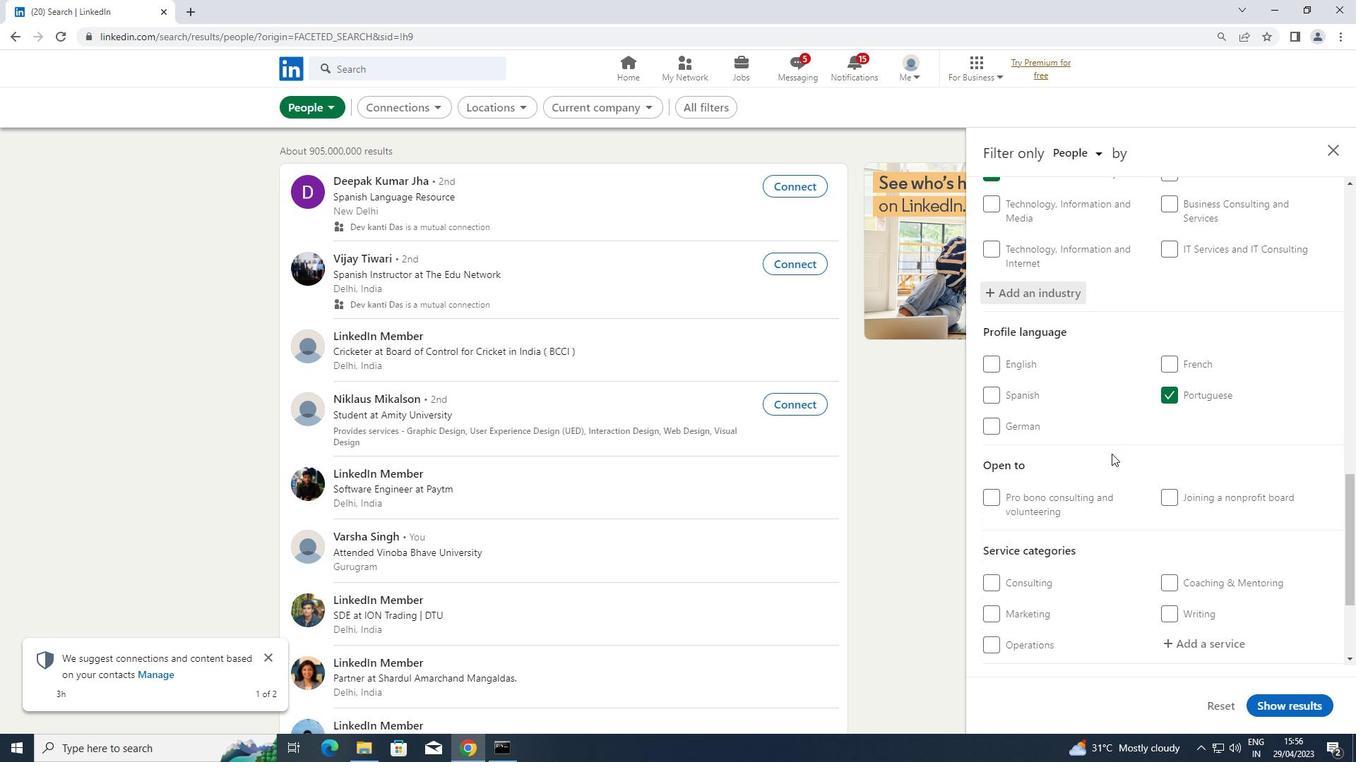 
Action: Mouse scrolled (1112, 454) with delta (0, 0)
Screenshot: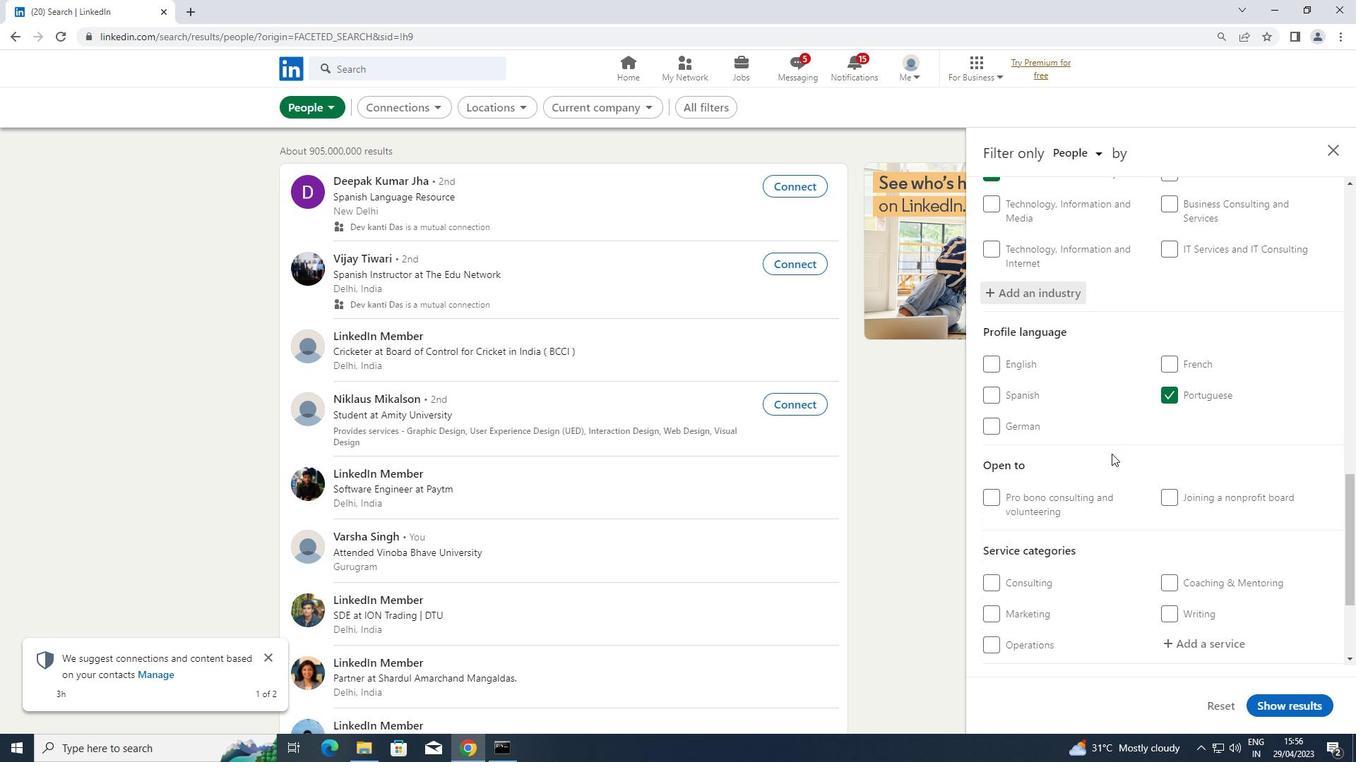 
Action: Mouse moved to (1190, 496)
Screenshot: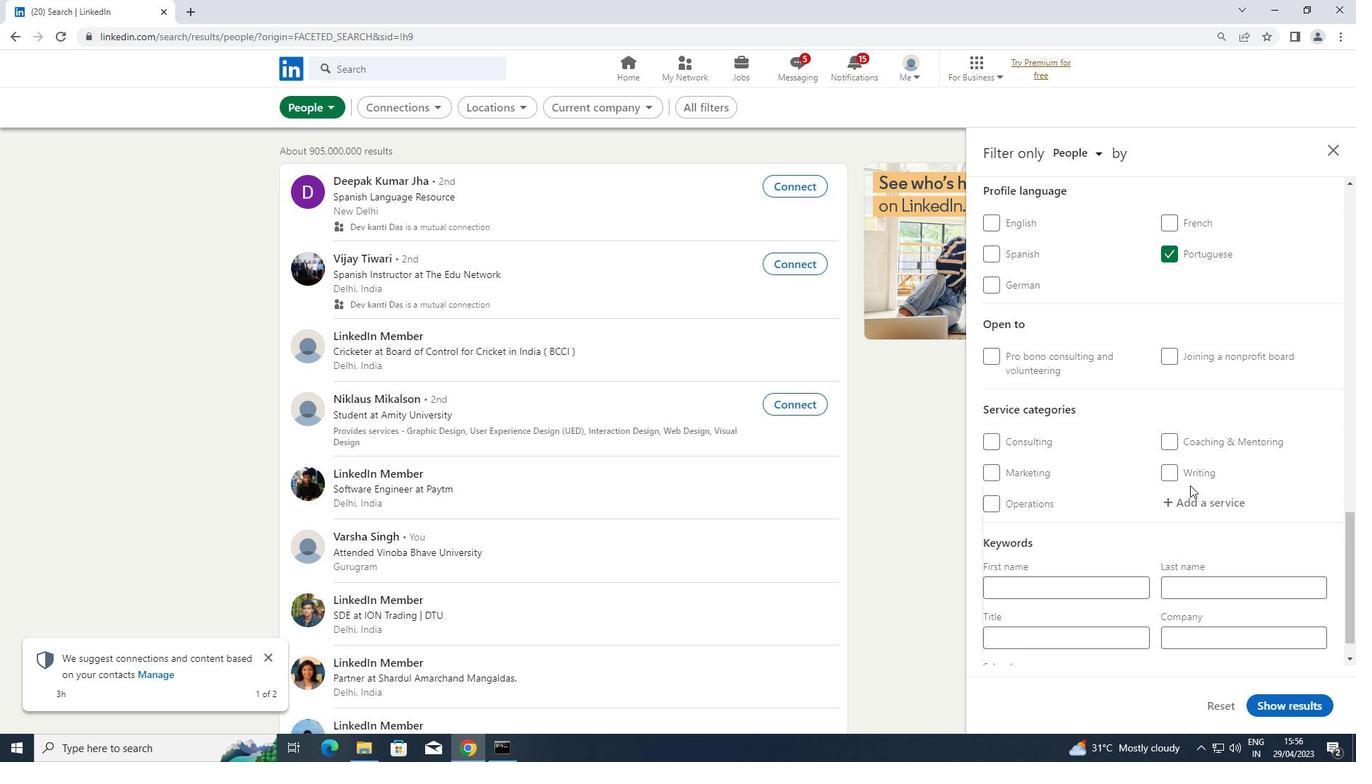 
Action: Mouse pressed left at (1190, 496)
Screenshot: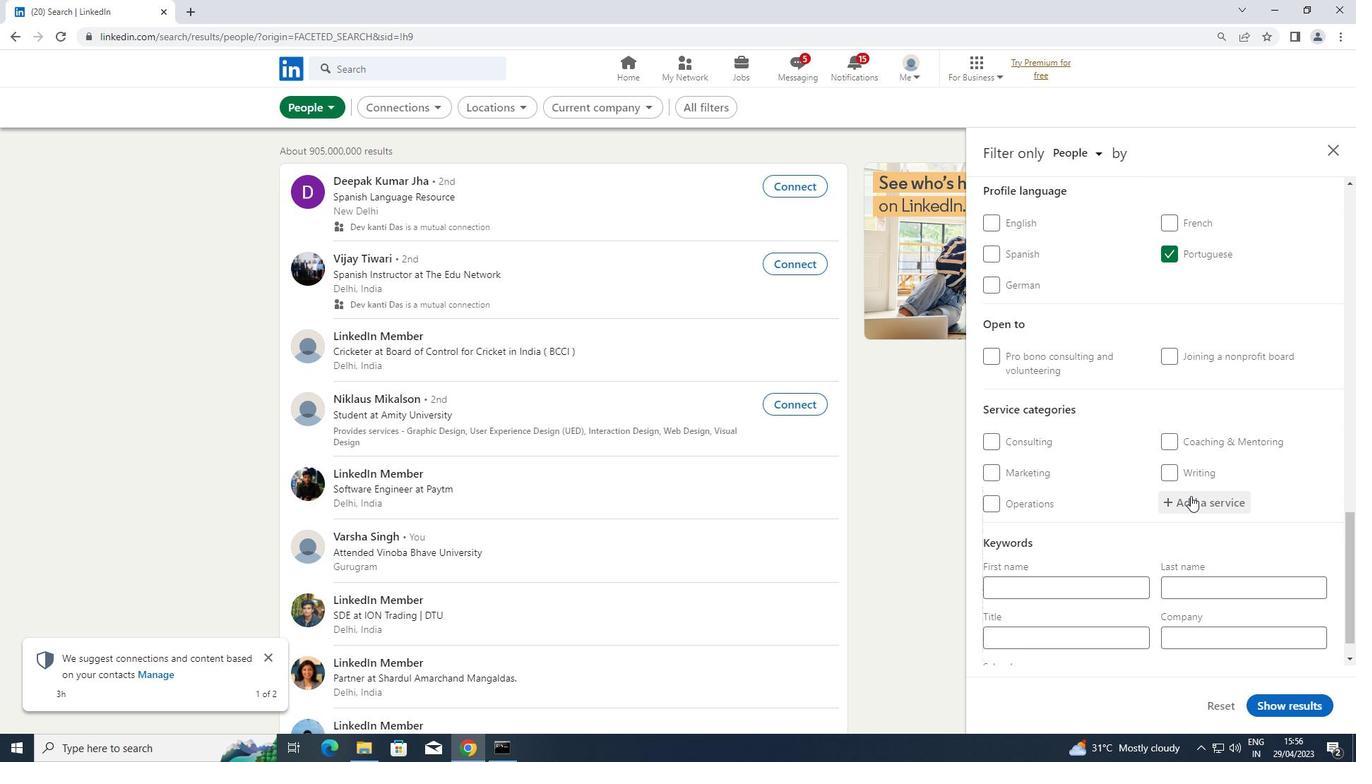 
Action: Key pressed <Key.shift>LIFE
Screenshot: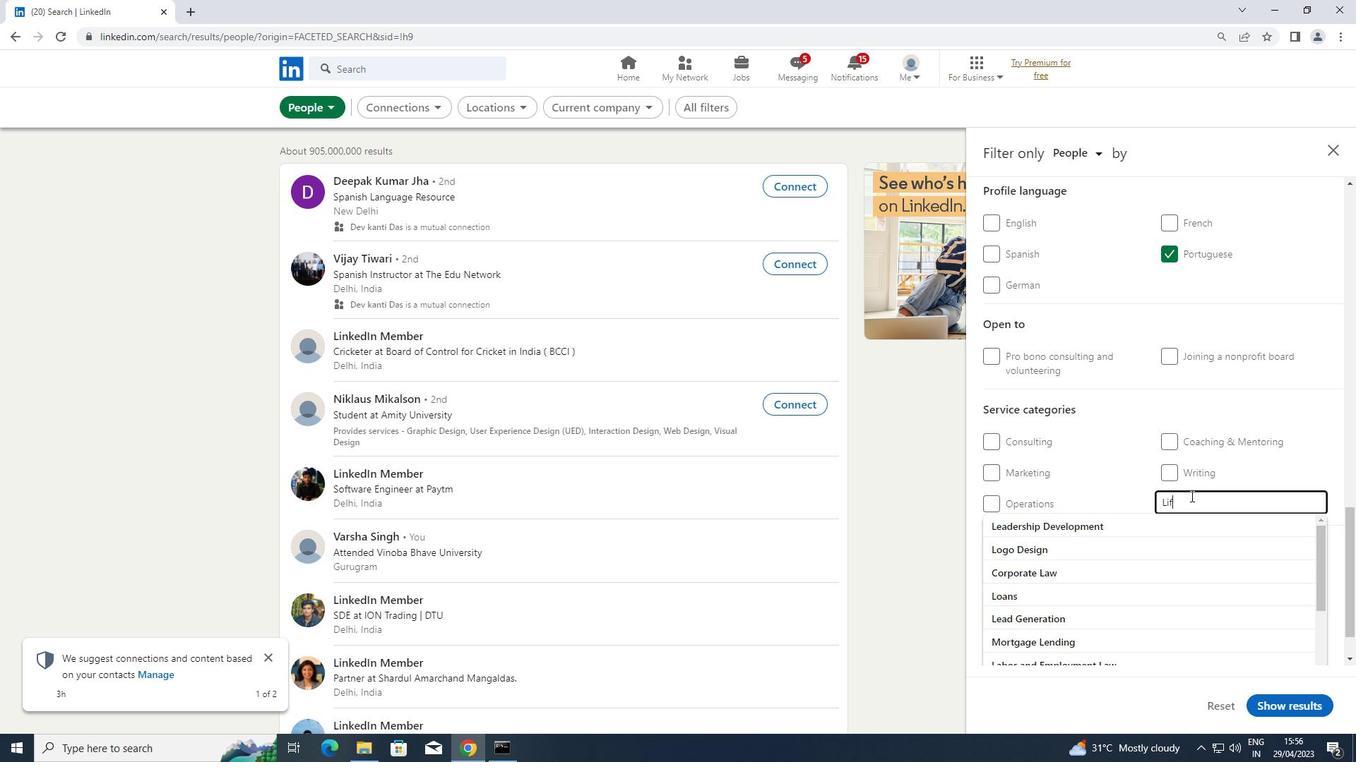 
Action: Mouse moved to (1110, 520)
Screenshot: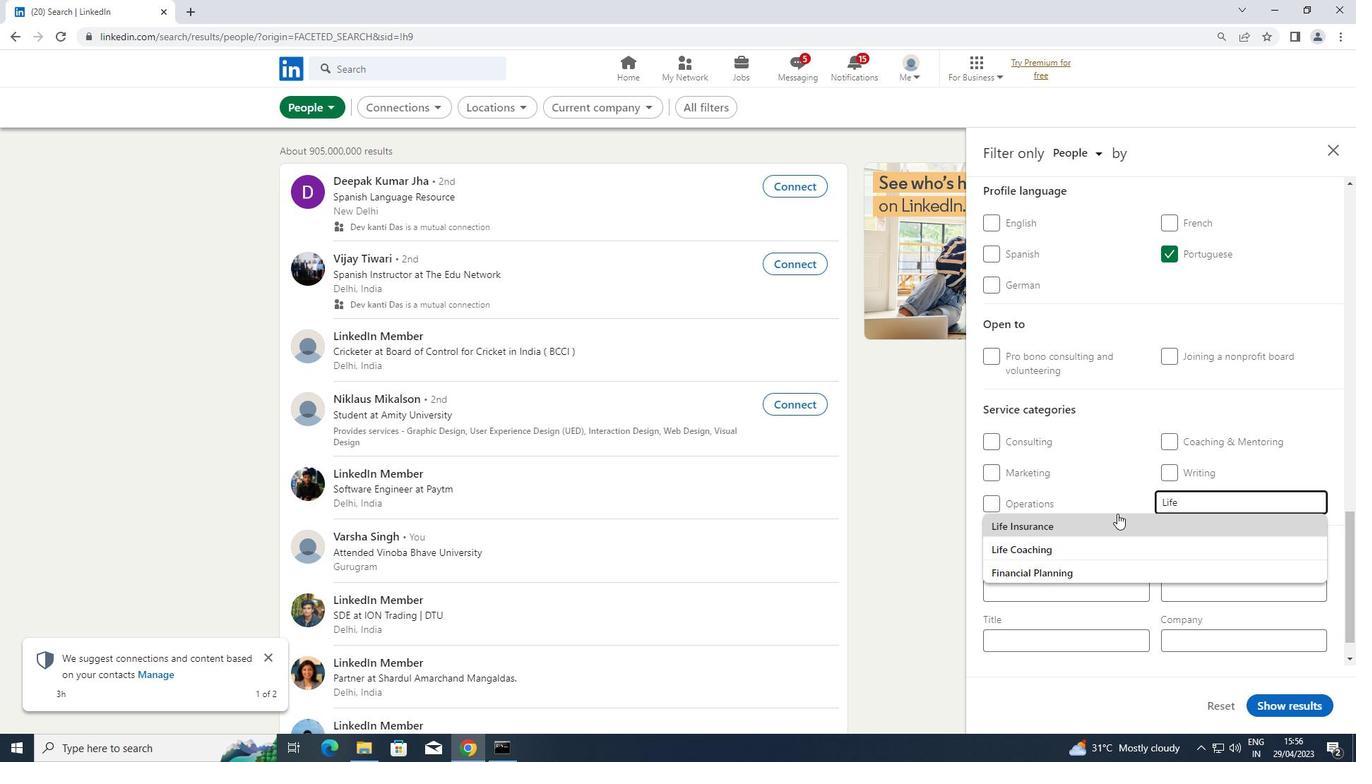 
Action: Mouse pressed left at (1110, 520)
Screenshot: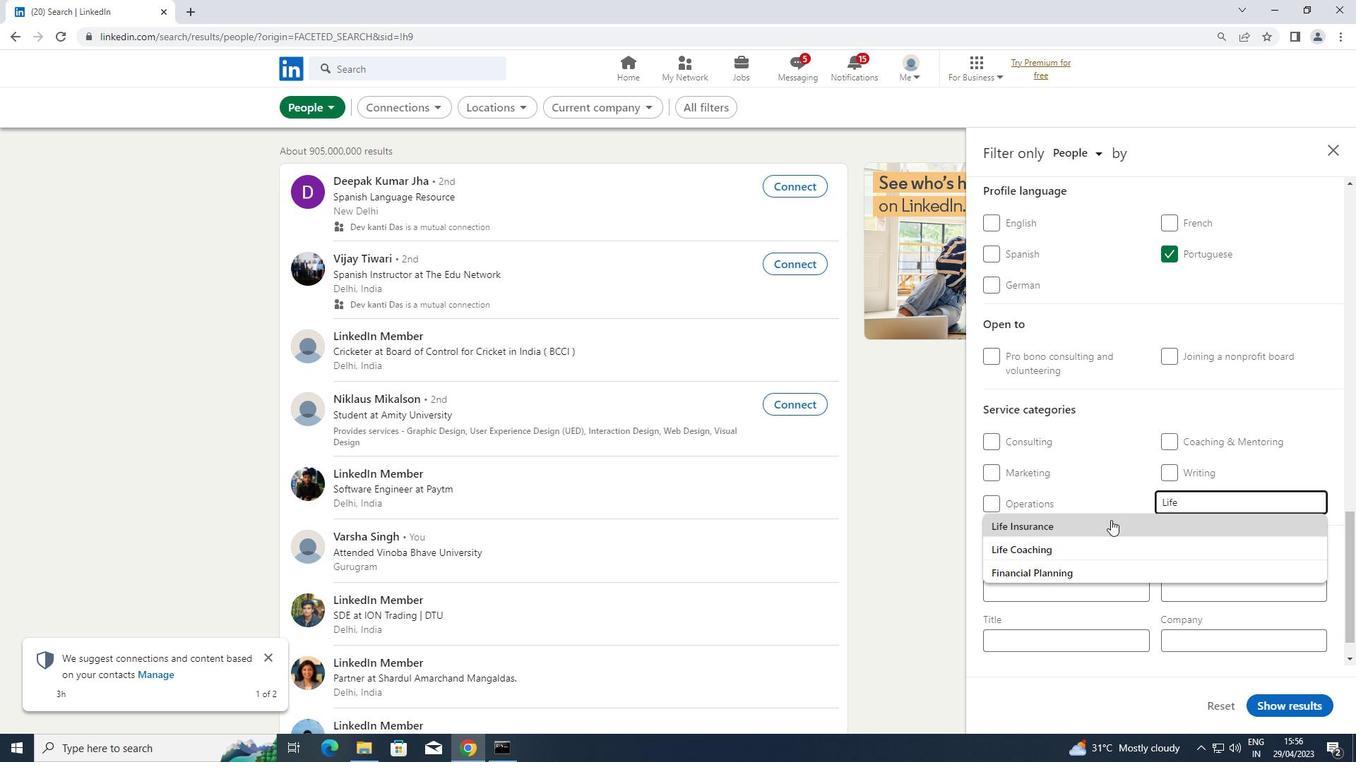 
Action: Mouse scrolled (1110, 519) with delta (0, 0)
Screenshot: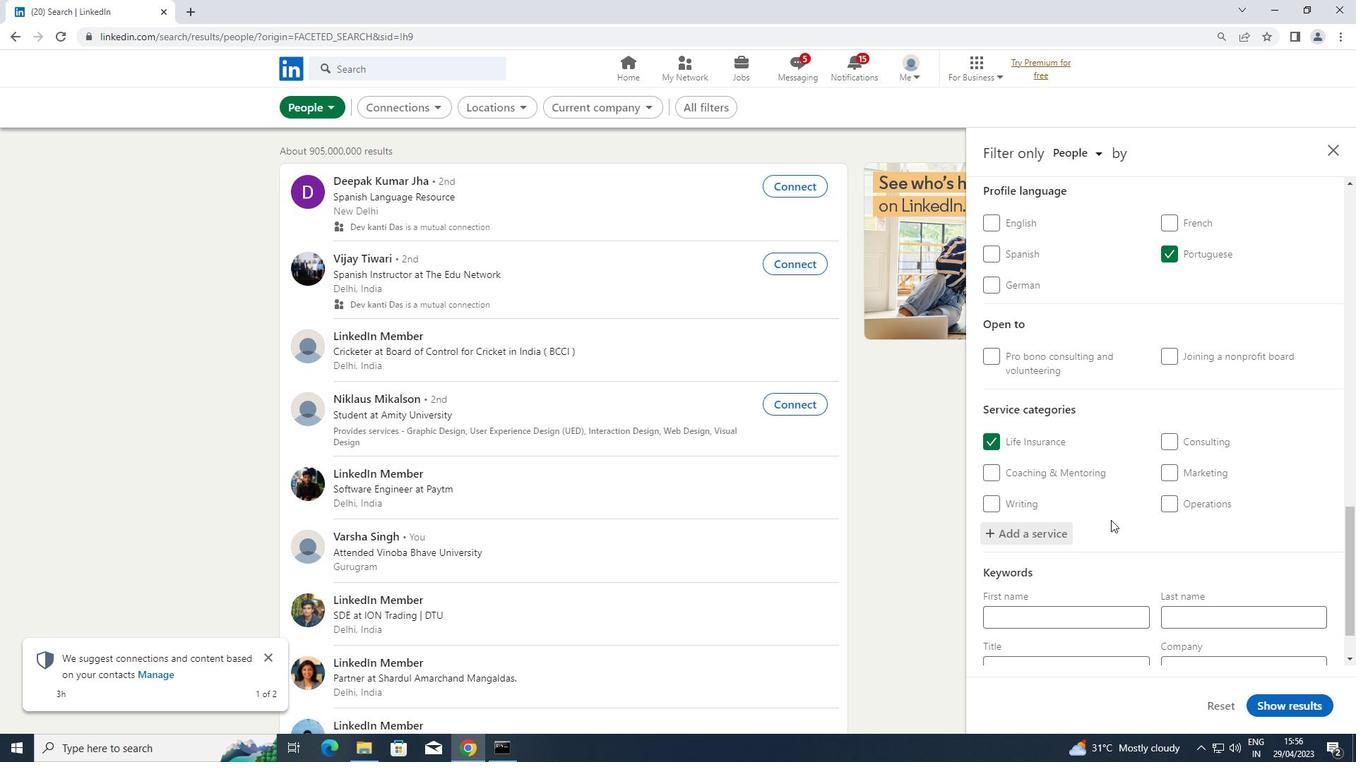 
Action: Mouse scrolled (1110, 519) with delta (0, 0)
Screenshot: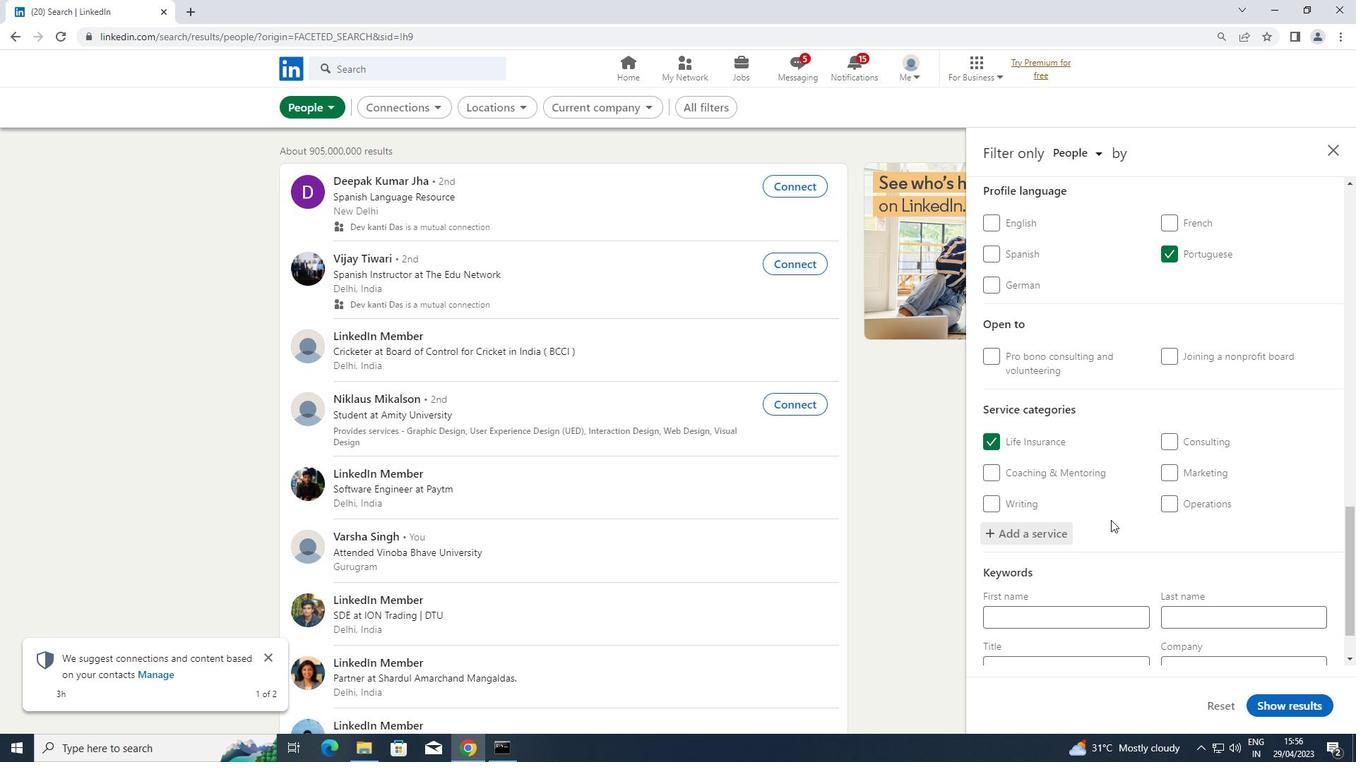 
Action: Mouse scrolled (1110, 519) with delta (0, 0)
Screenshot: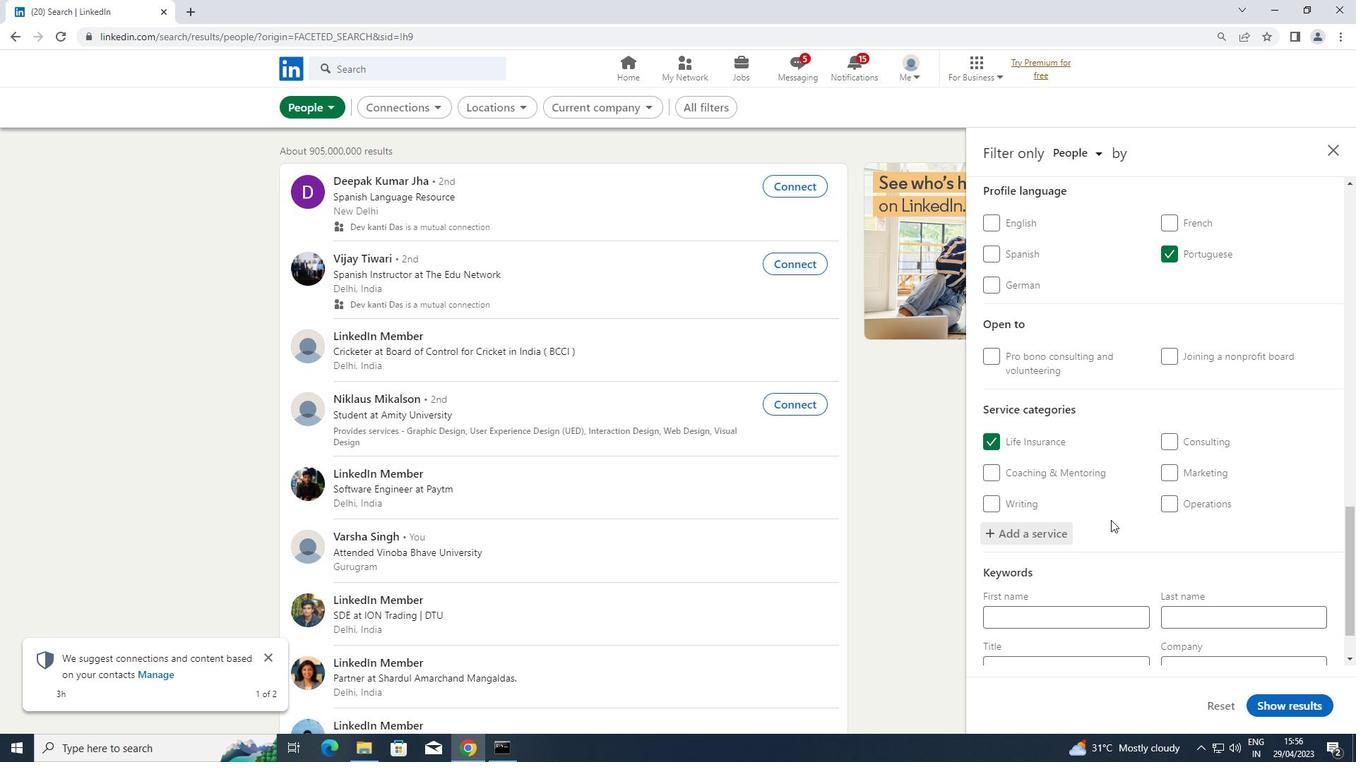 
Action: Mouse moved to (1060, 613)
Screenshot: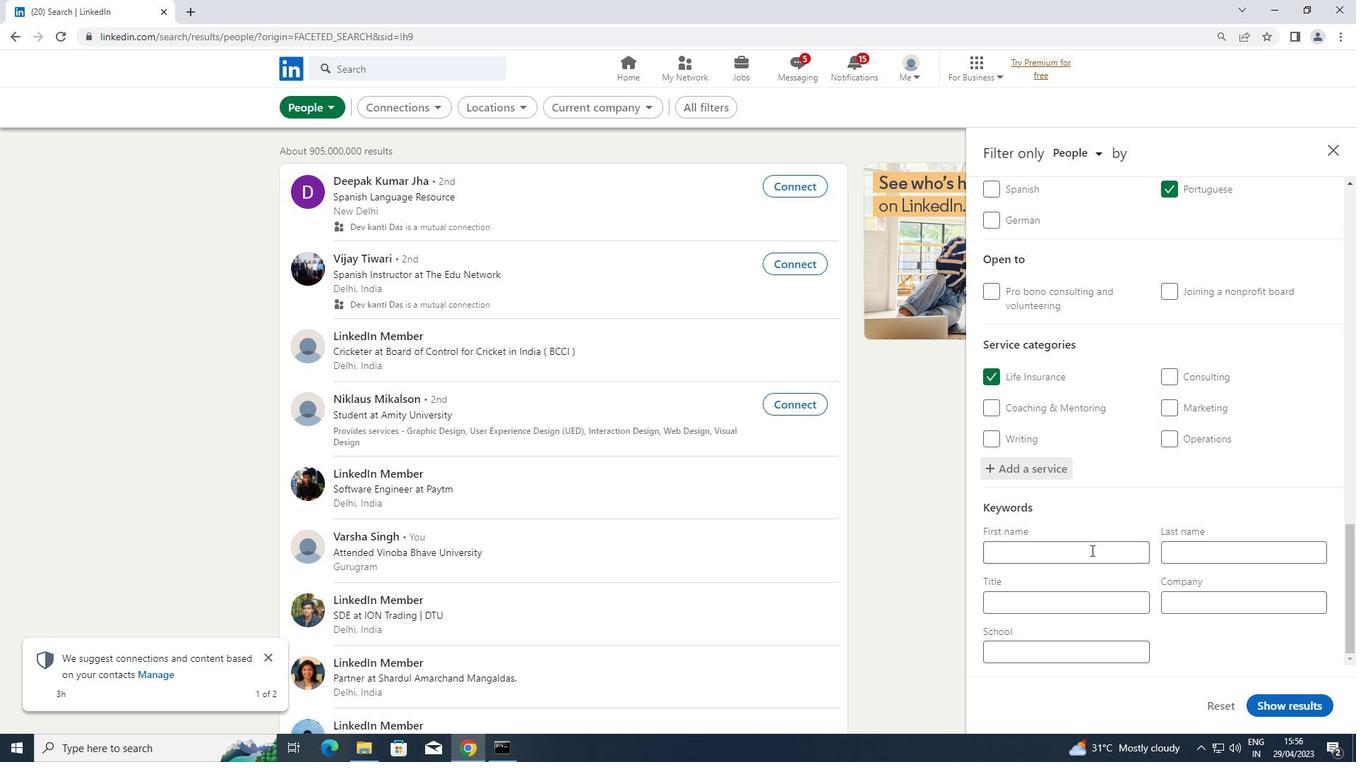 
Action: Mouse pressed left at (1060, 613)
Screenshot: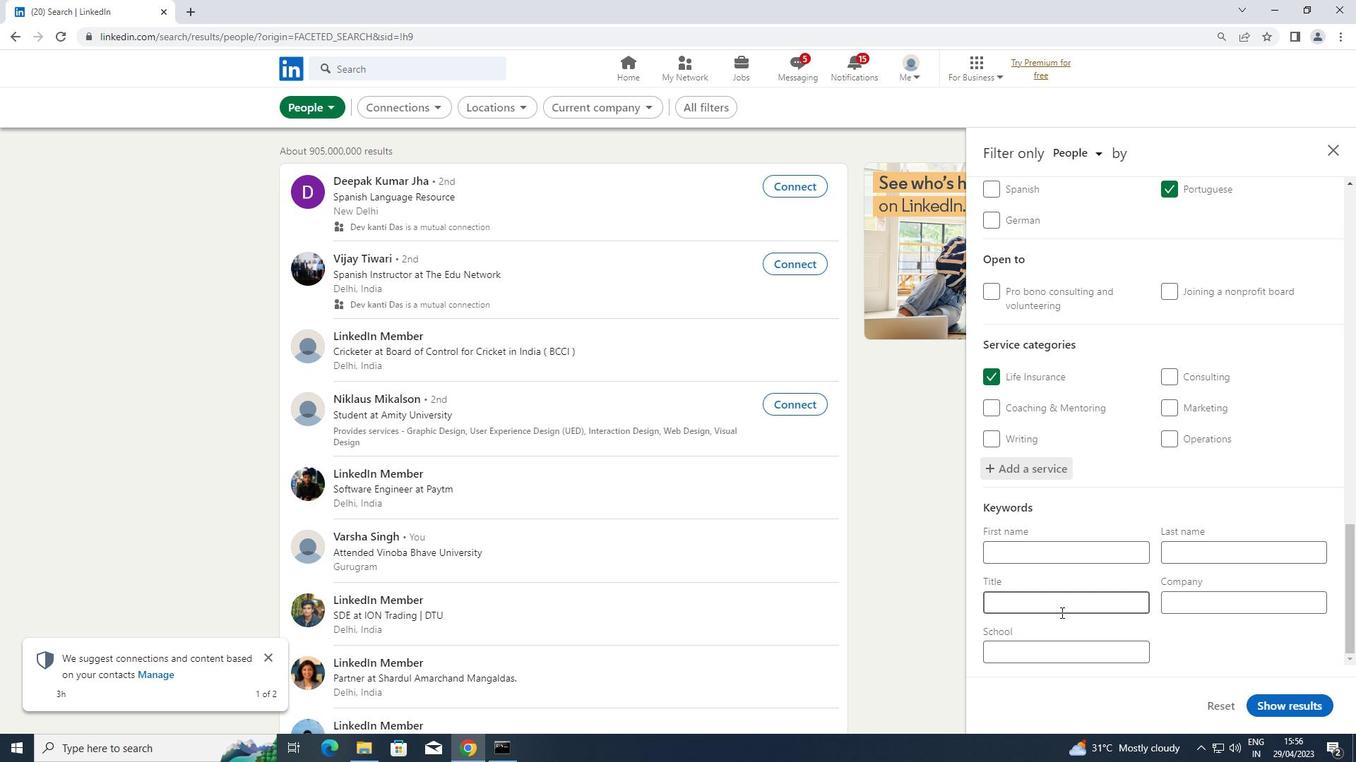
Action: Key pressed <Key.shift>COPYWRITER
Screenshot: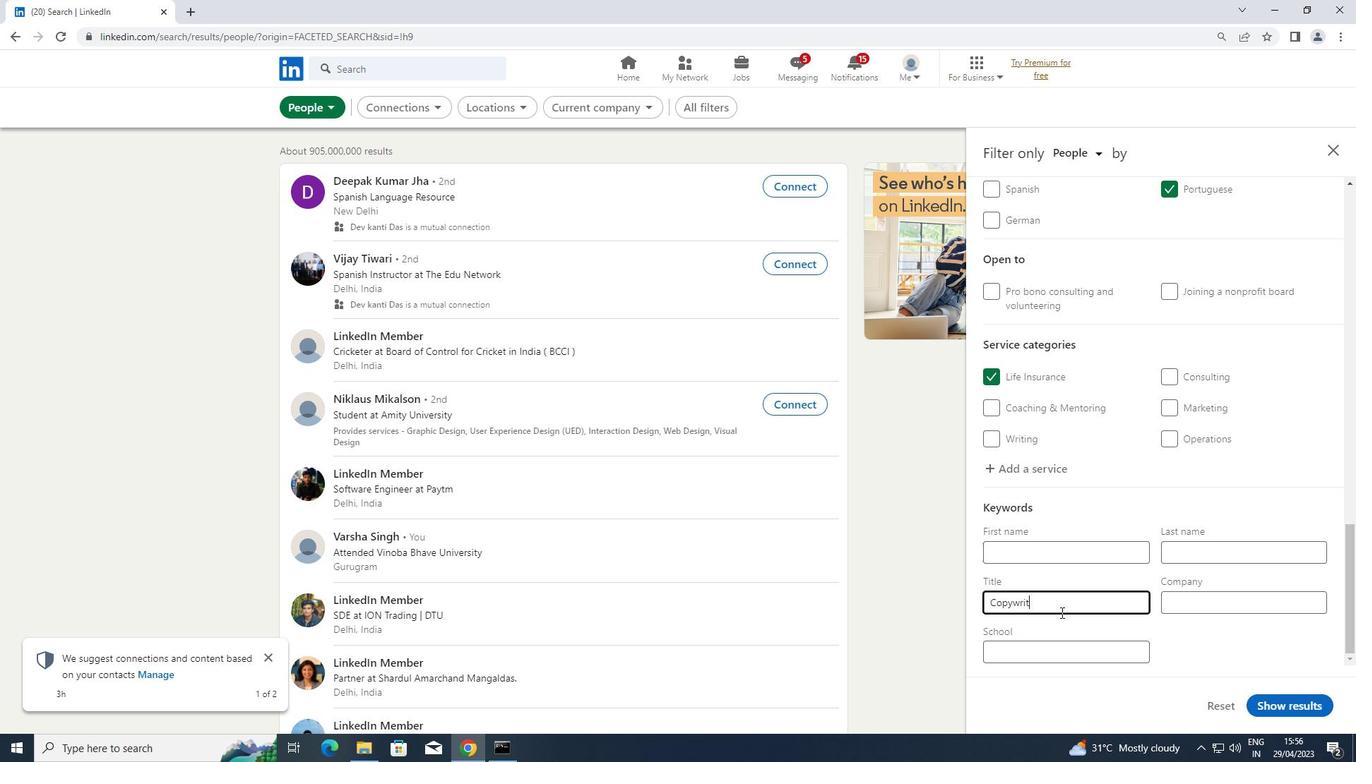 
Action: Mouse moved to (1280, 701)
Screenshot: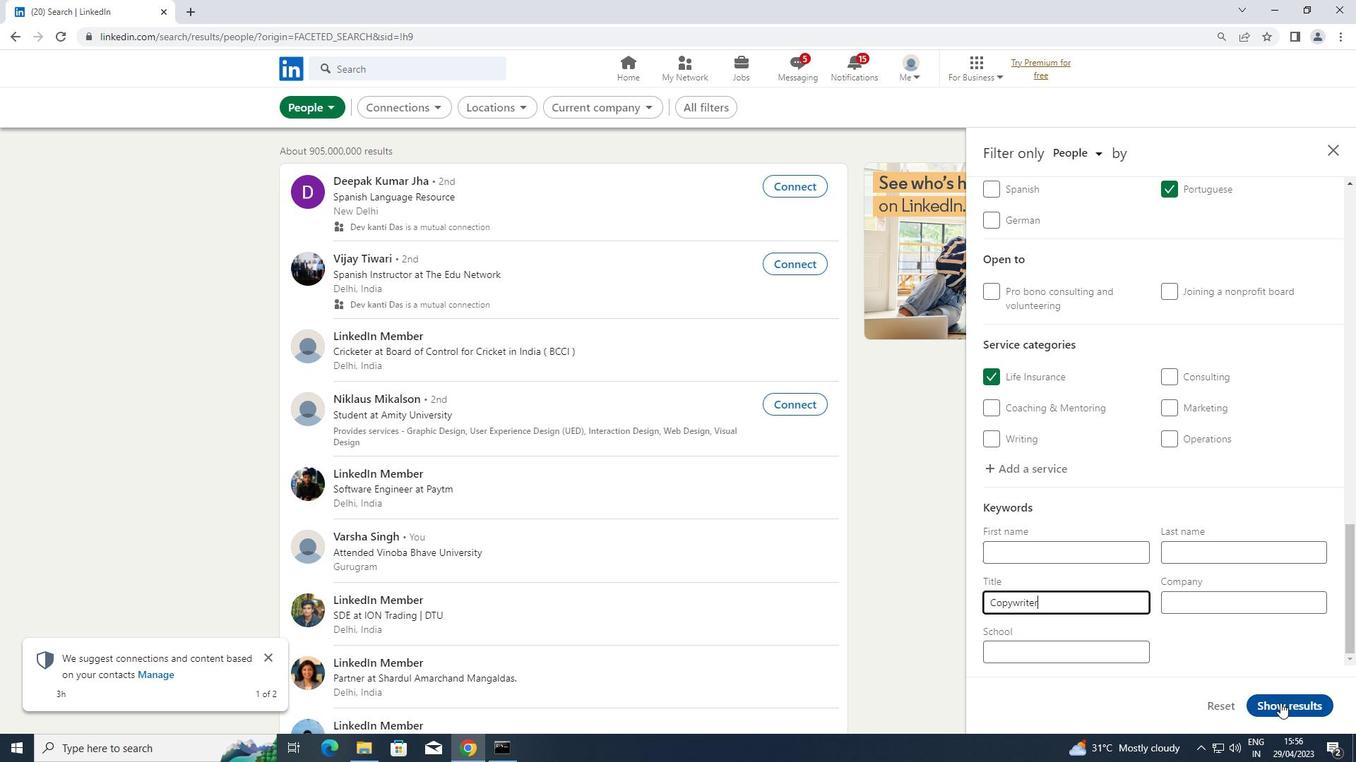 
Action: Mouse pressed left at (1280, 701)
Screenshot: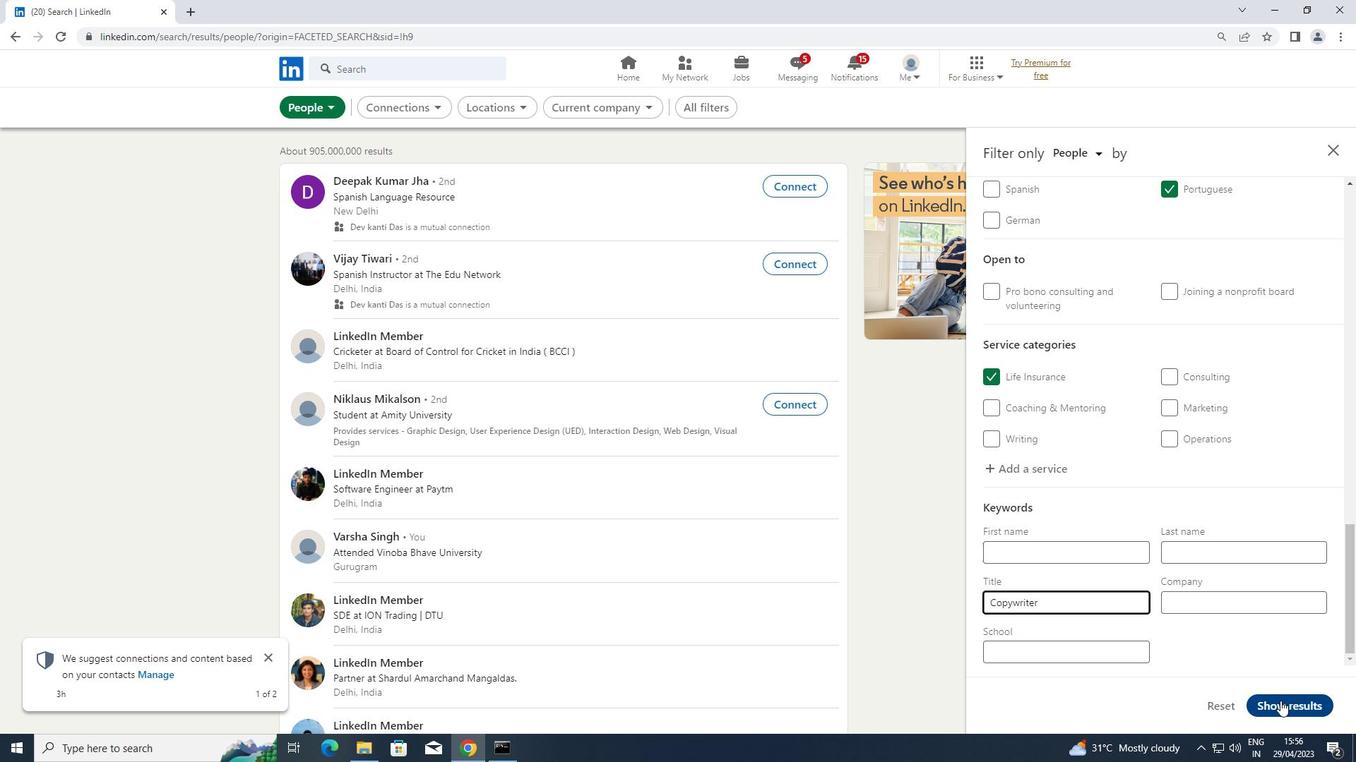 
